 Task: Look for space in Nzérékoré, Guinea from 1st June, 2023 to 9th June, 2023 for 4 adults in price range Rs.6000 to Rs.12000. Place can be entire place with 2 bedrooms having 2 beds and 2 bathrooms. Property type can be house, flat, guest house. Booking option can be shelf check-in. Required host language is English.
Action: Mouse moved to (565, 76)
Screenshot: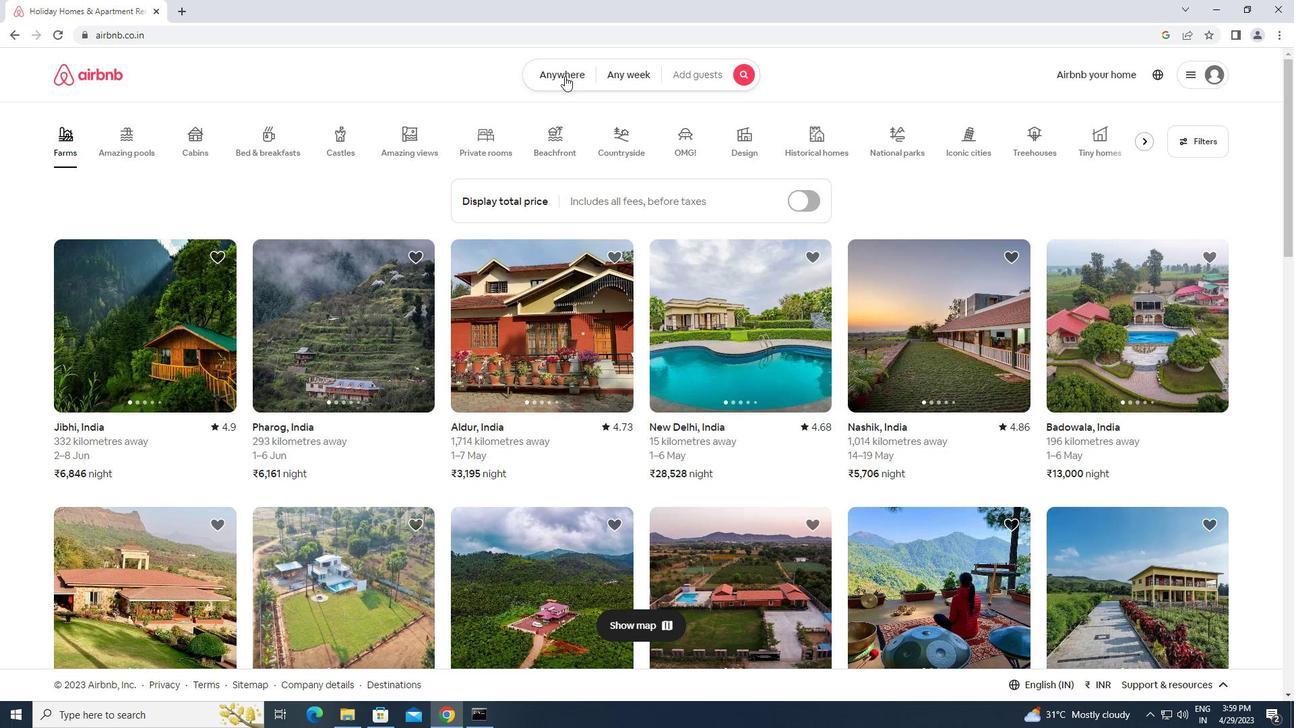 
Action: Mouse pressed left at (565, 76)
Screenshot: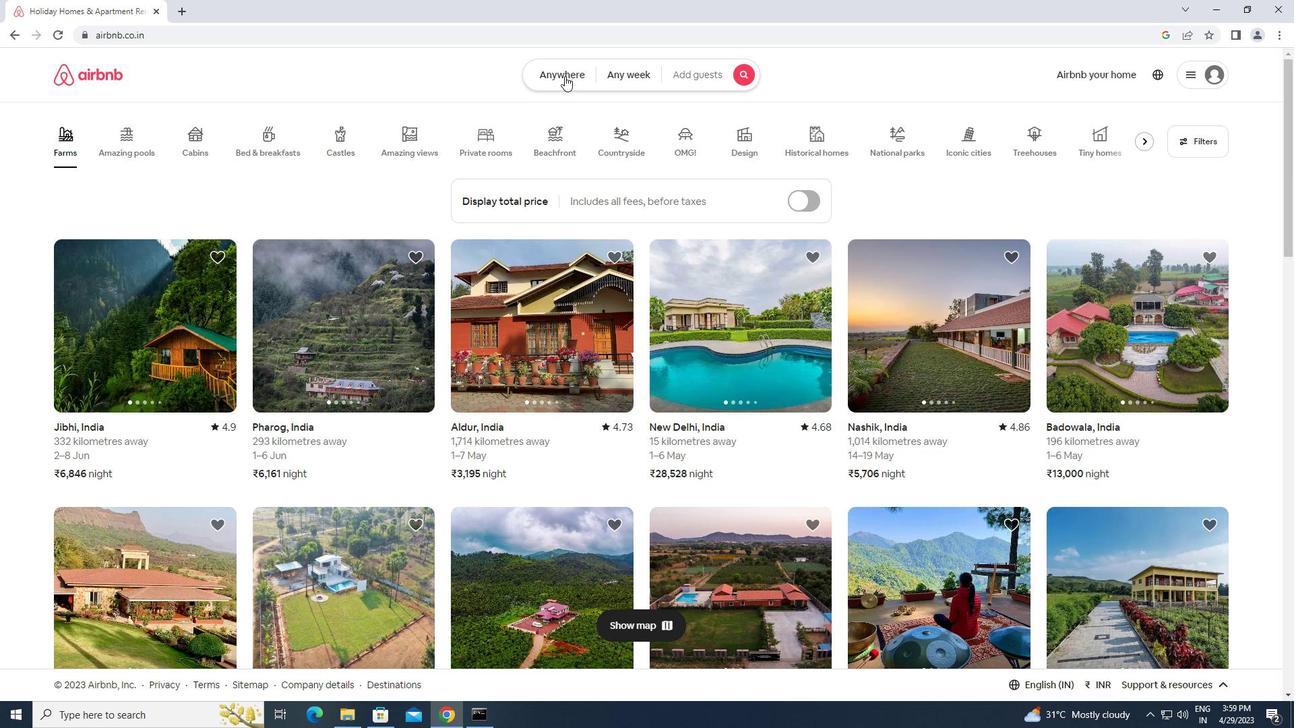 
Action: Mouse moved to (474, 126)
Screenshot: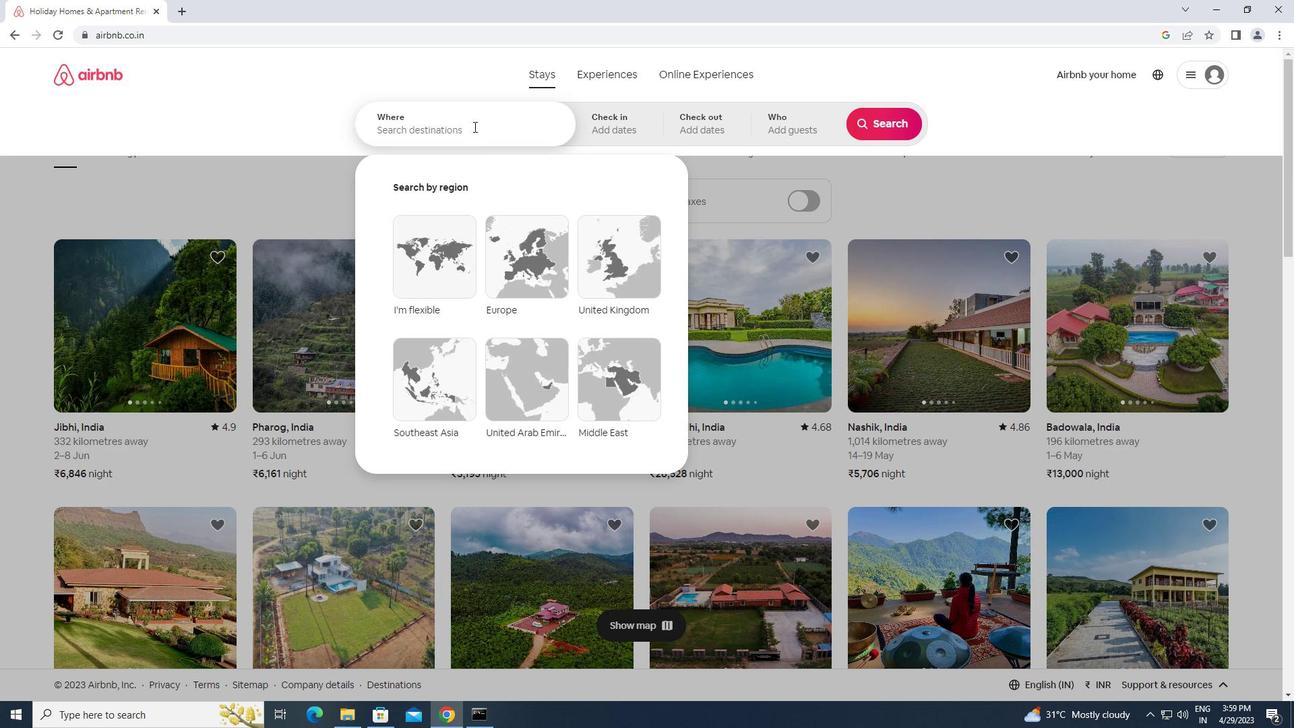 
Action: Mouse pressed left at (474, 126)
Screenshot: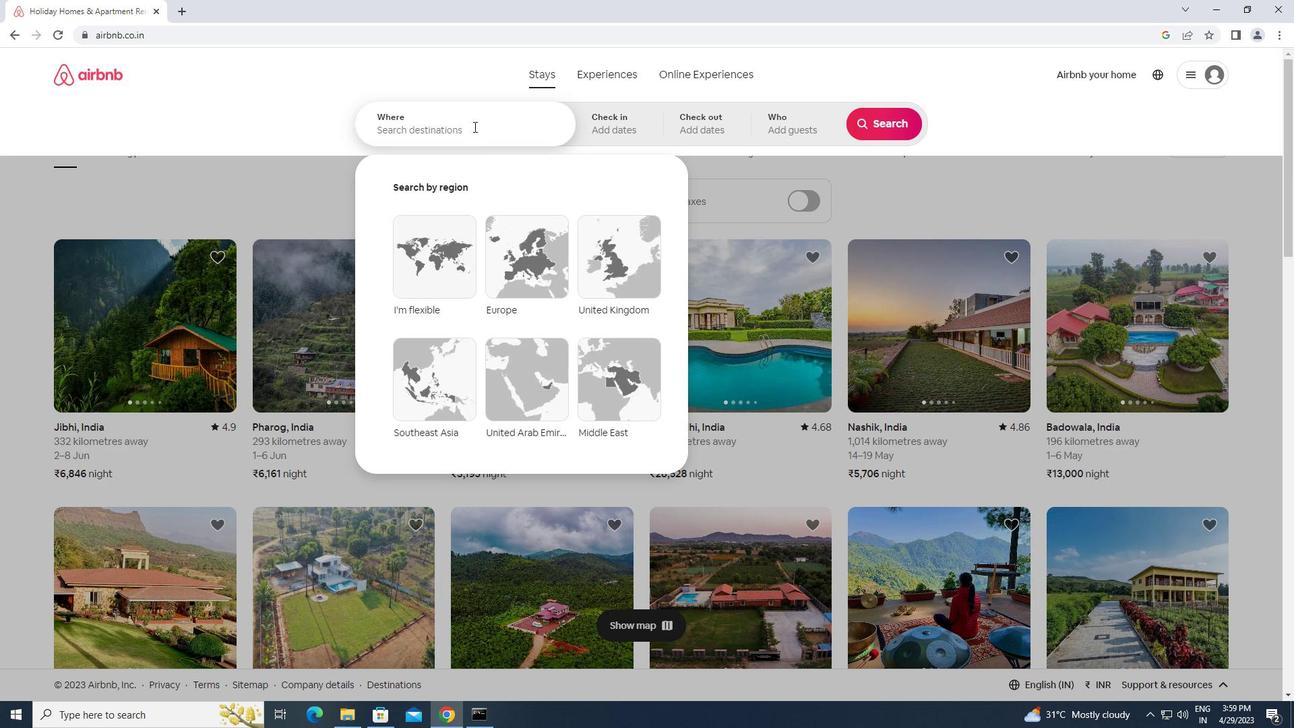 
Action: Key pressed n<Key.caps_lock>zerekore,<Key.space><Key.caps_lock>g<Key.caps_lock>uinea<Key.enter>
Screenshot: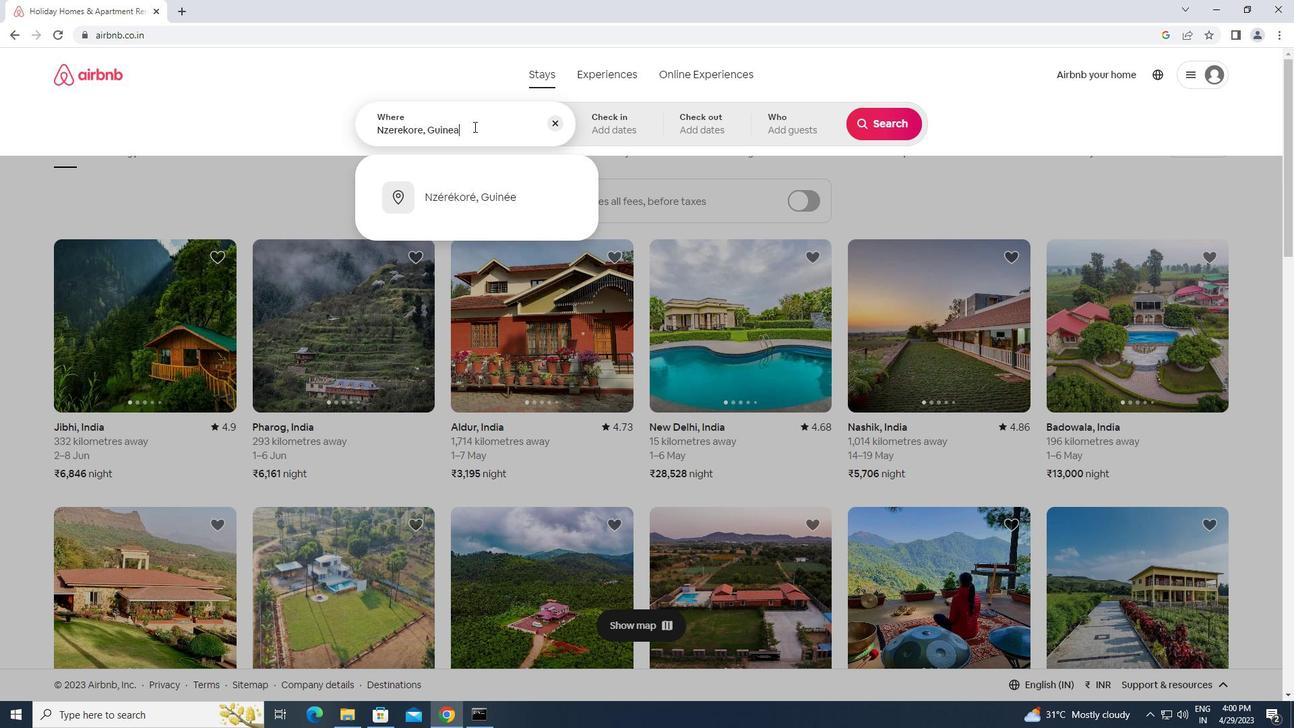
Action: Mouse moved to (892, 232)
Screenshot: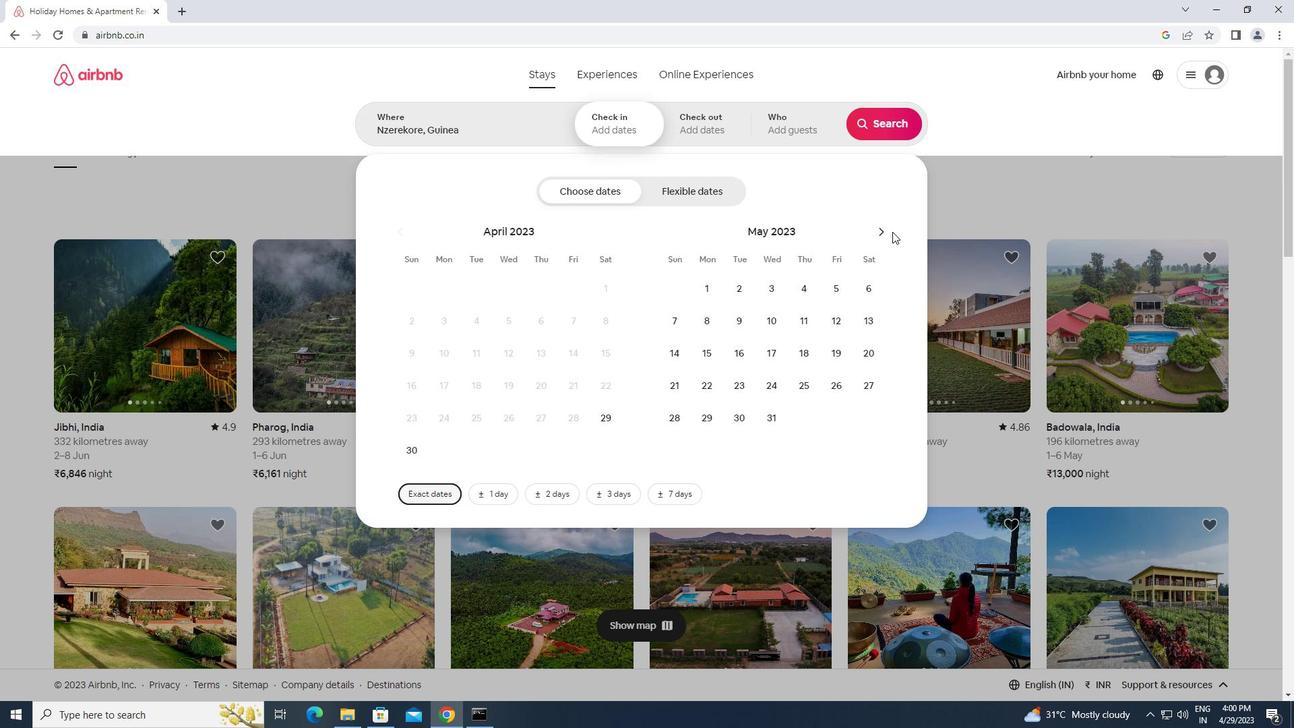 
Action: Mouse pressed left at (892, 232)
Screenshot: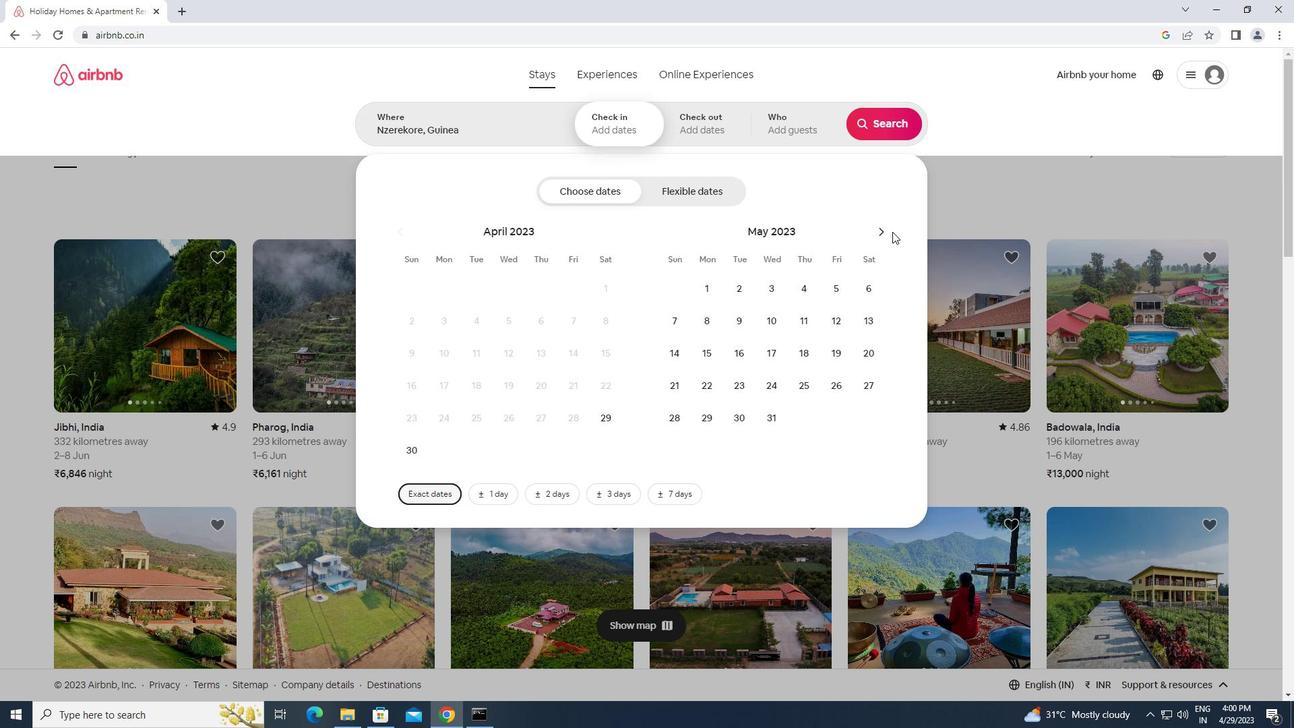 
Action: Mouse moved to (884, 232)
Screenshot: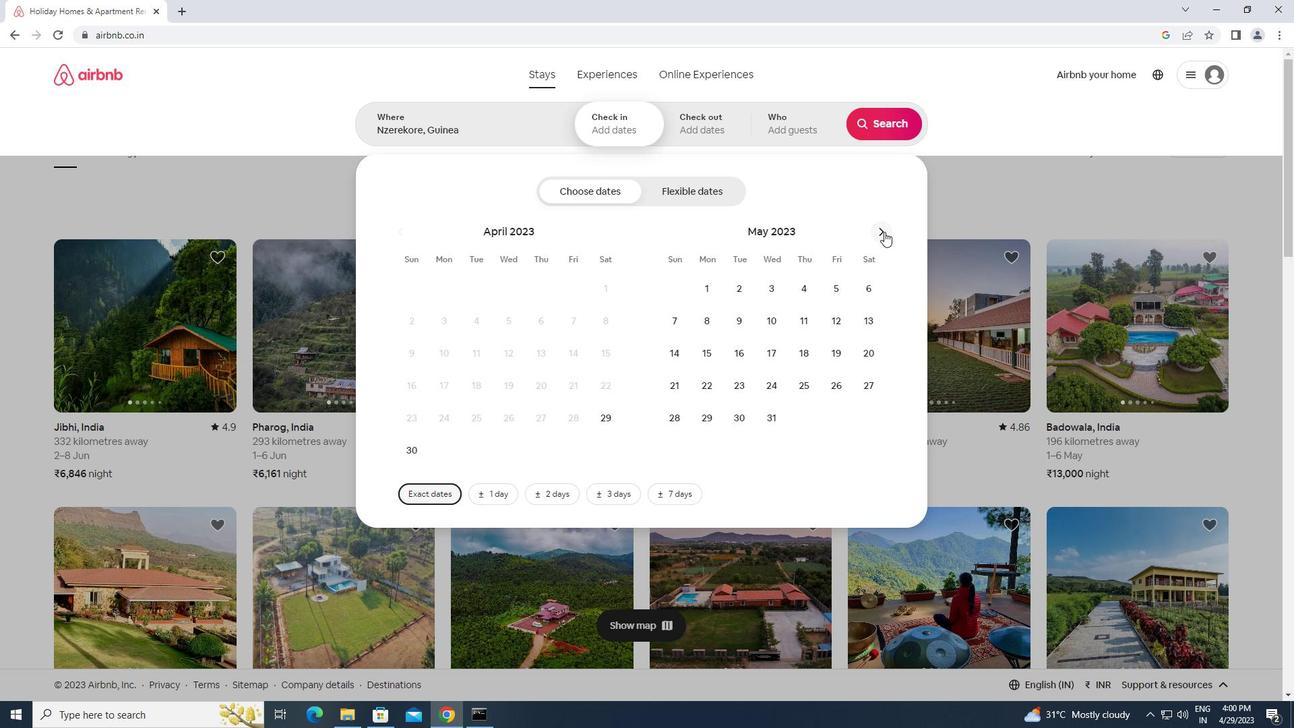 
Action: Mouse pressed left at (884, 232)
Screenshot: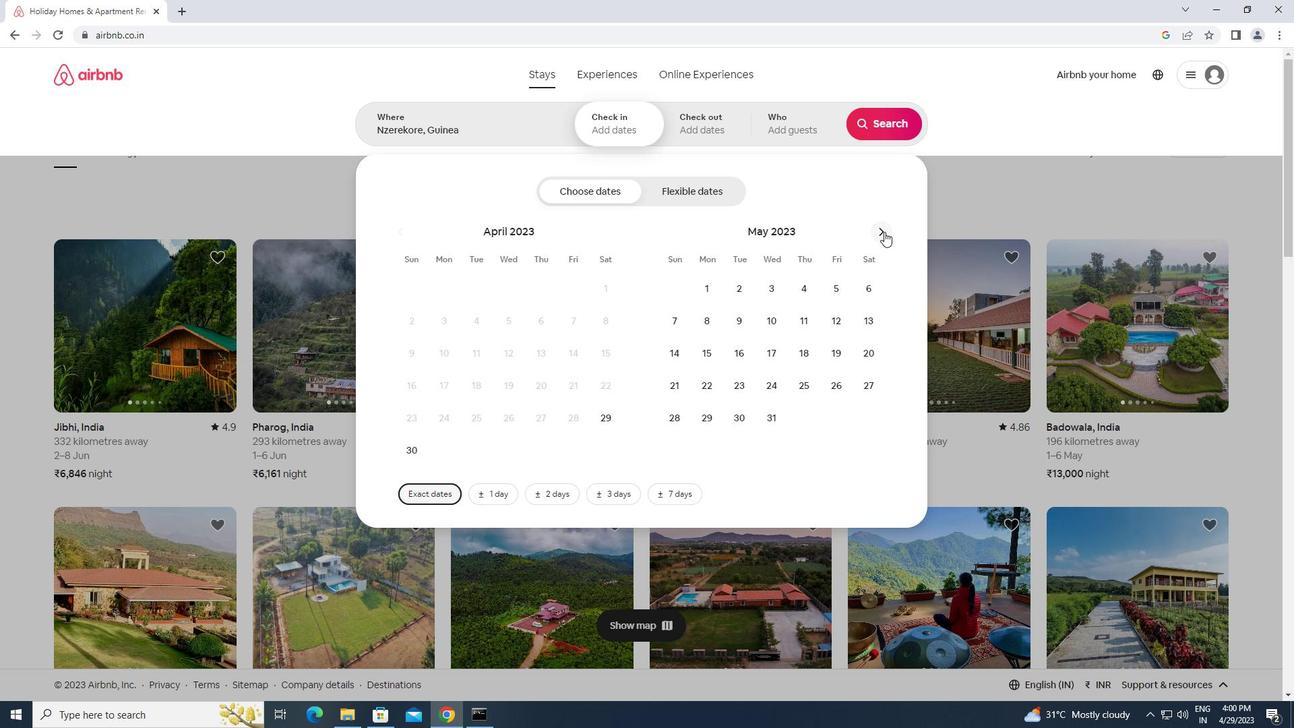 
Action: Mouse moved to (799, 285)
Screenshot: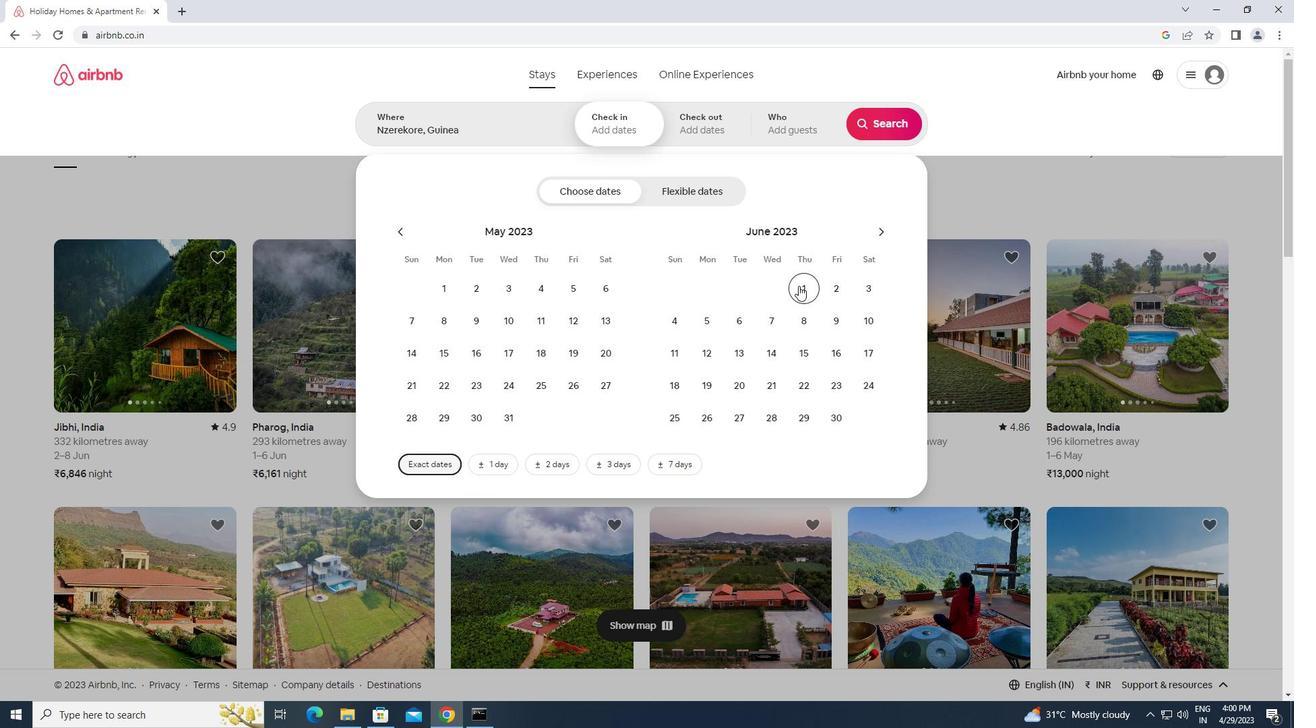 
Action: Mouse pressed left at (799, 285)
Screenshot: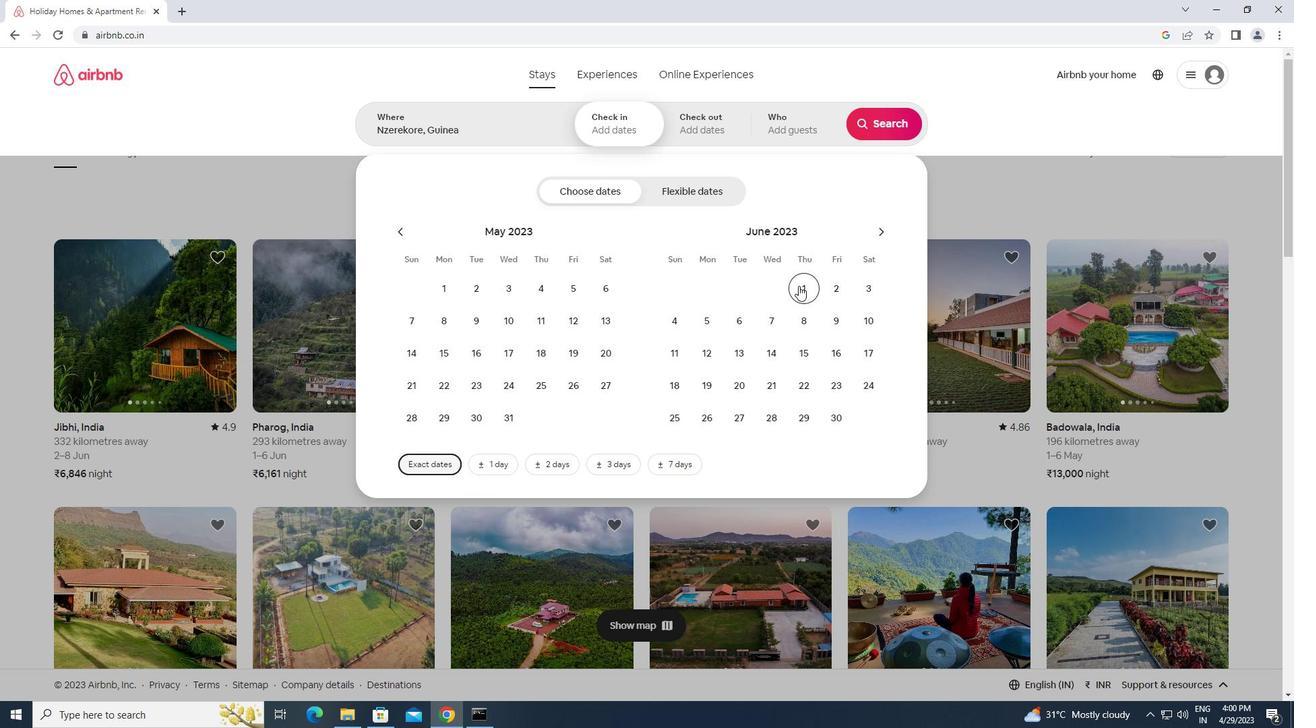
Action: Mouse moved to (841, 322)
Screenshot: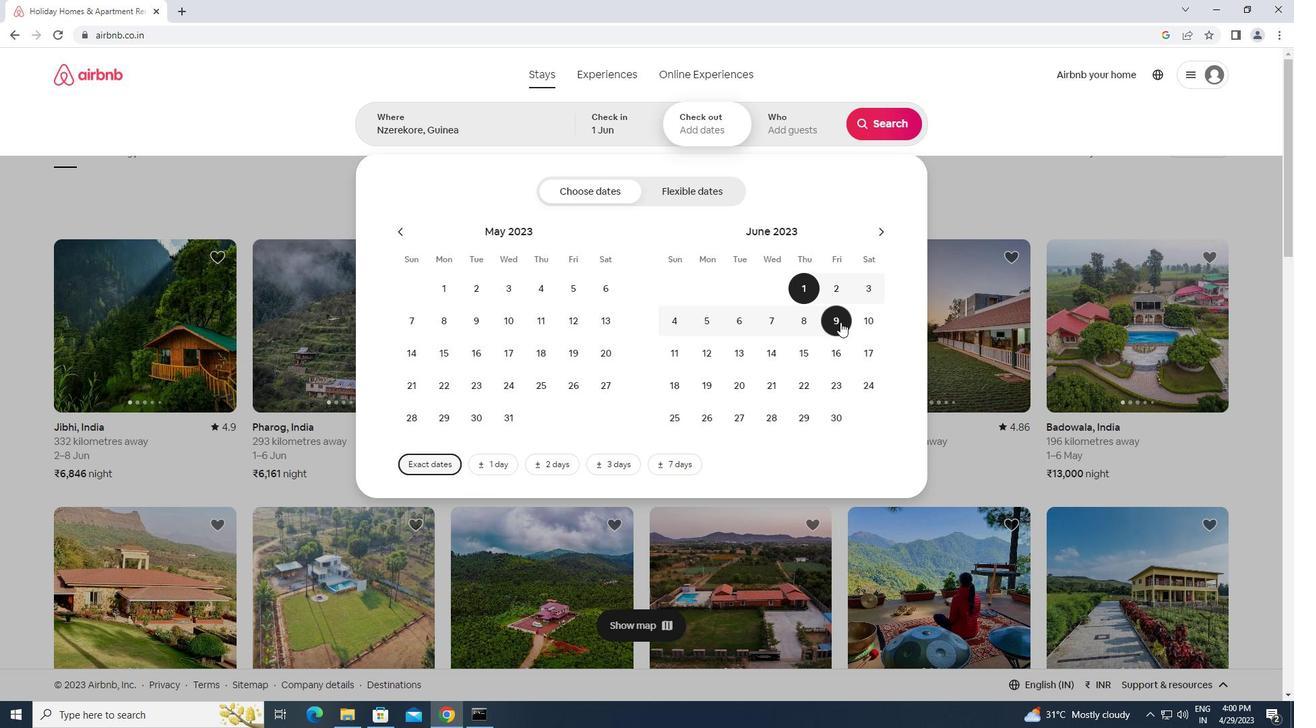 
Action: Mouse pressed left at (841, 322)
Screenshot: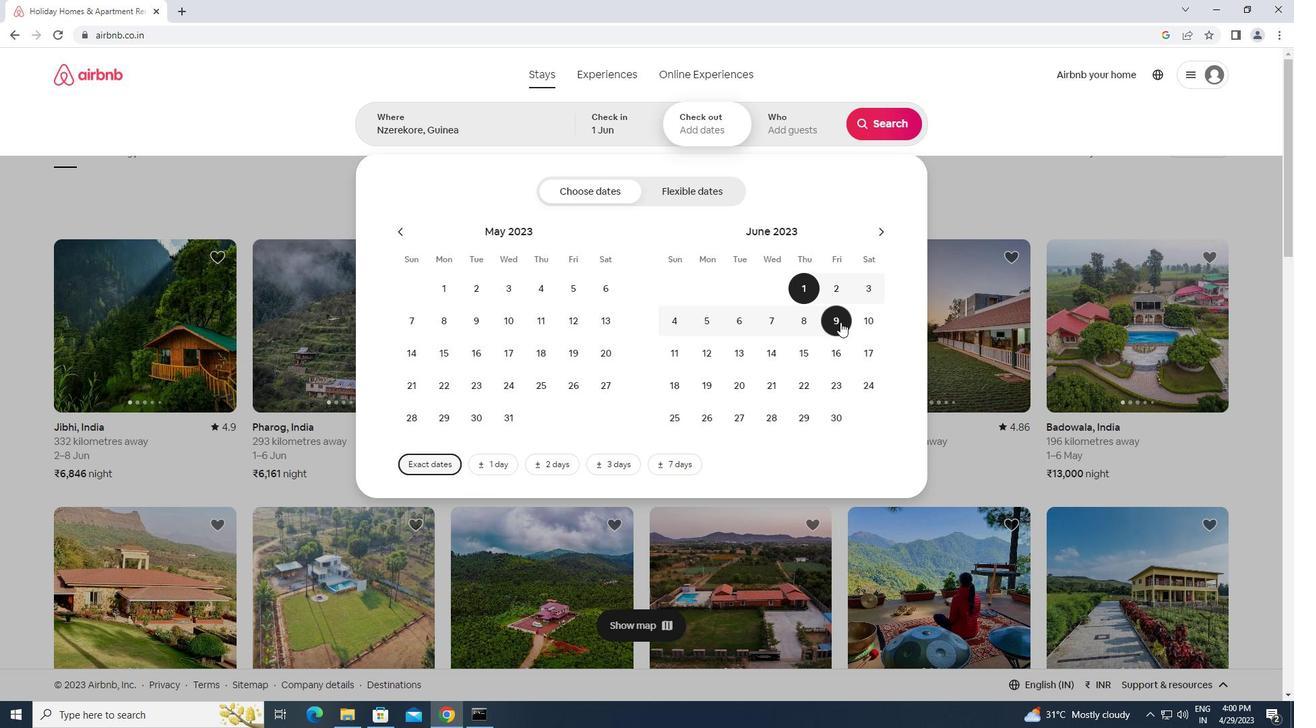 
Action: Mouse moved to (783, 123)
Screenshot: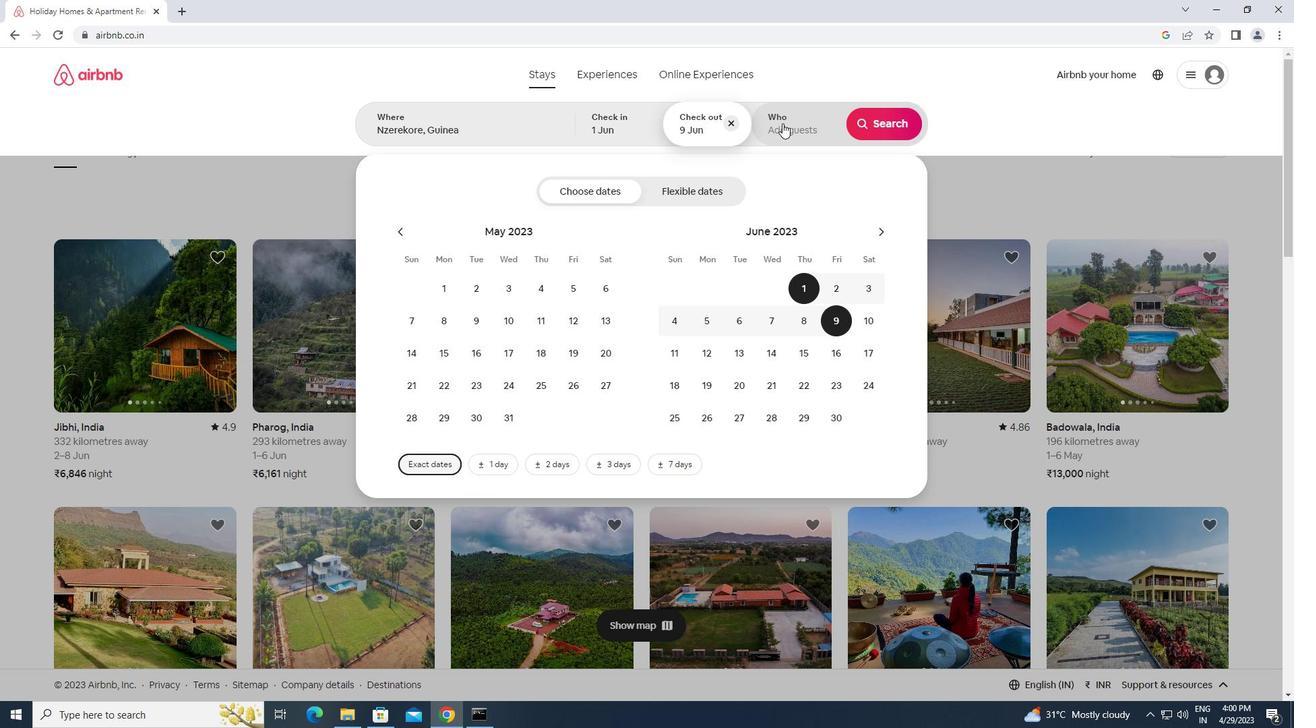 
Action: Mouse pressed left at (783, 123)
Screenshot: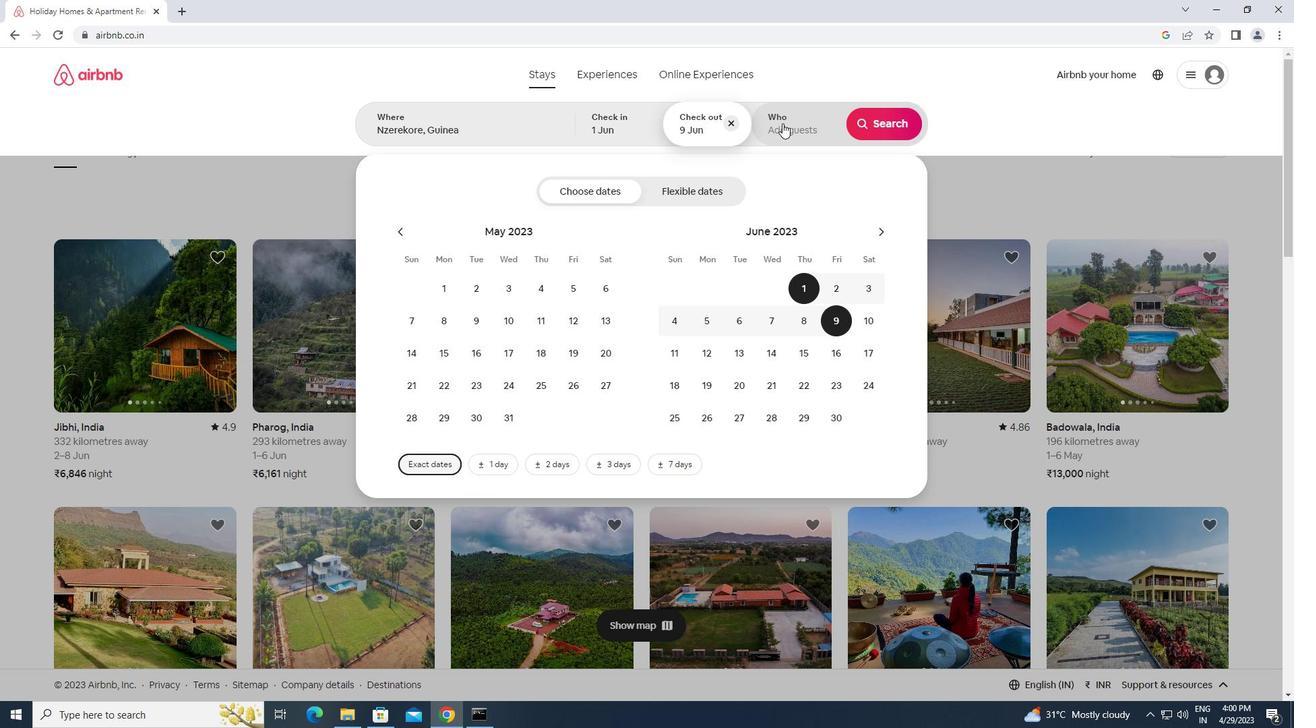 
Action: Mouse moved to (884, 200)
Screenshot: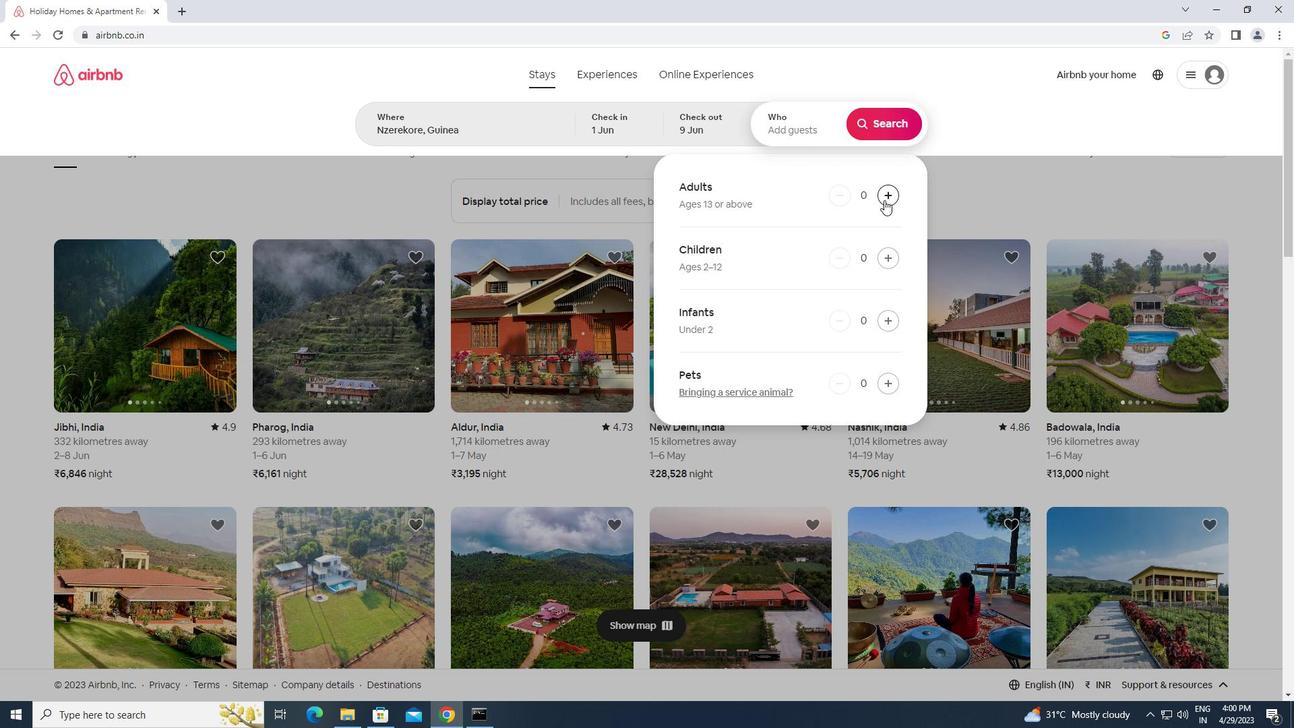 
Action: Mouse pressed left at (884, 200)
Screenshot: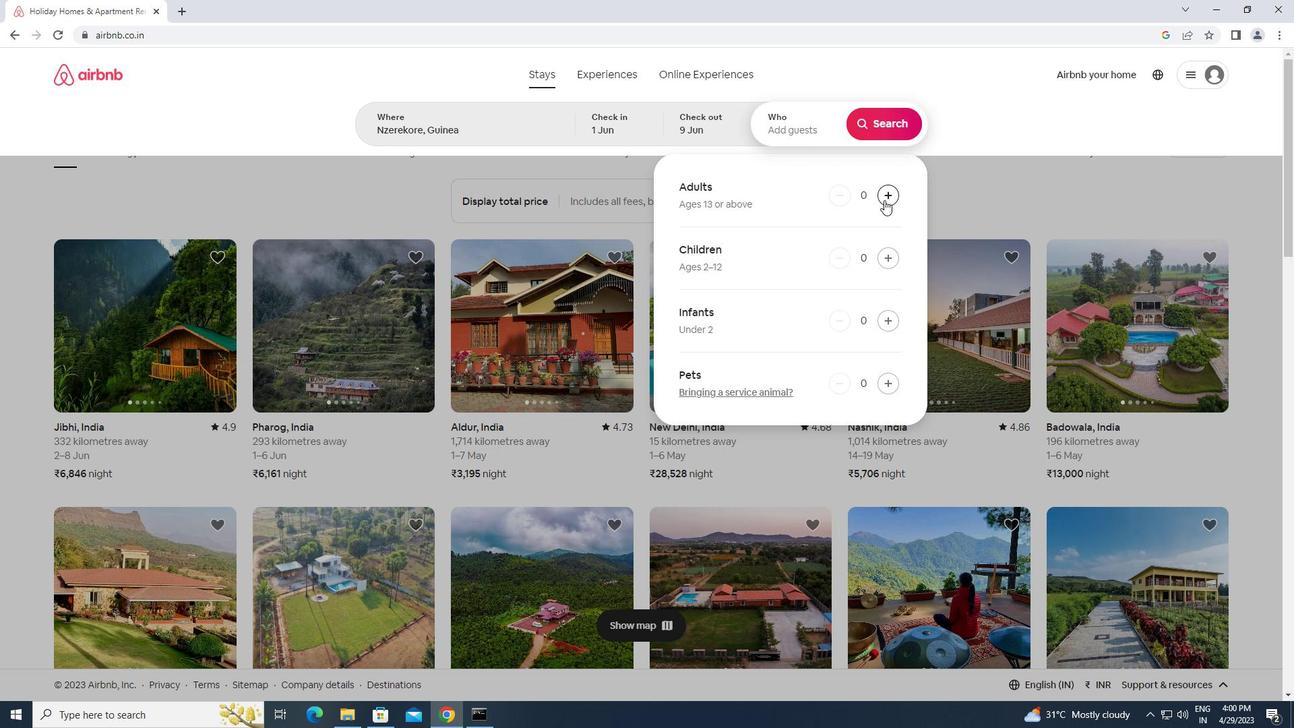 
Action: Mouse pressed left at (884, 200)
Screenshot: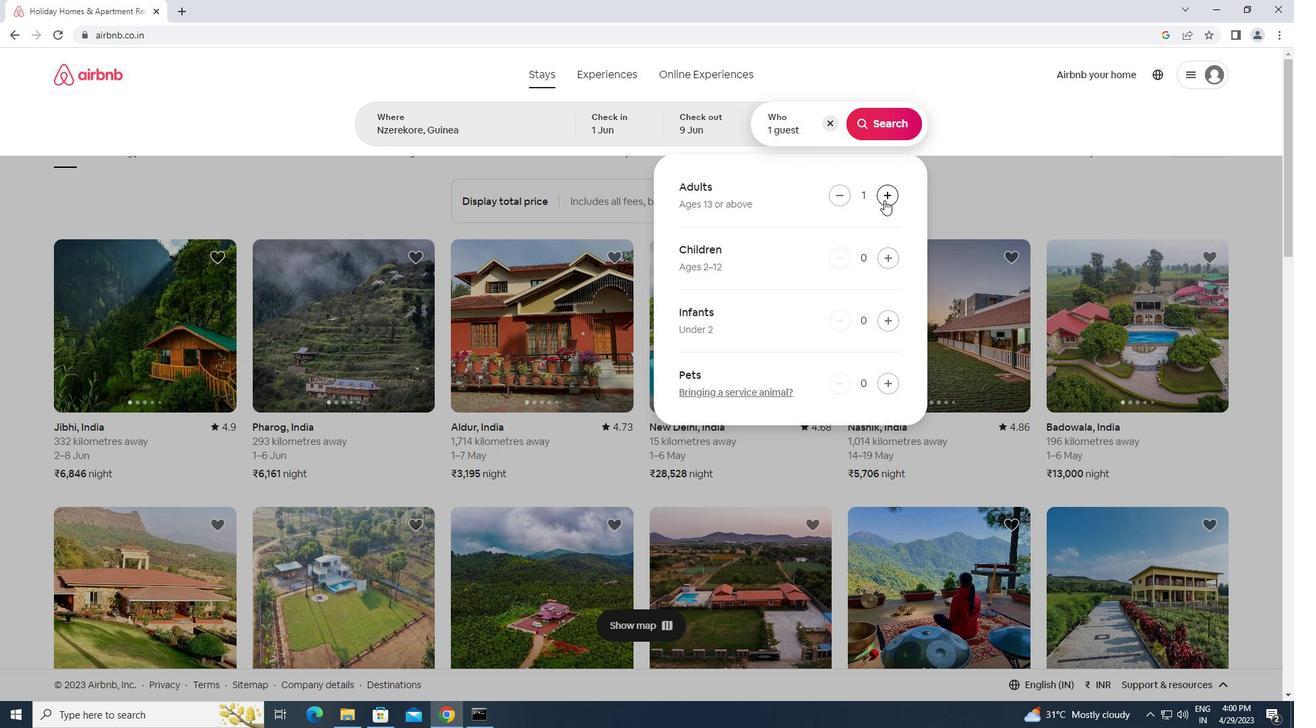 
Action: Mouse pressed left at (884, 200)
Screenshot: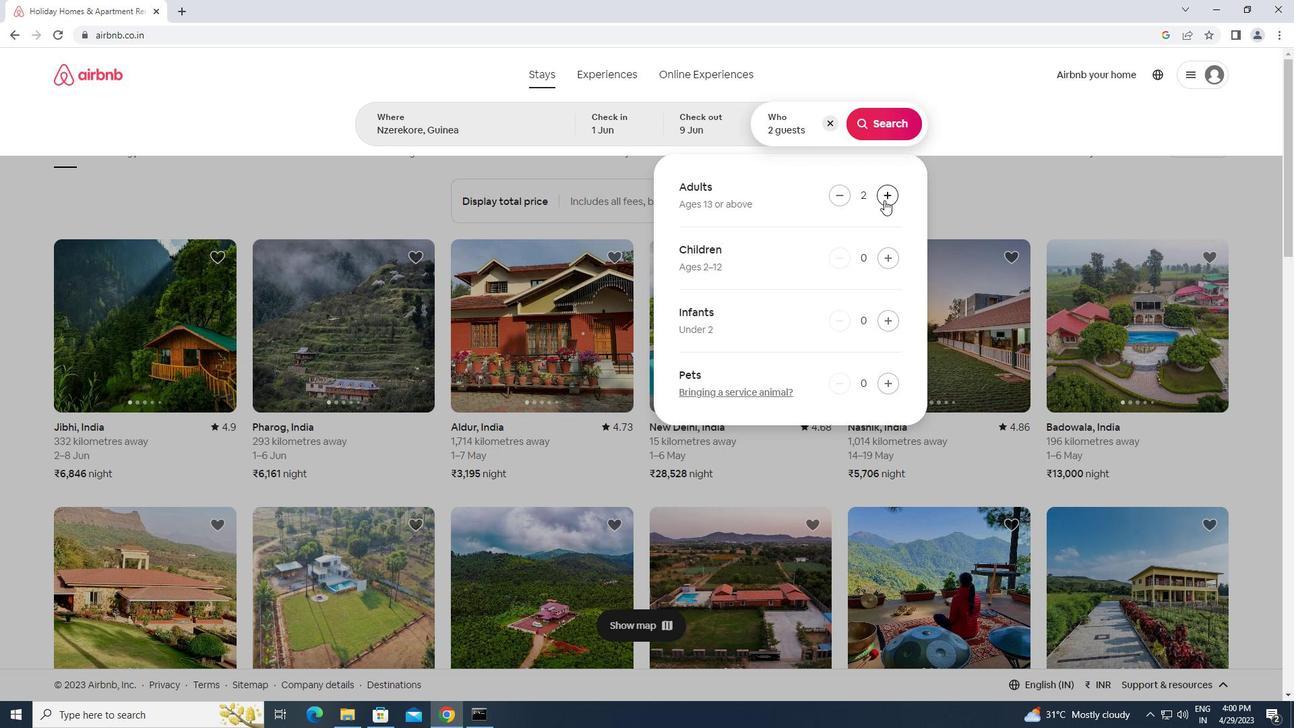 
Action: Mouse pressed left at (884, 200)
Screenshot: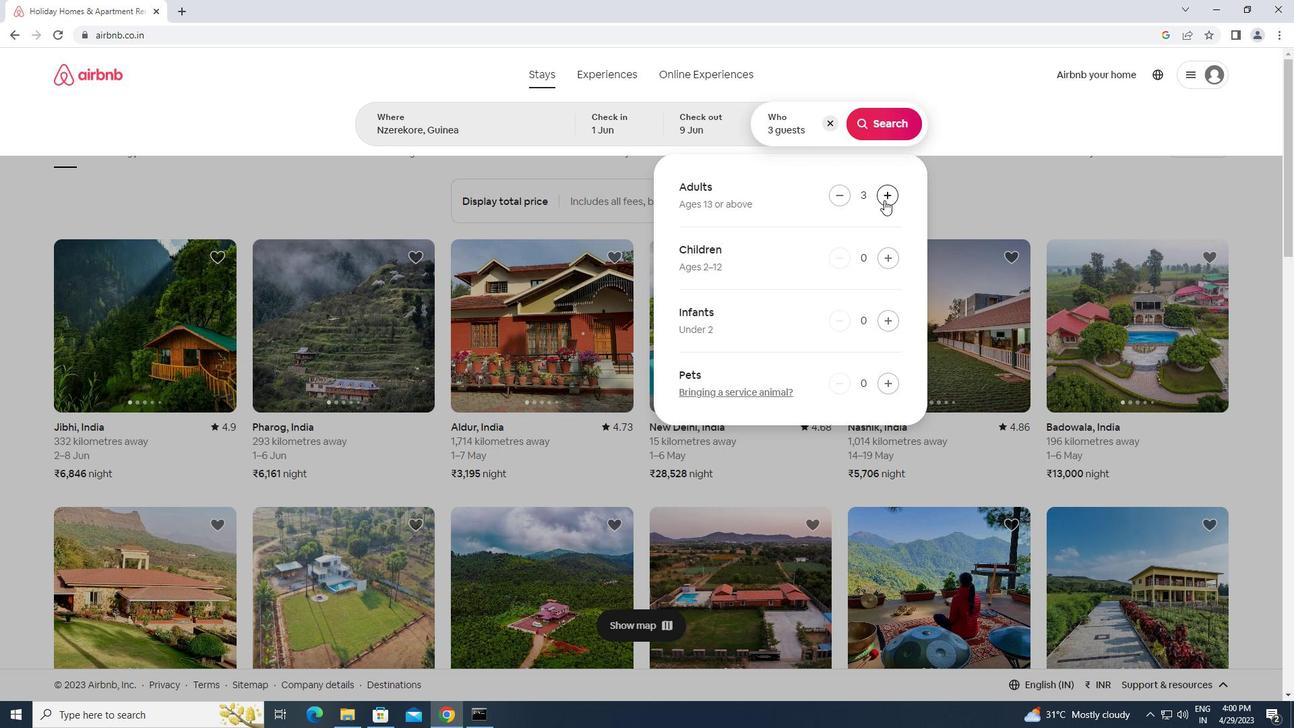 
Action: Mouse moved to (880, 120)
Screenshot: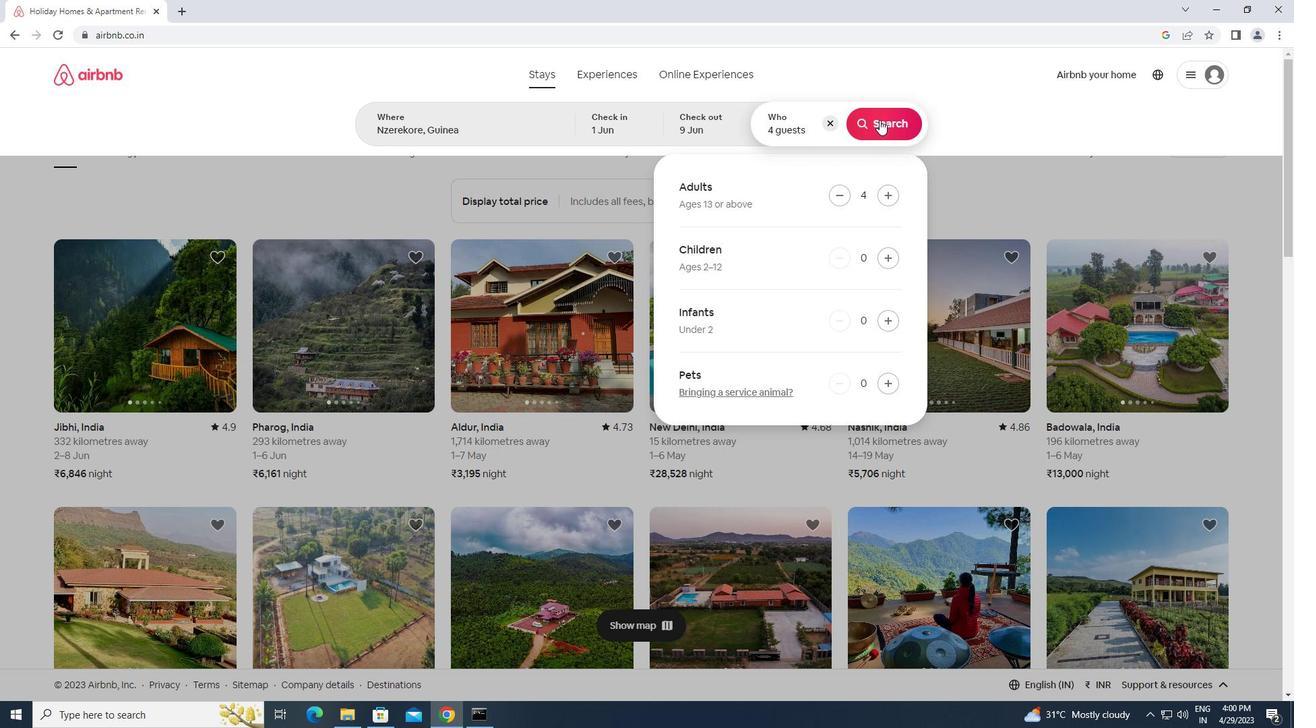 
Action: Mouse pressed left at (880, 120)
Screenshot: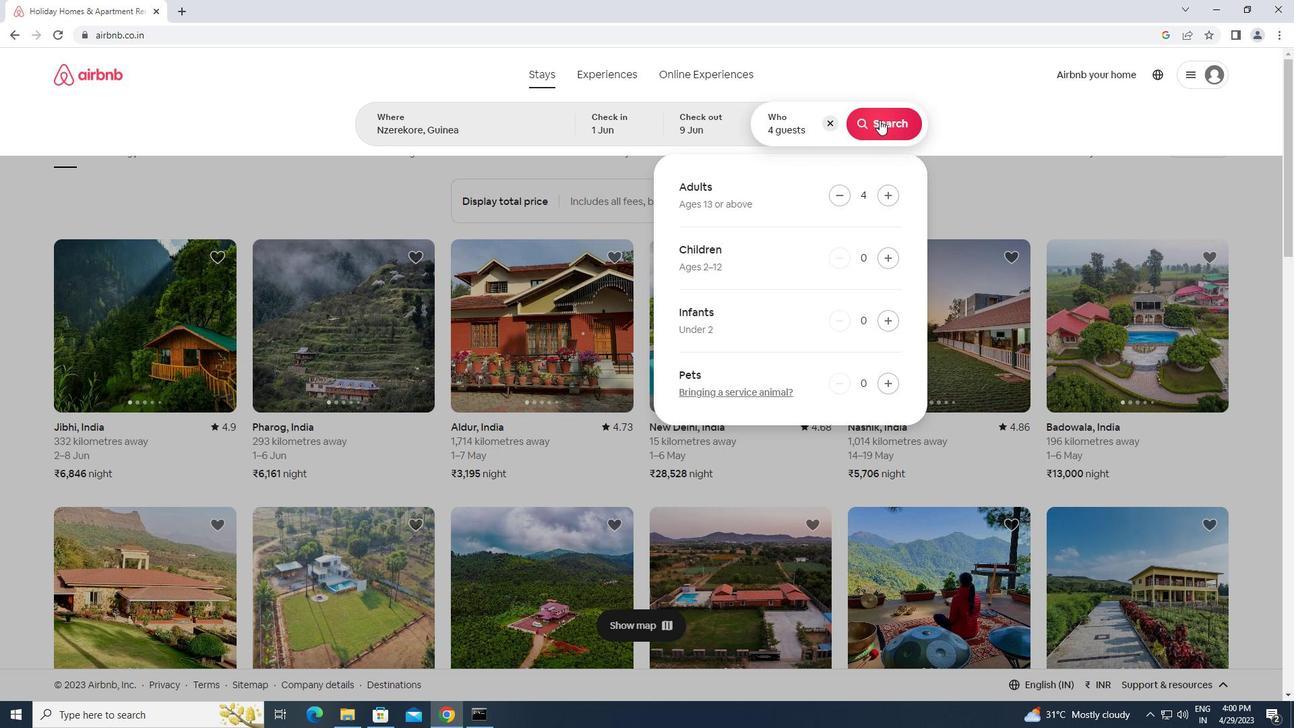 
Action: Mouse moved to (1222, 127)
Screenshot: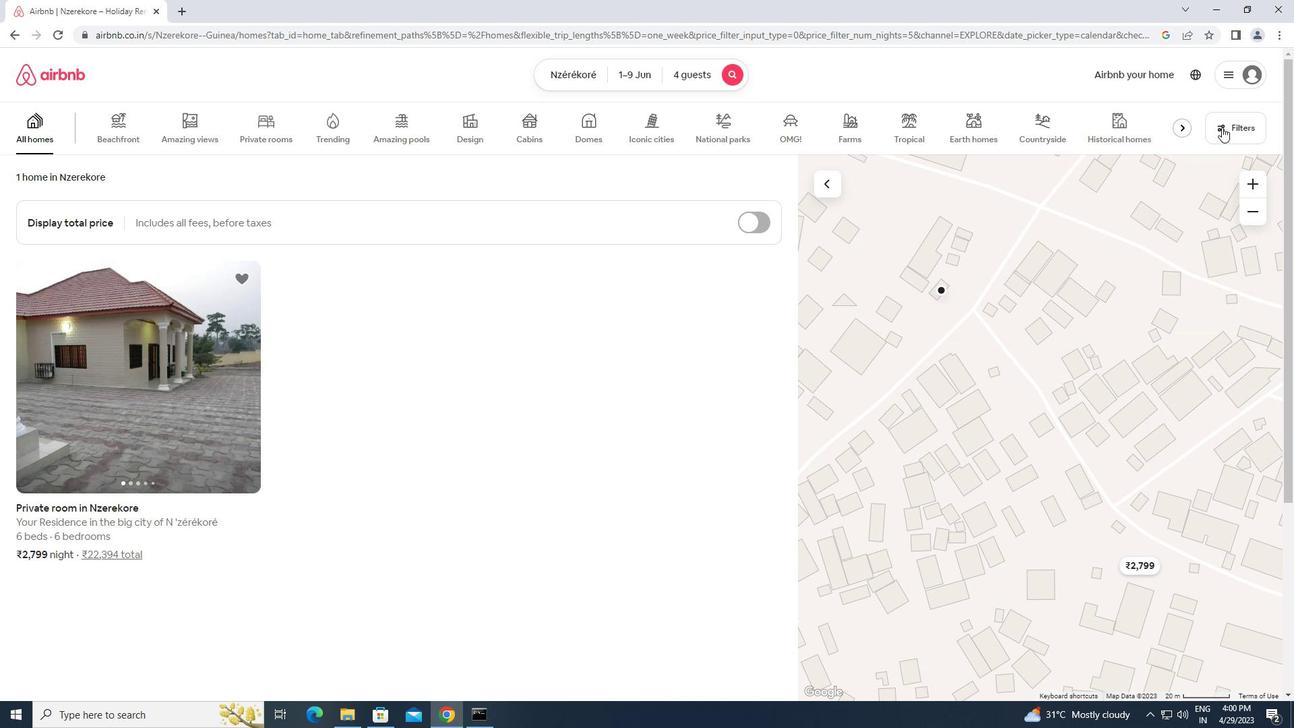 
Action: Mouse pressed left at (1222, 127)
Screenshot: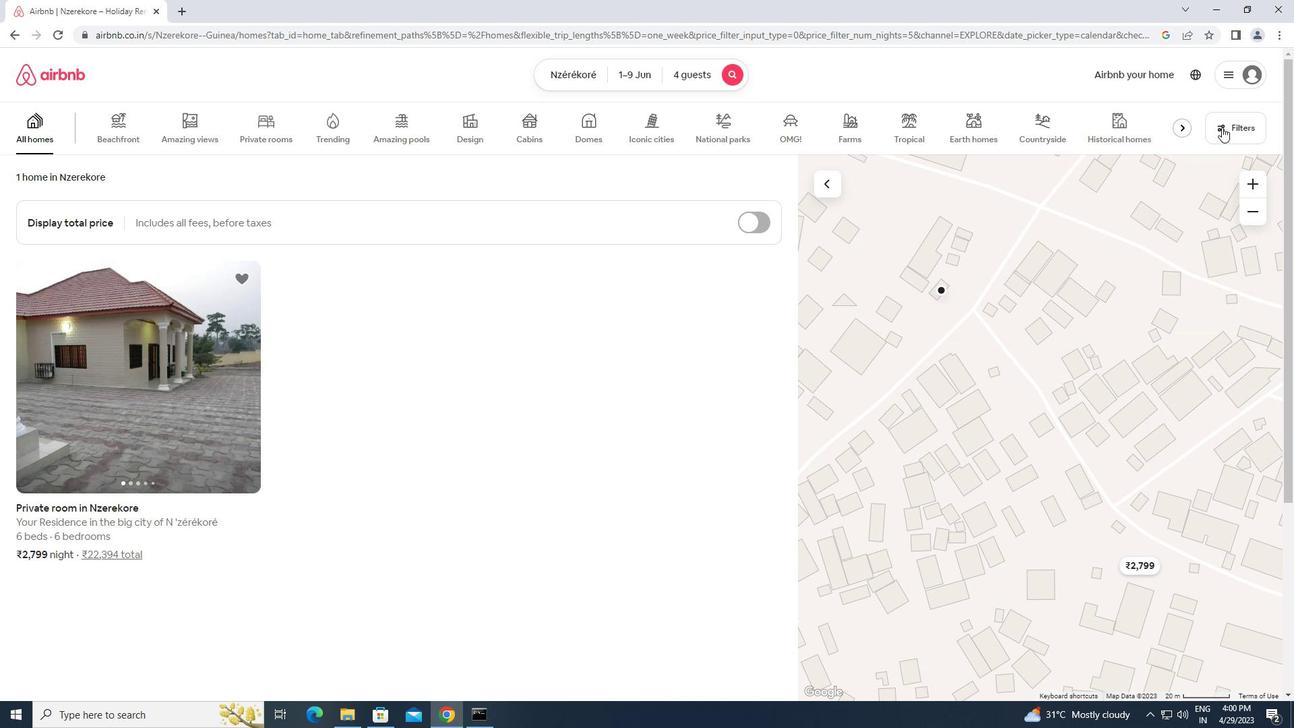 
Action: Mouse moved to (476, 300)
Screenshot: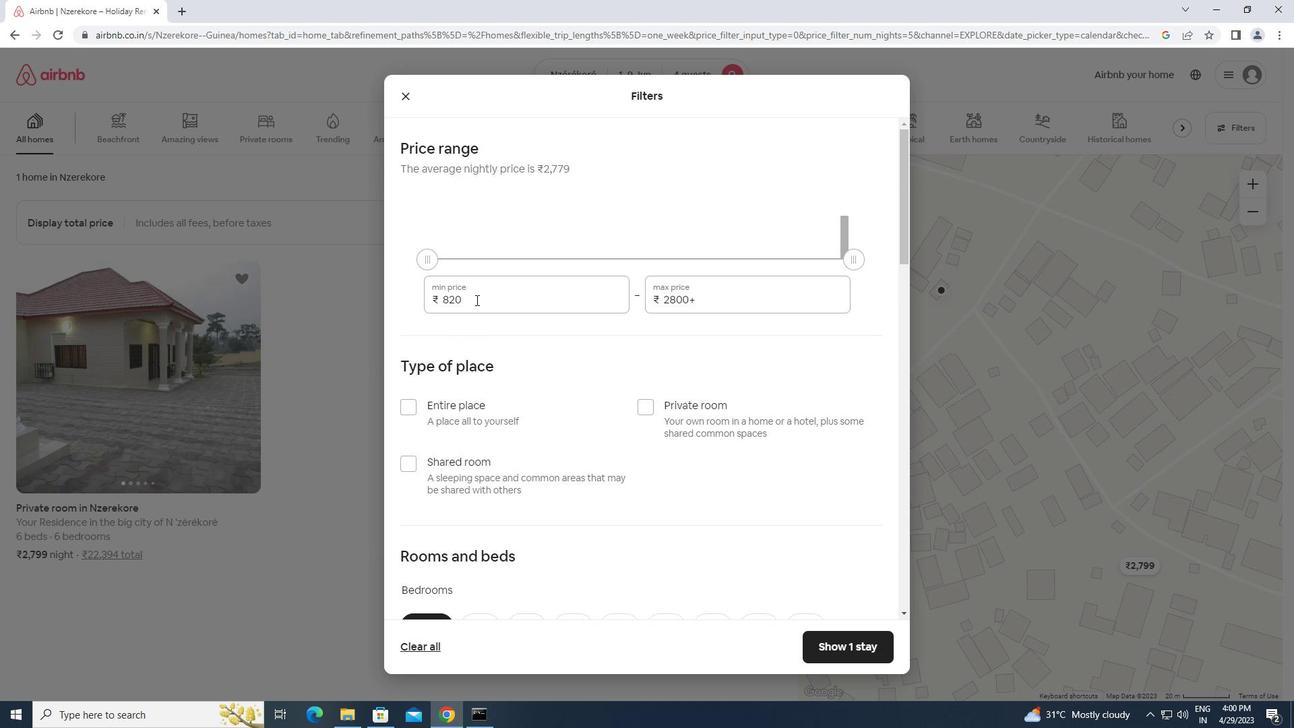 
Action: Mouse pressed left at (476, 300)
Screenshot: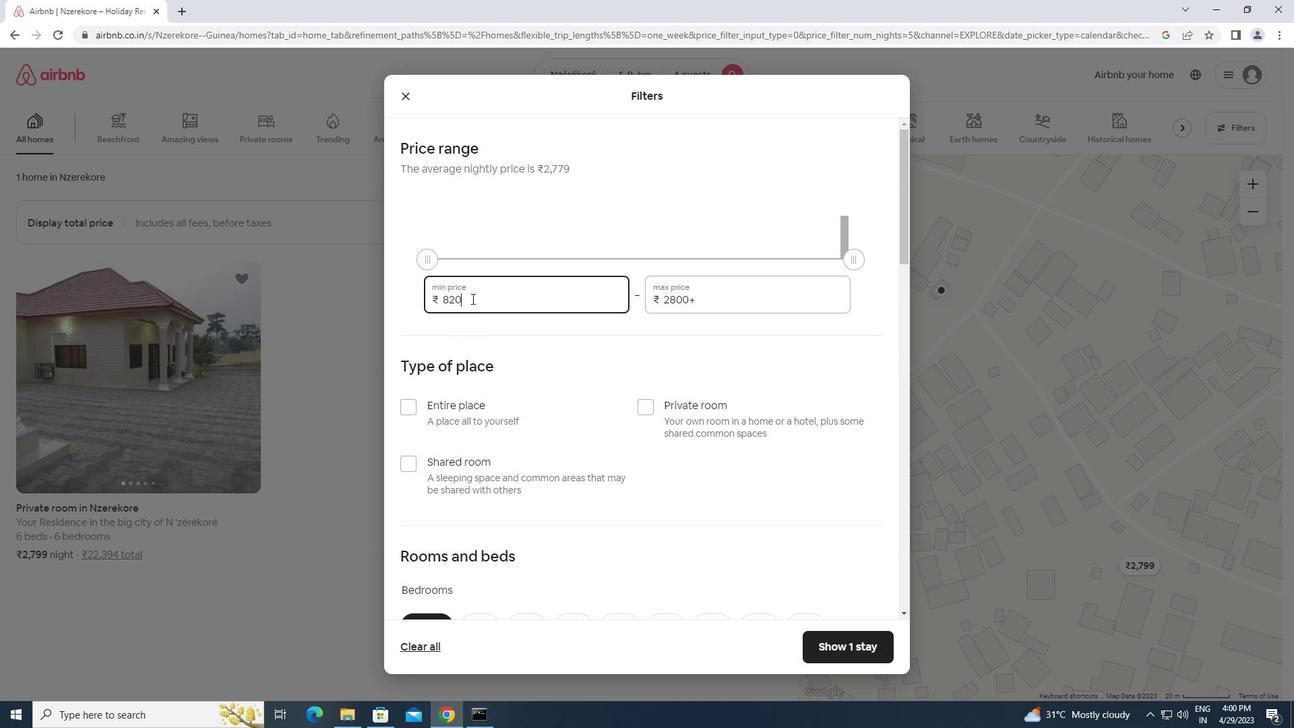 
Action: Mouse moved to (396, 296)
Screenshot: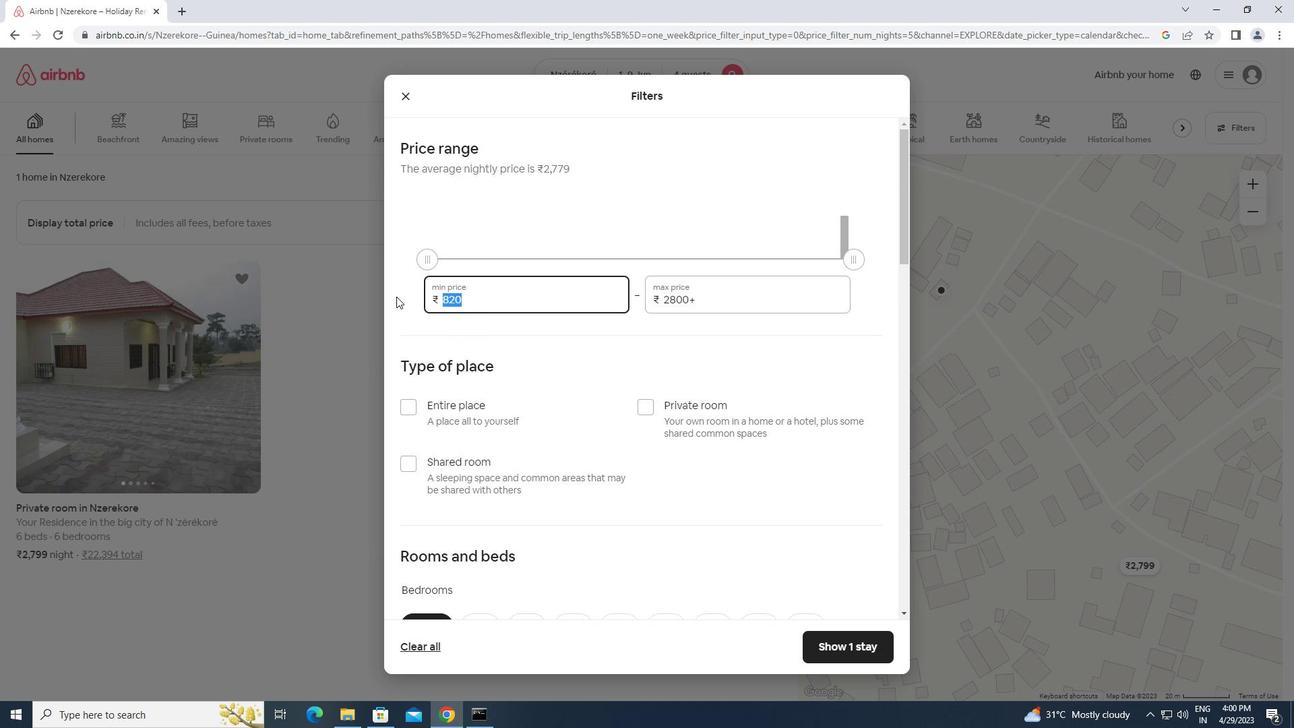 
Action: Key pressed 6000<Key.tab><Key.backspace><Key.backspace><Key.backspace><Key.backspace><Key.backspace><Key.backspace><Key.backspace><Key.backspace><Key.backspace><Key.backspace><Key.backspace><Key.backspace><Key.backspace><Key.backspace><Key.backspace><Key.backspace><Key.backspace>12000
Screenshot: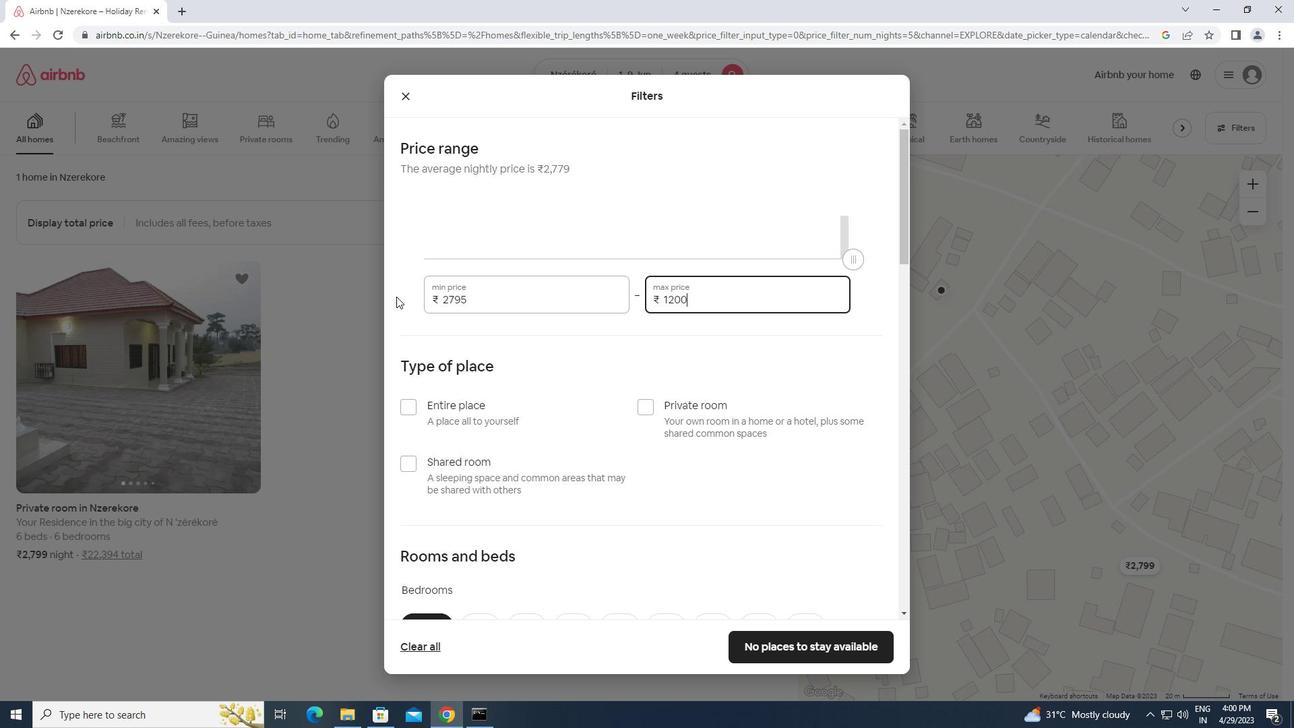 
Action: Mouse moved to (408, 400)
Screenshot: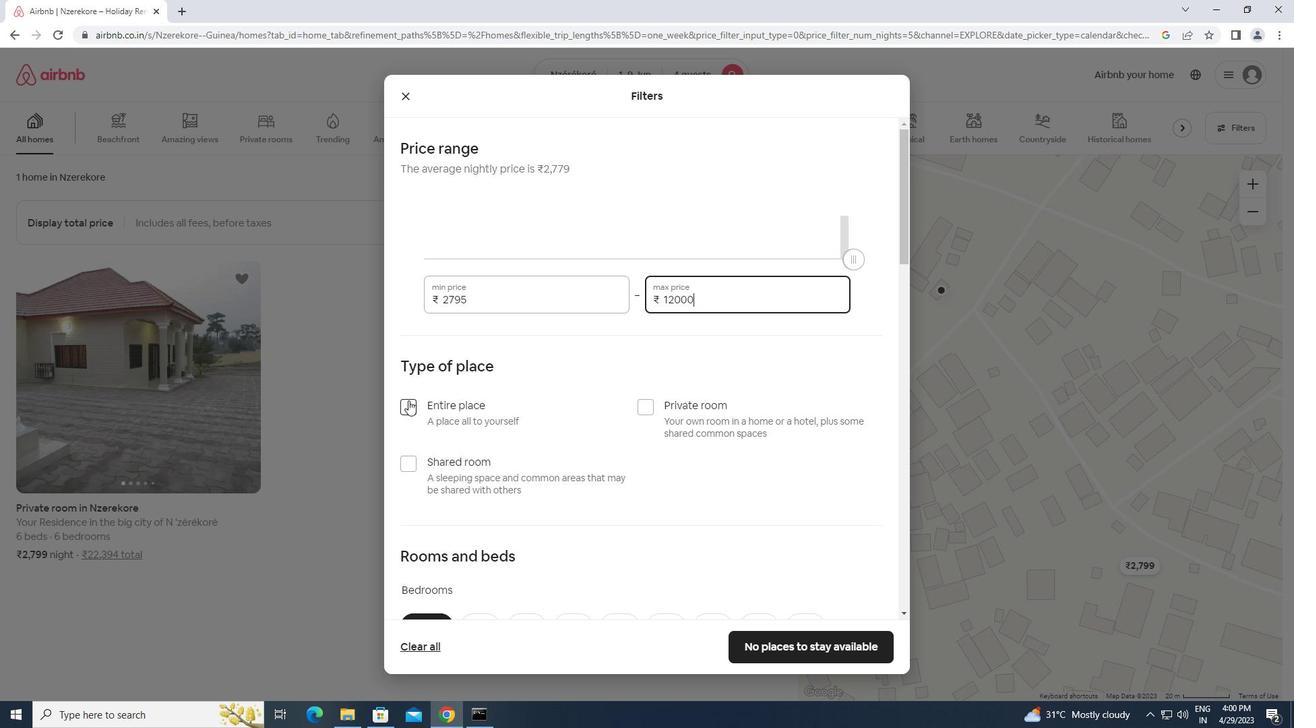 
Action: Mouse pressed left at (408, 400)
Screenshot: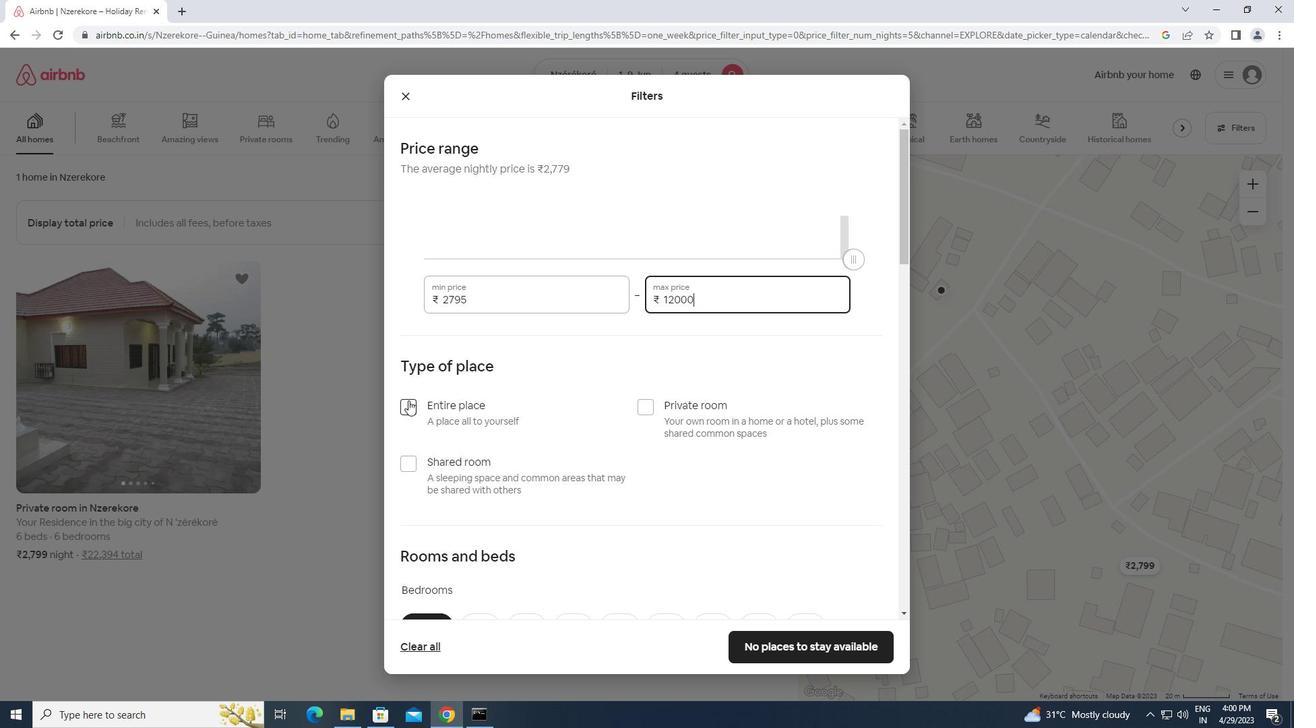 
Action: Mouse moved to (478, 449)
Screenshot: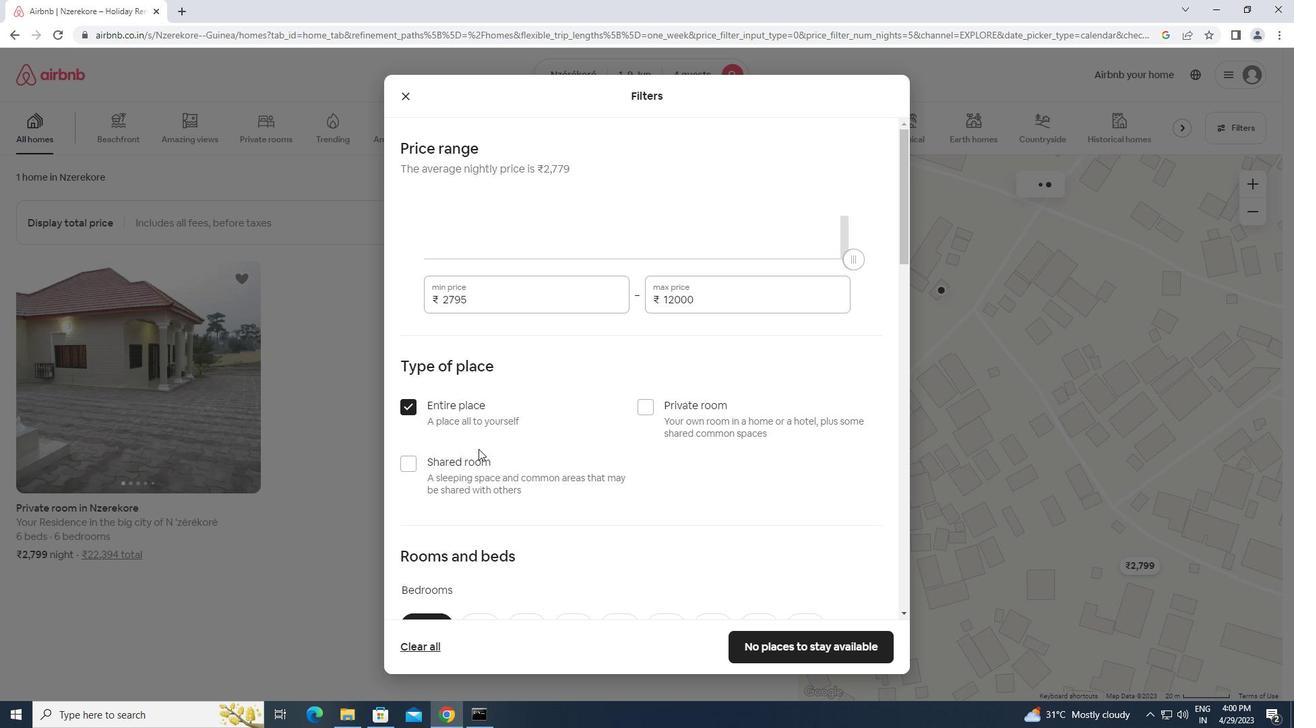 
Action: Mouse scrolled (478, 448) with delta (0, 0)
Screenshot: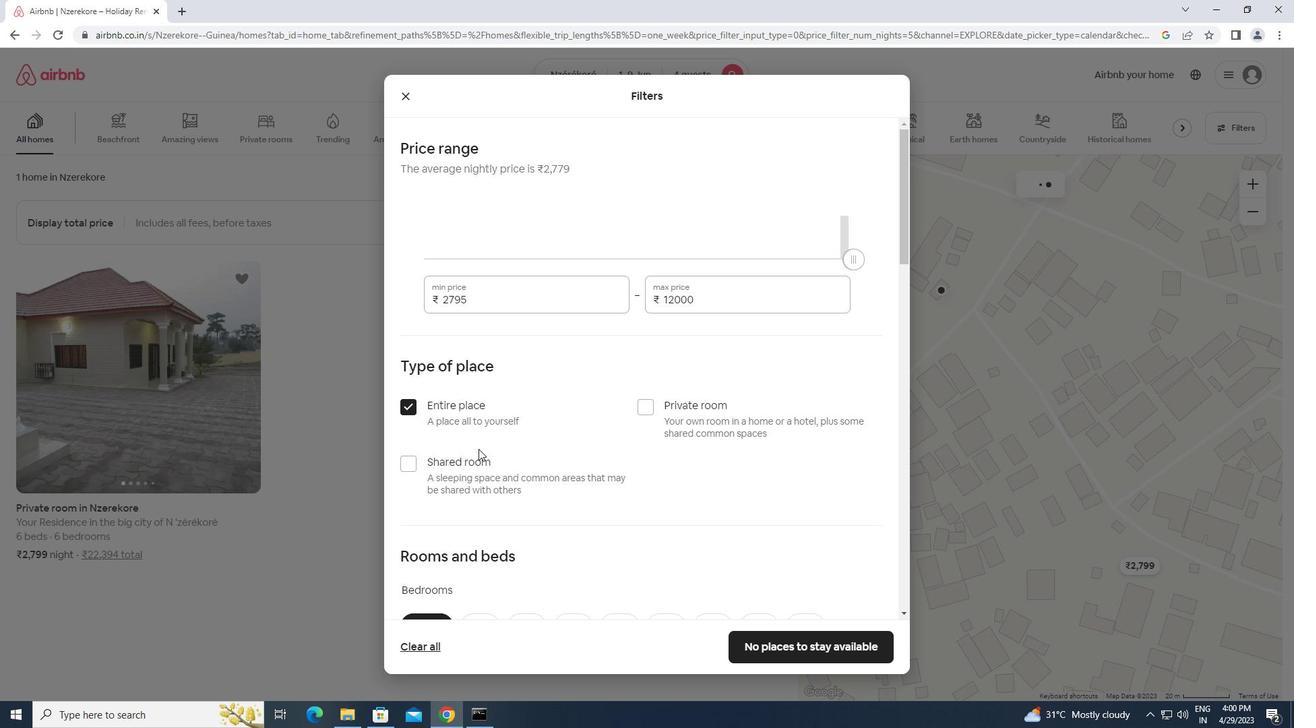 
Action: Mouse scrolled (478, 448) with delta (0, 0)
Screenshot: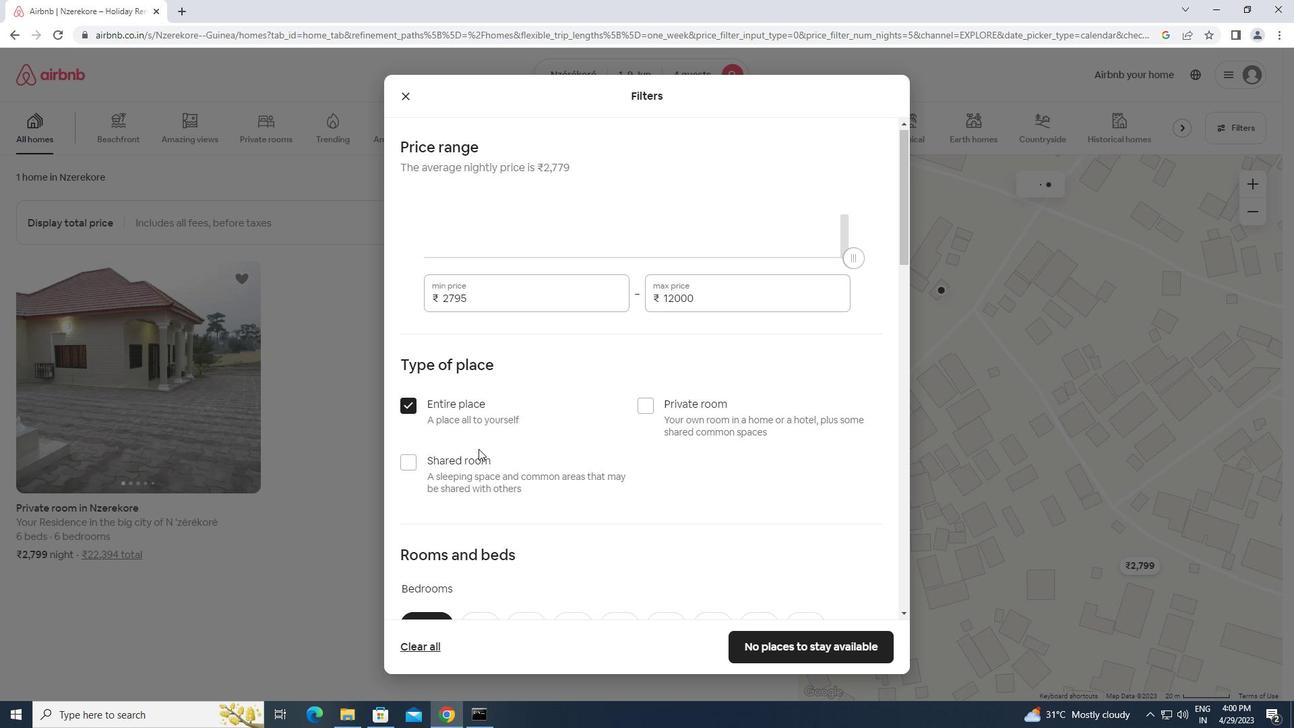 
Action: Mouse scrolled (478, 448) with delta (0, 0)
Screenshot: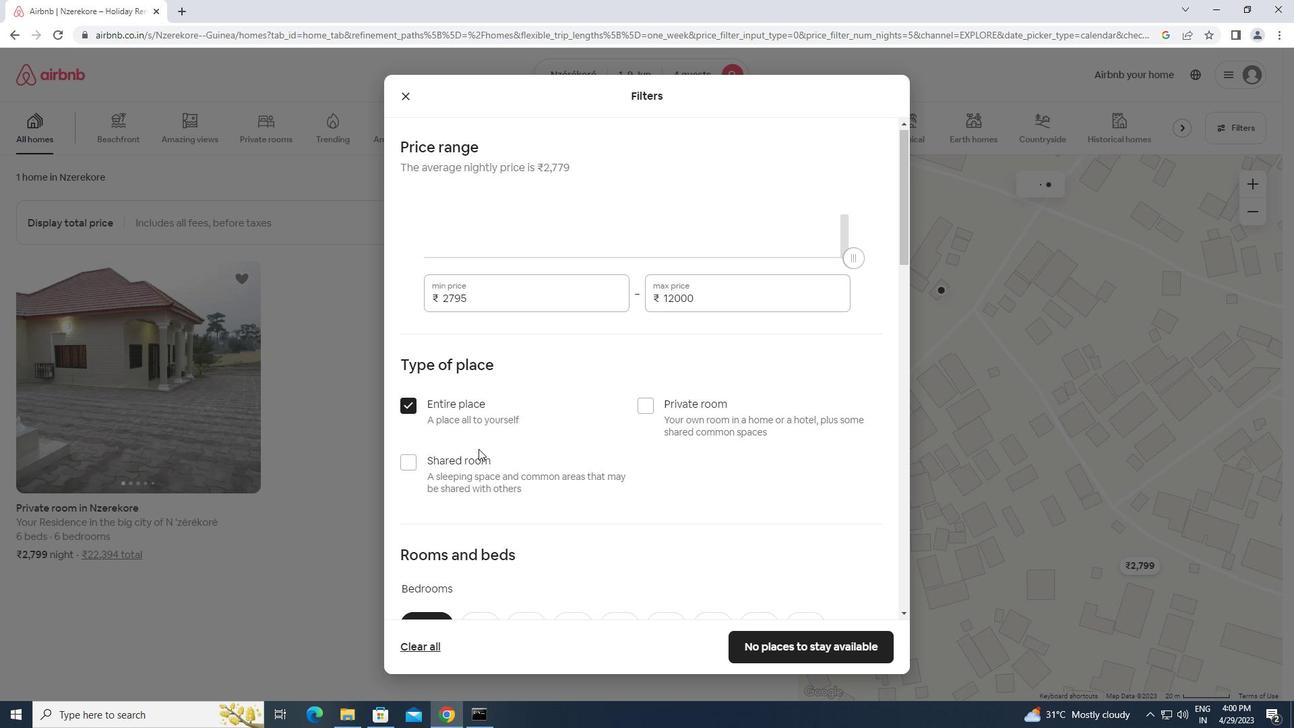 
Action: Mouse scrolled (478, 448) with delta (0, 0)
Screenshot: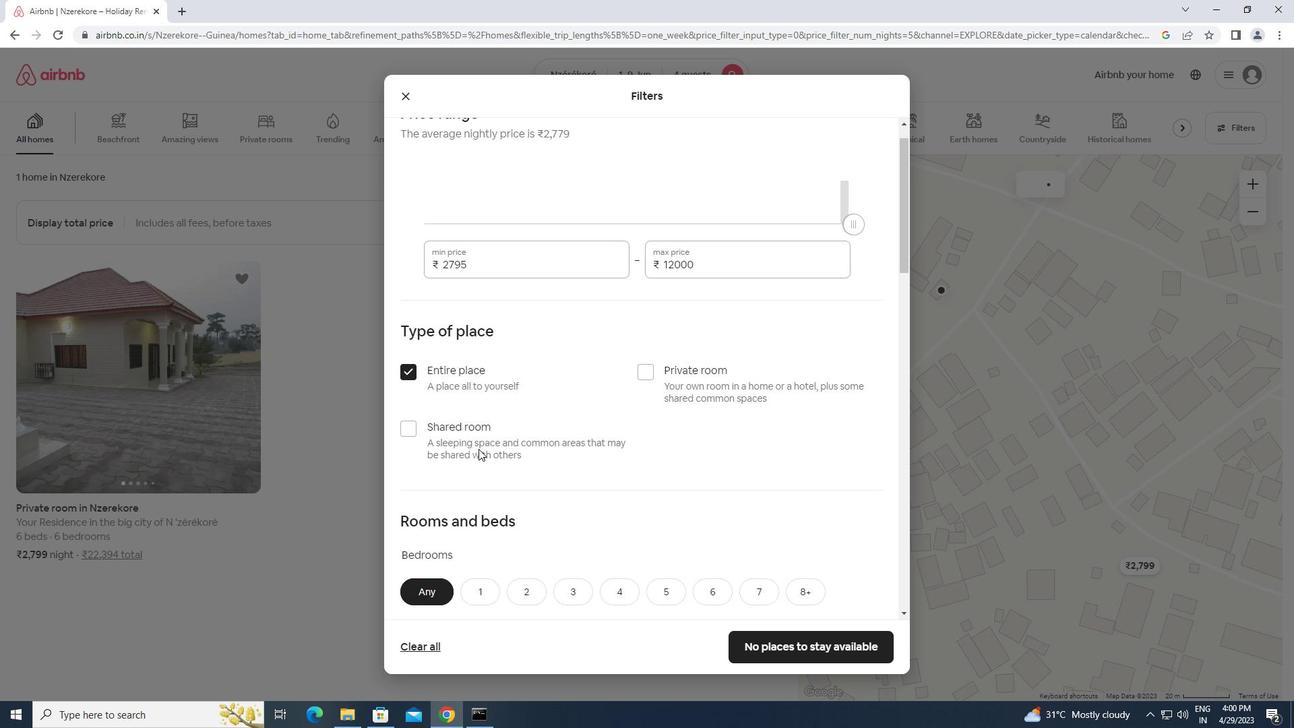 
Action: Mouse moved to (528, 350)
Screenshot: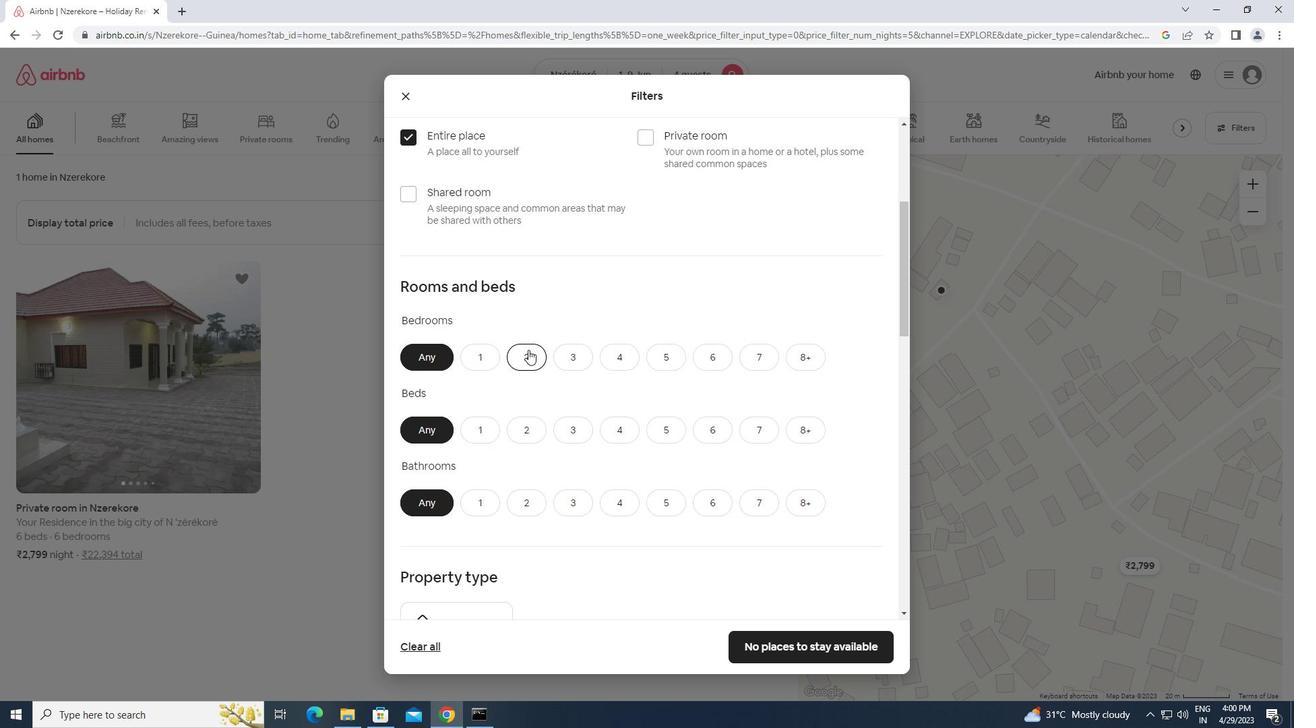 
Action: Mouse pressed left at (528, 350)
Screenshot: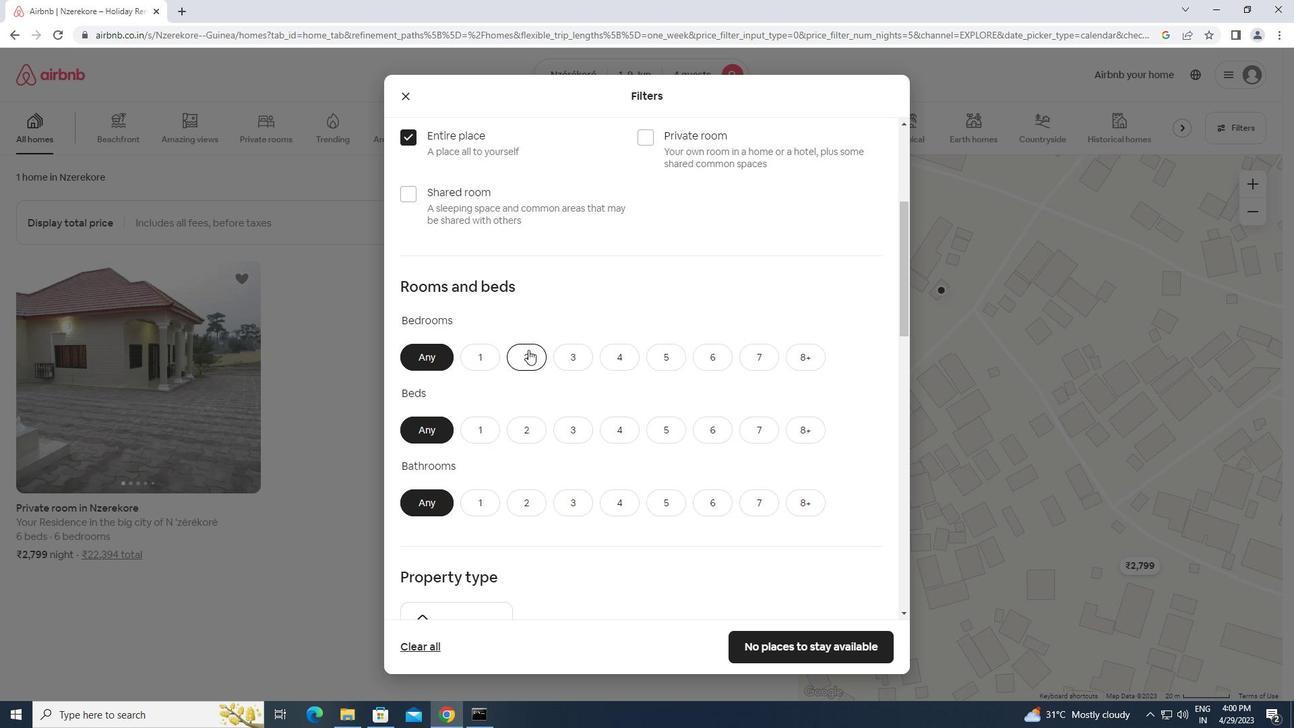 
Action: Mouse moved to (517, 429)
Screenshot: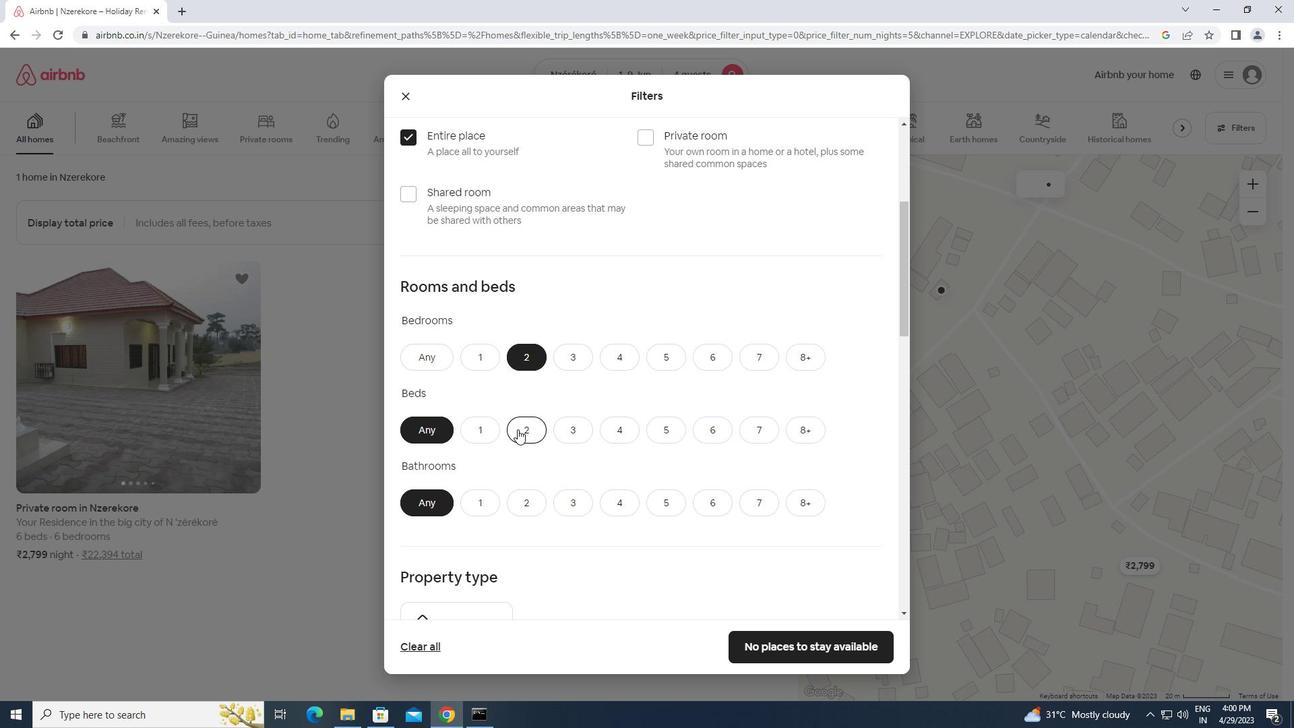 
Action: Mouse pressed left at (517, 429)
Screenshot: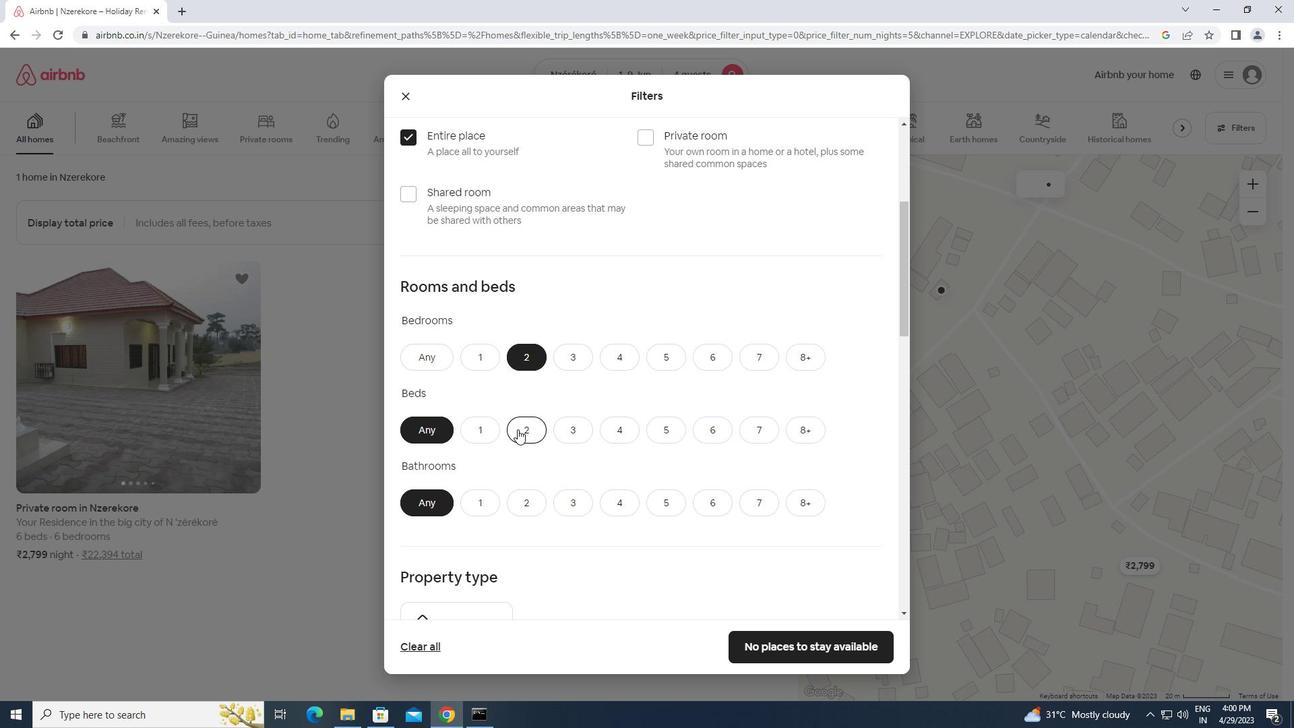 
Action: Mouse moved to (540, 493)
Screenshot: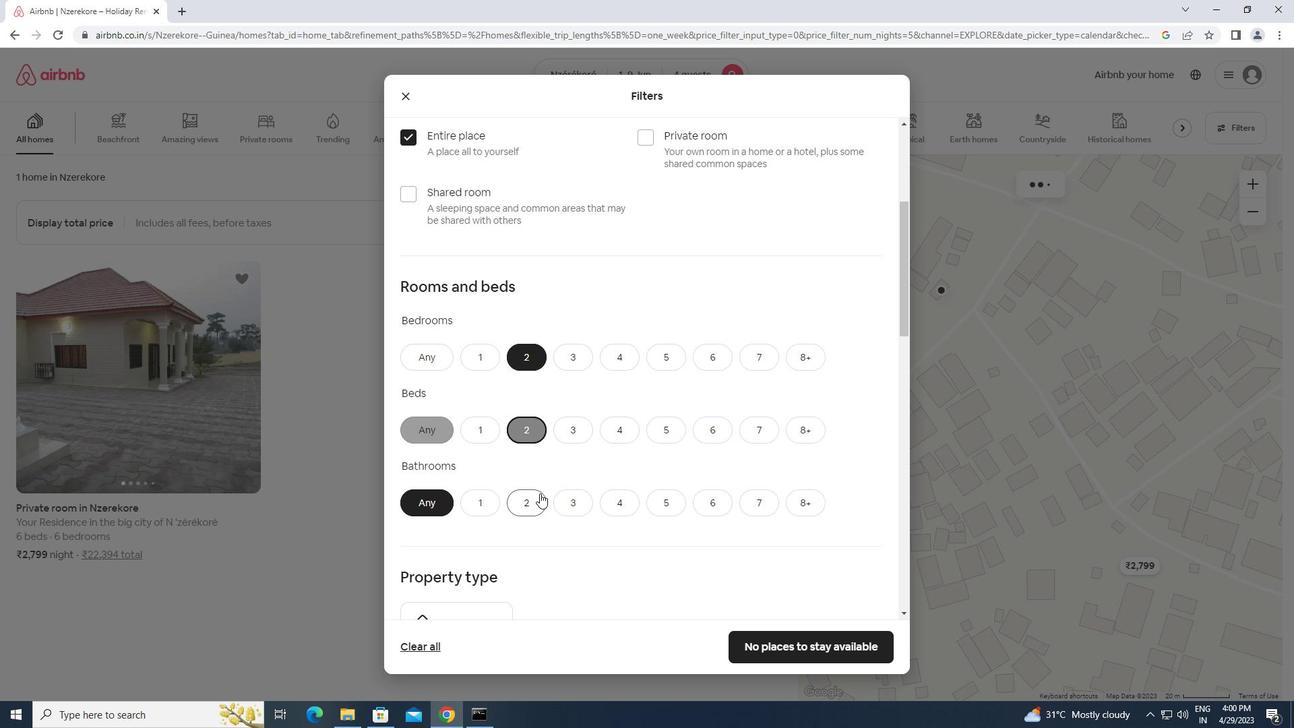 
Action: Mouse pressed left at (540, 493)
Screenshot: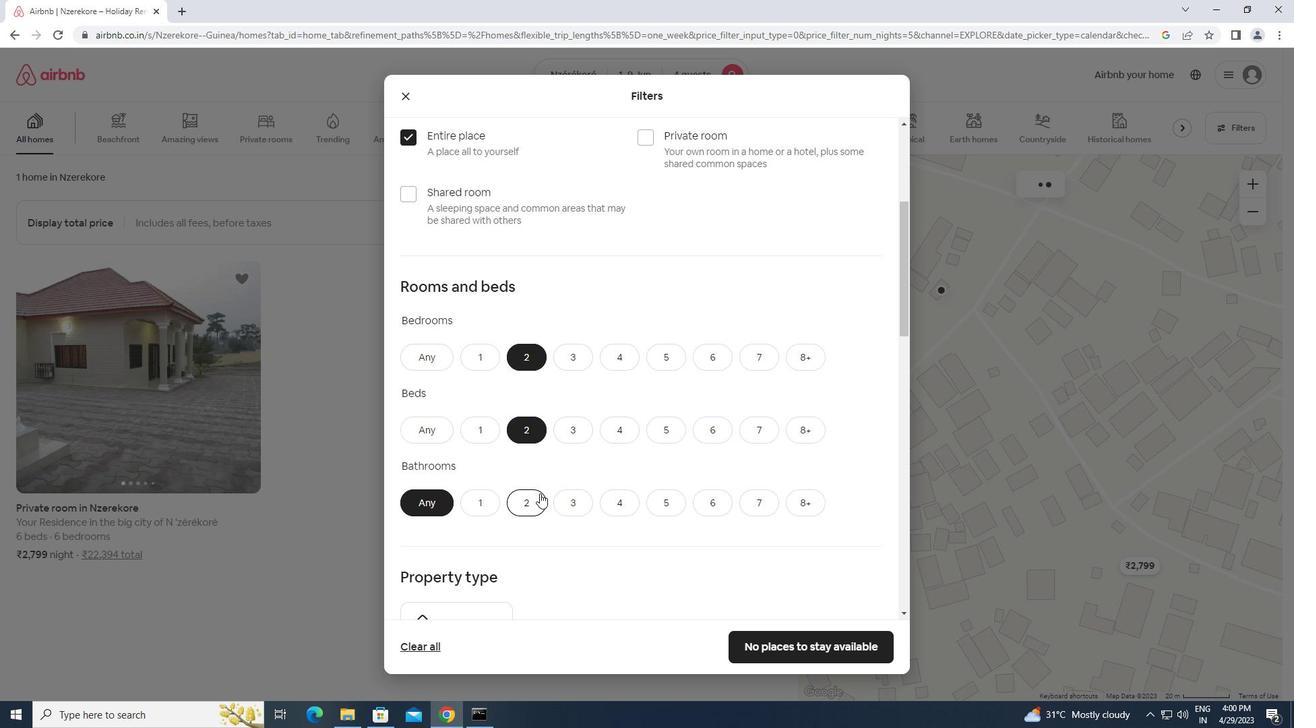 
Action: Mouse moved to (569, 515)
Screenshot: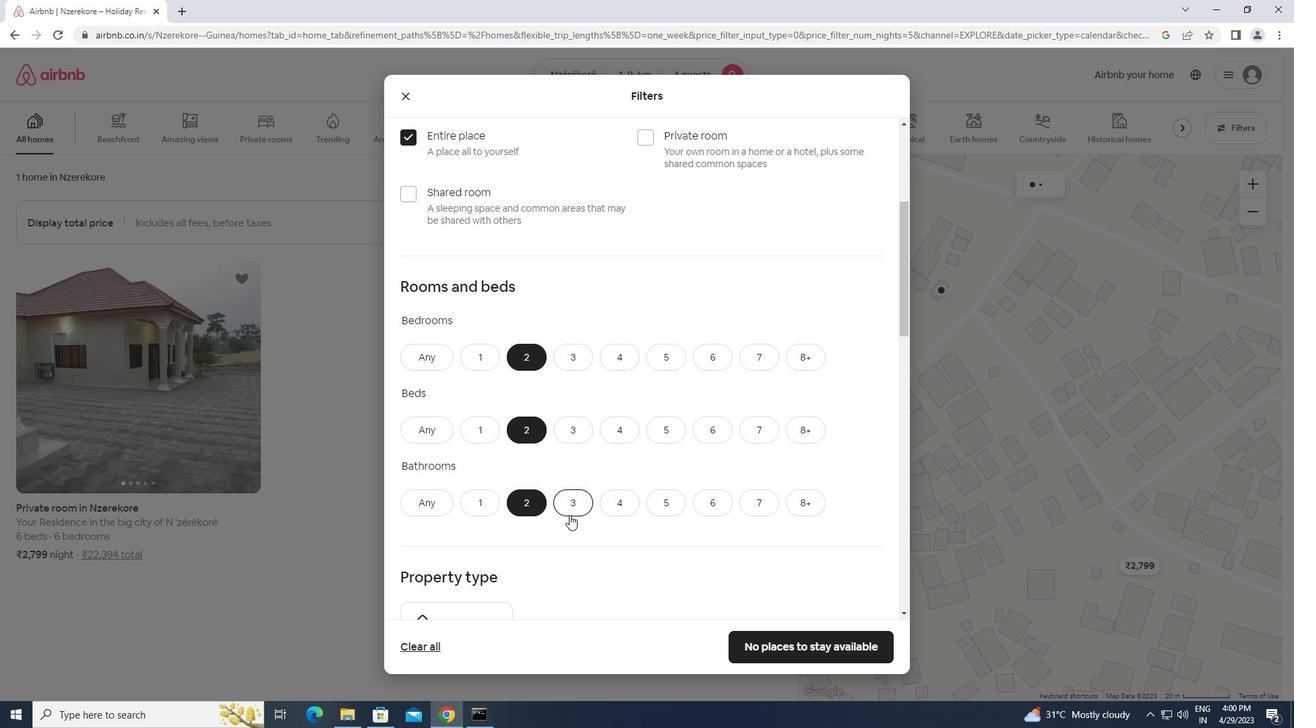 
Action: Mouse scrolled (569, 514) with delta (0, 0)
Screenshot: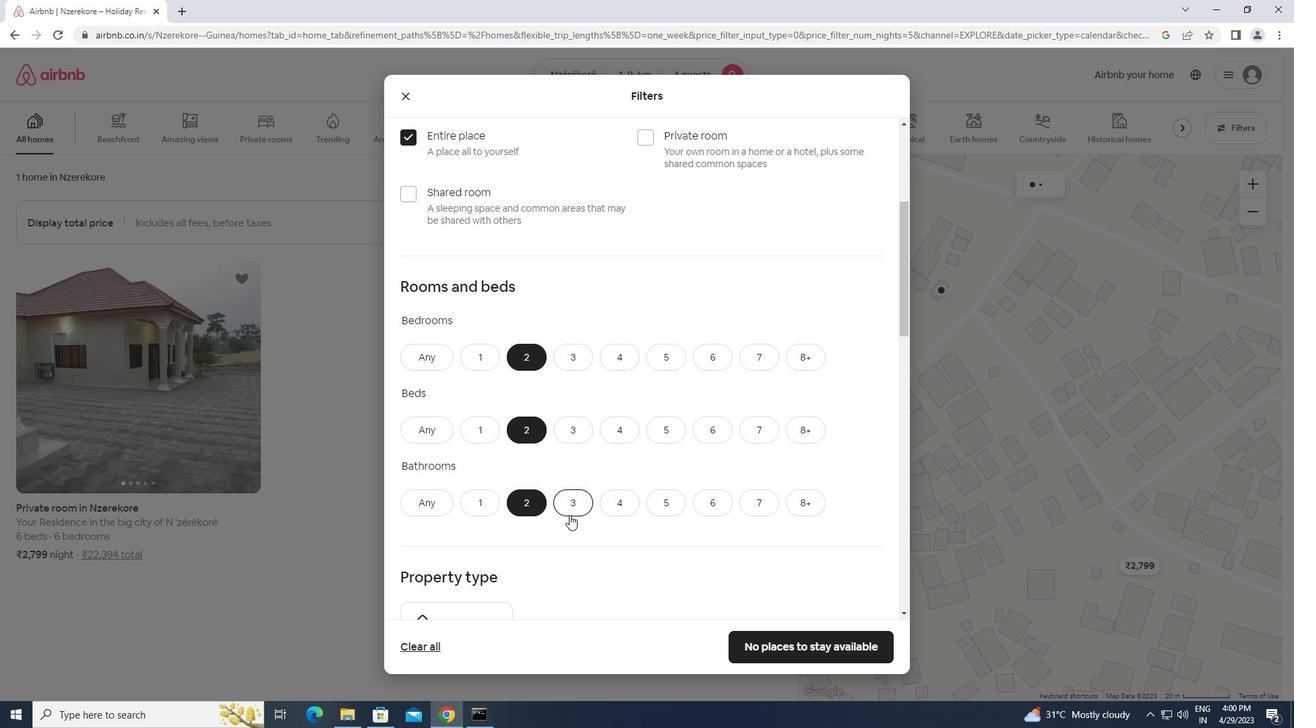 
Action: Mouse scrolled (569, 514) with delta (0, 0)
Screenshot: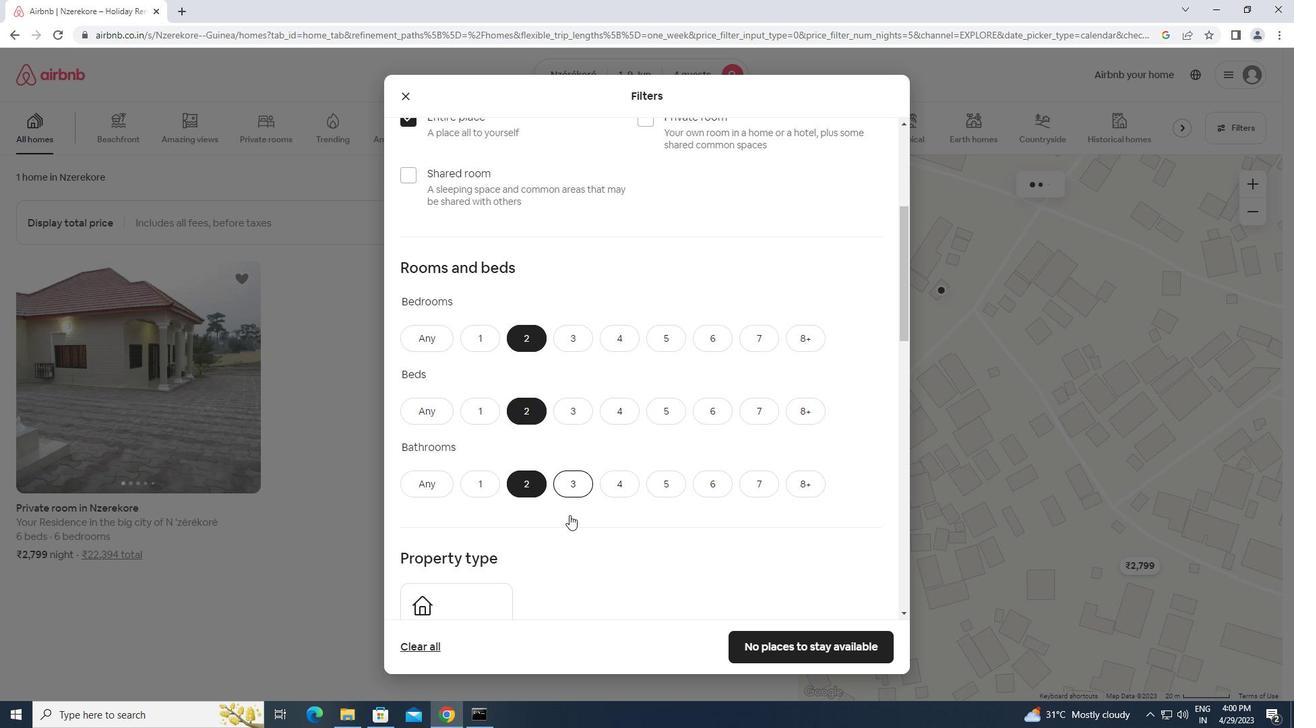 
Action: Mouse moved to (479, 510)
Screenshot: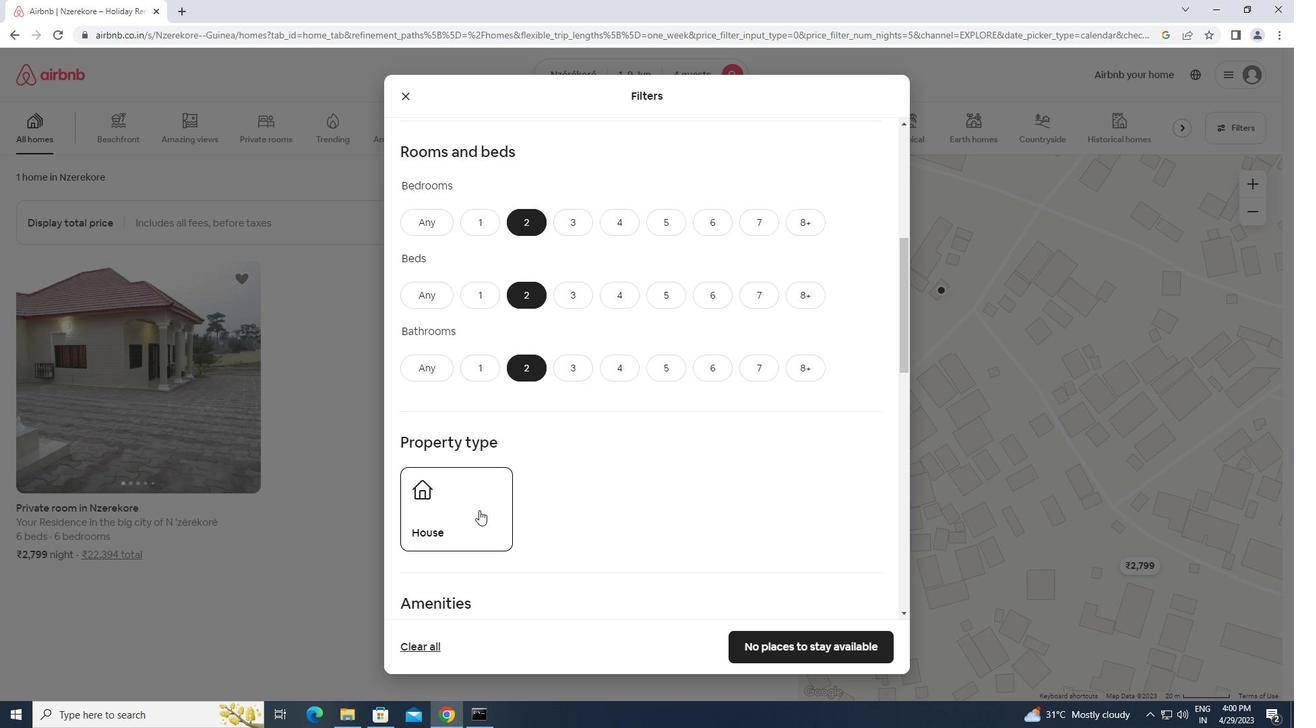 
Action: Mouse pressed left at (479, 510)
Screenshot: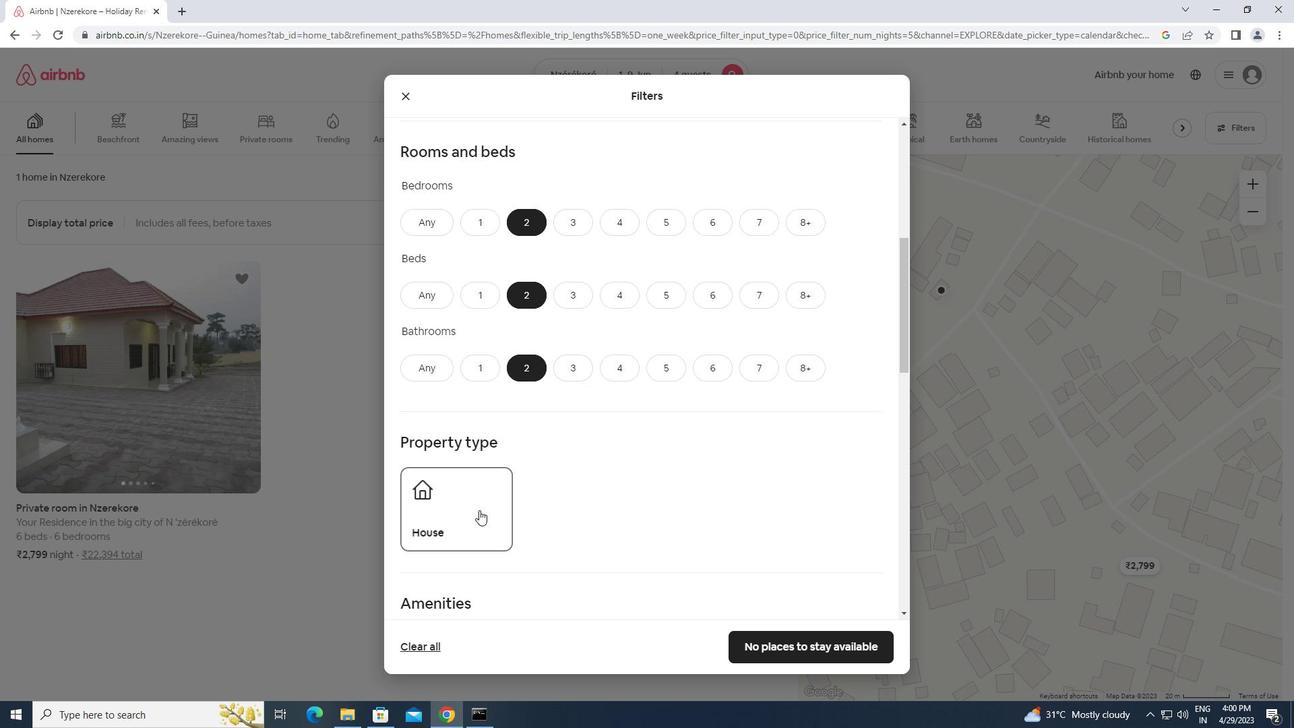 
Action: Mouse moved to (587, 519)
Screenshot: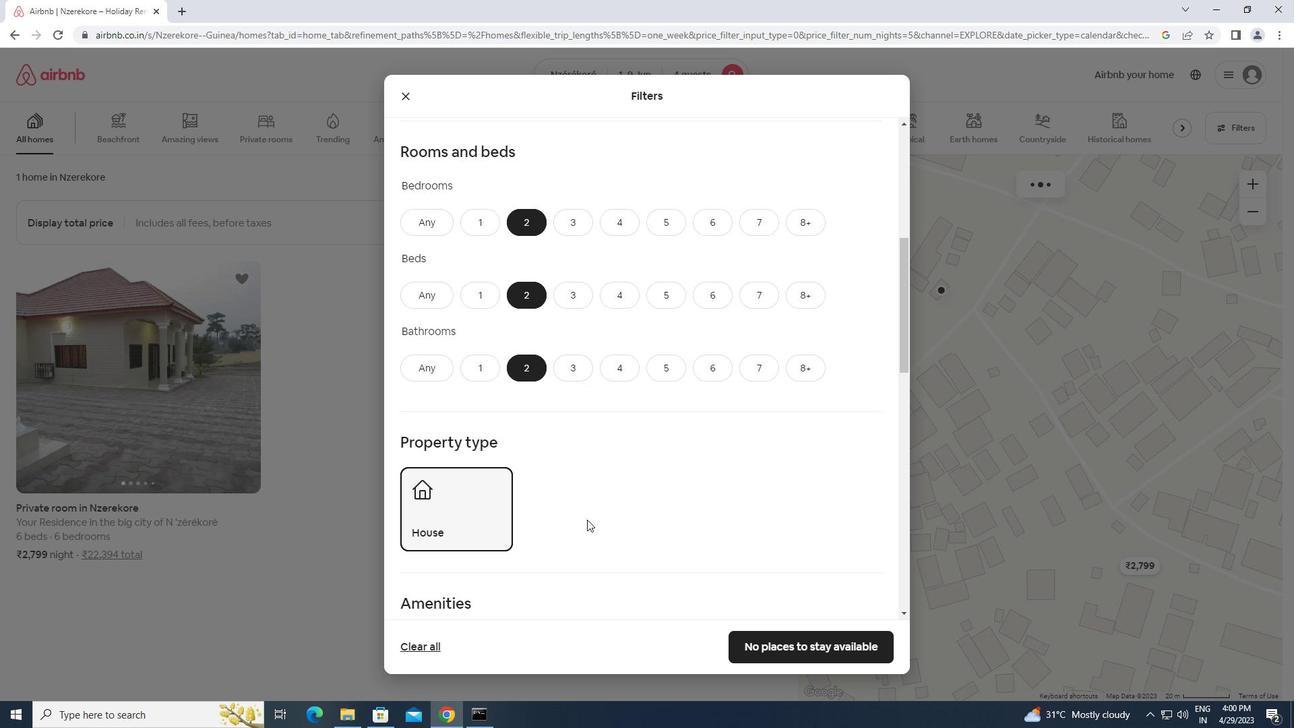 
Action: Mouse scrolled (587, 519) with delta (0, 0)
Screenshot: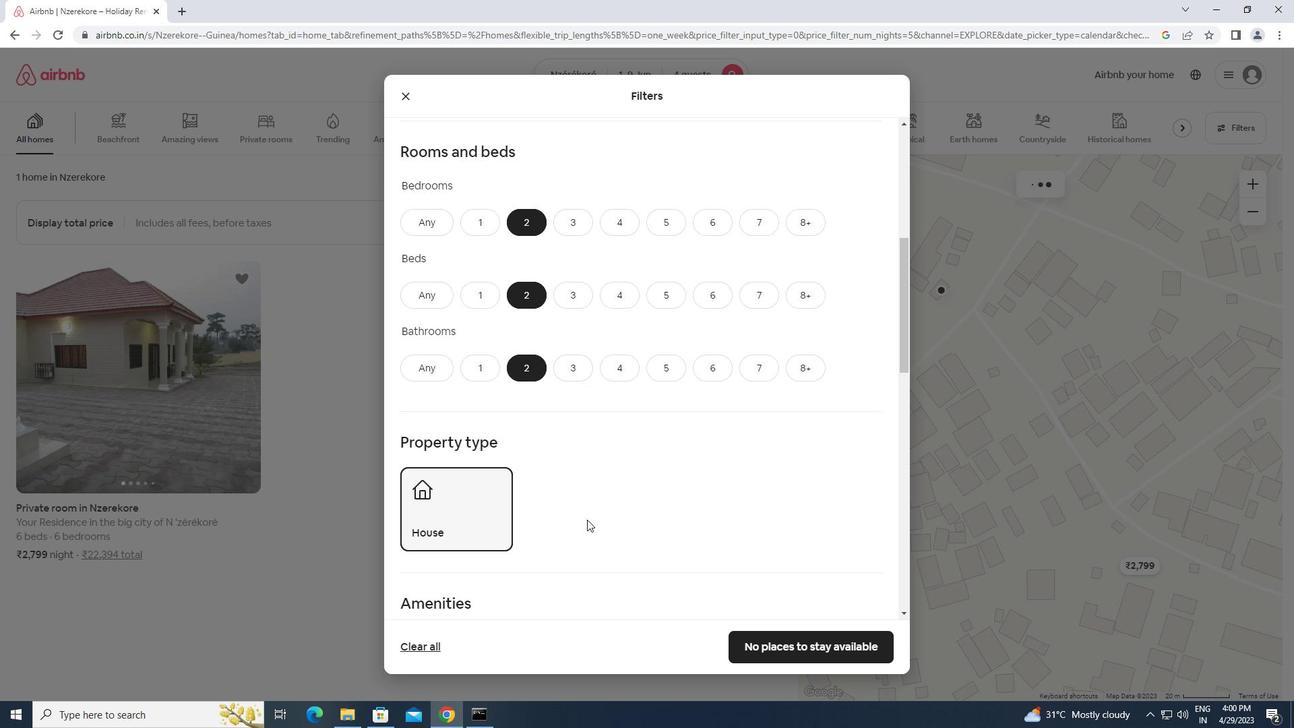 
Action: Mouse scrolled (587, 519) with delta (0, 0)
Screenshot: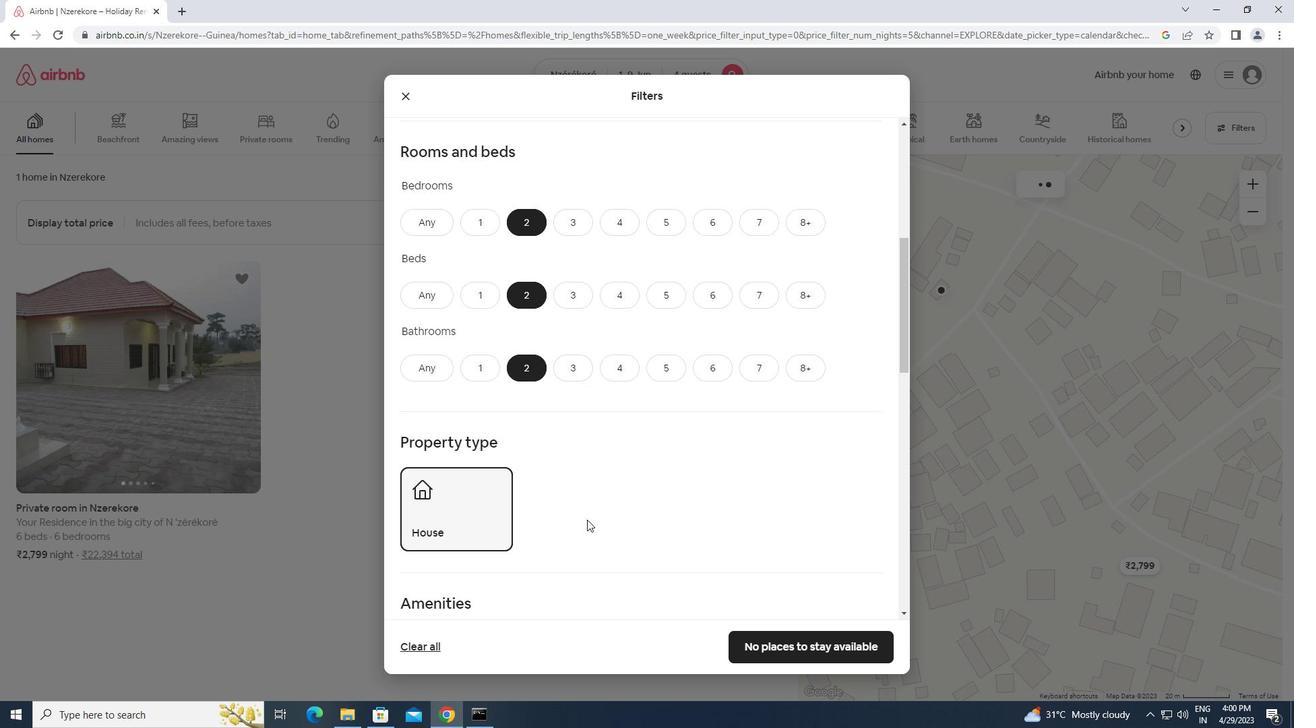 
Action: Mouse scrolled (587, 519) with delta (0, 0)
Screenshot: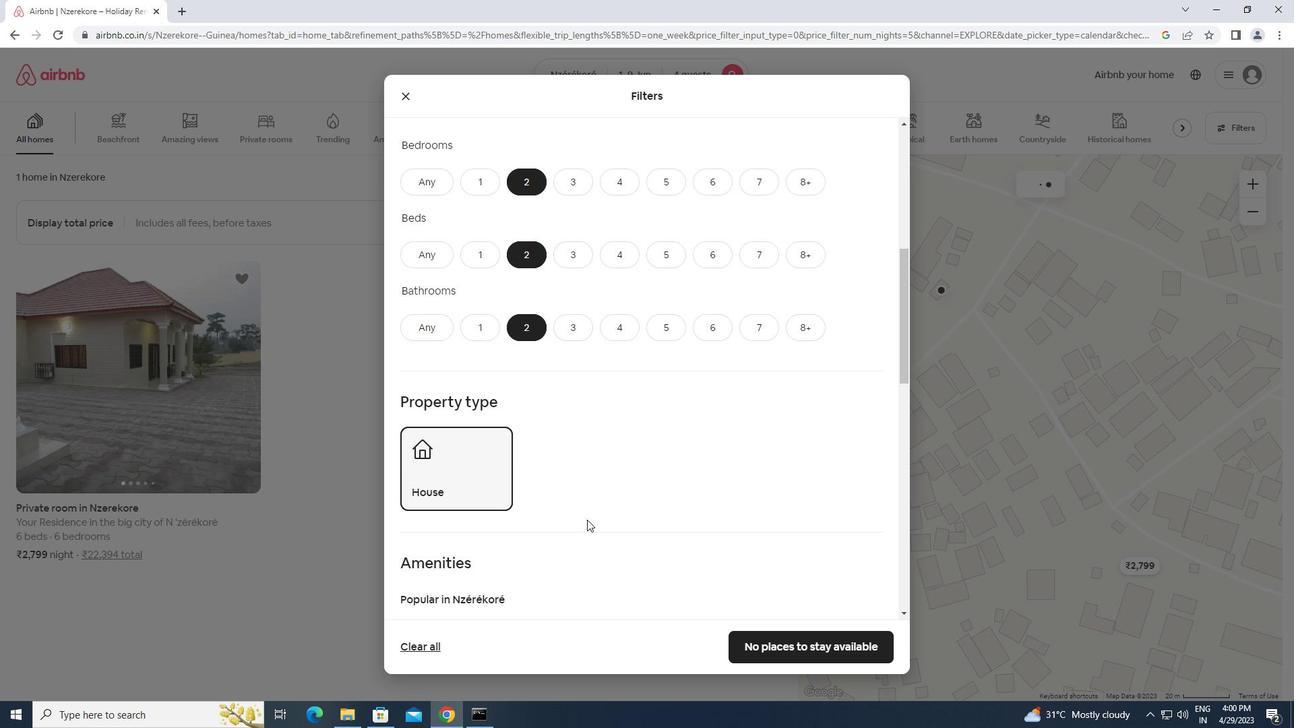 
Action: Mouse moved to (842, 551)
Screenshot: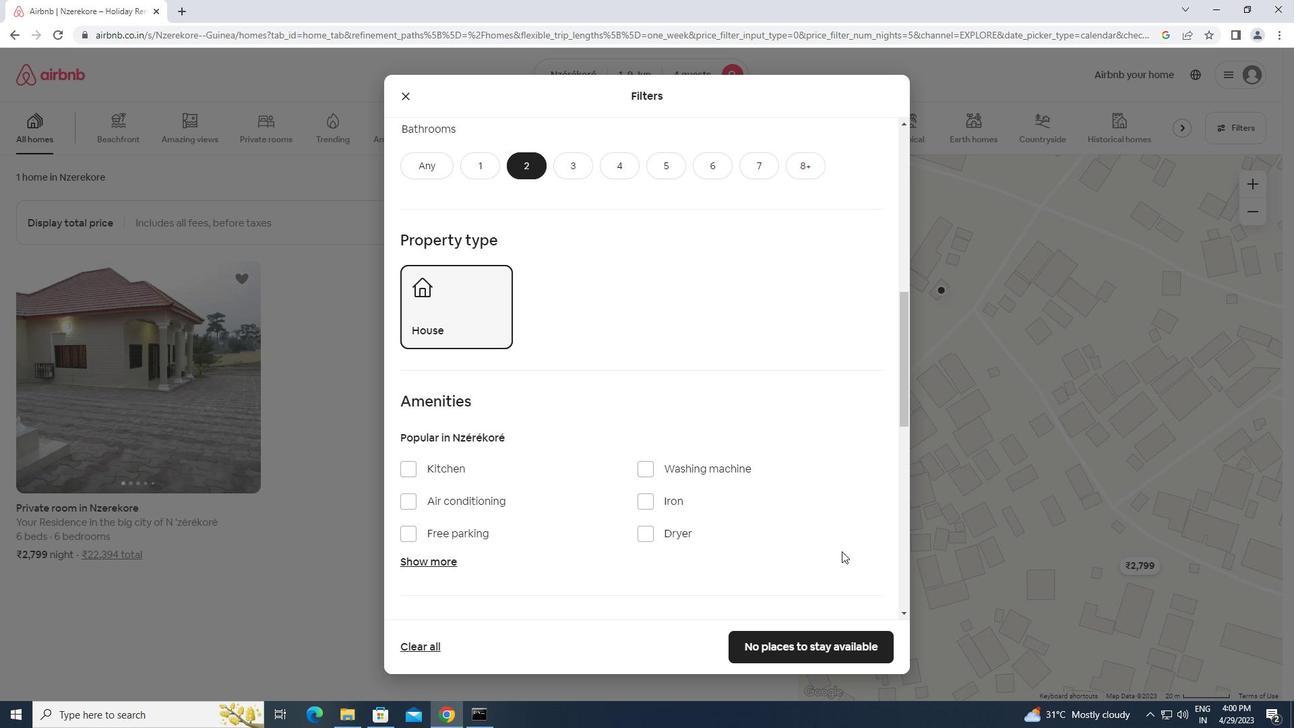 
Action: Mouse scrolled (842, 551) with delta (0, 0)
Screenshot: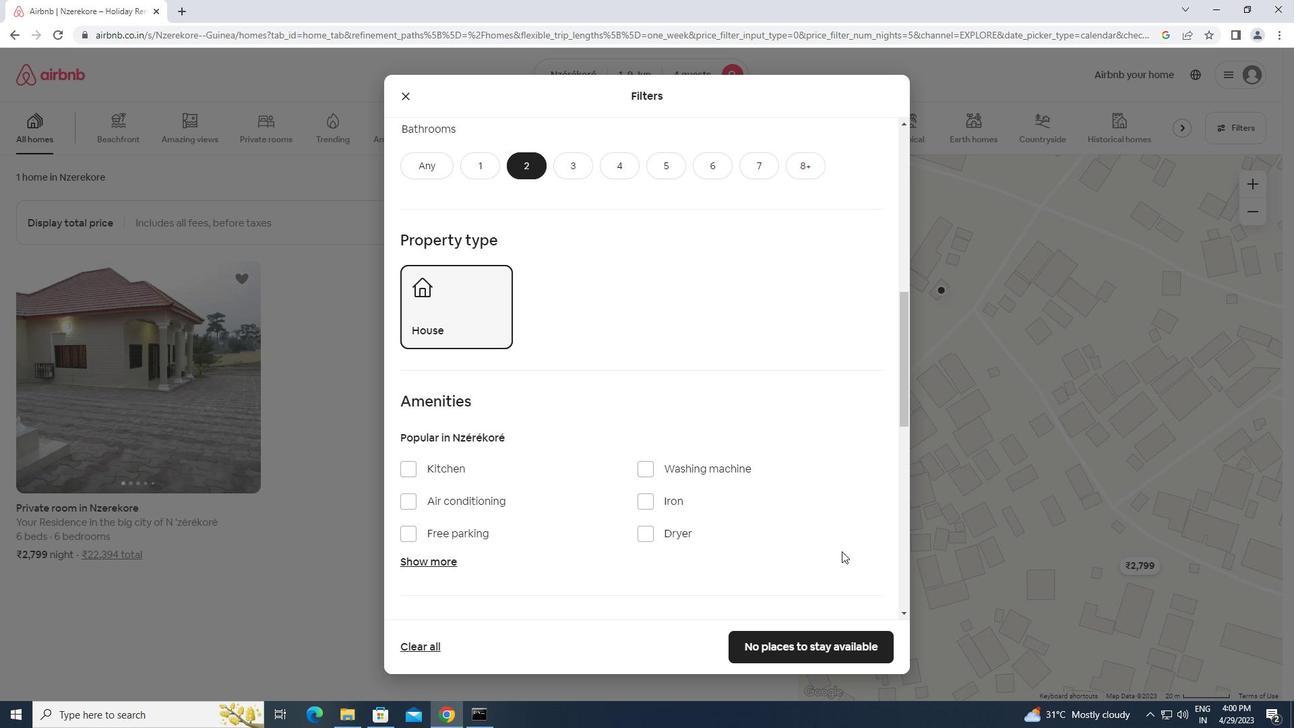 
Action: Mouse moved to (842, 551)
Screenshot: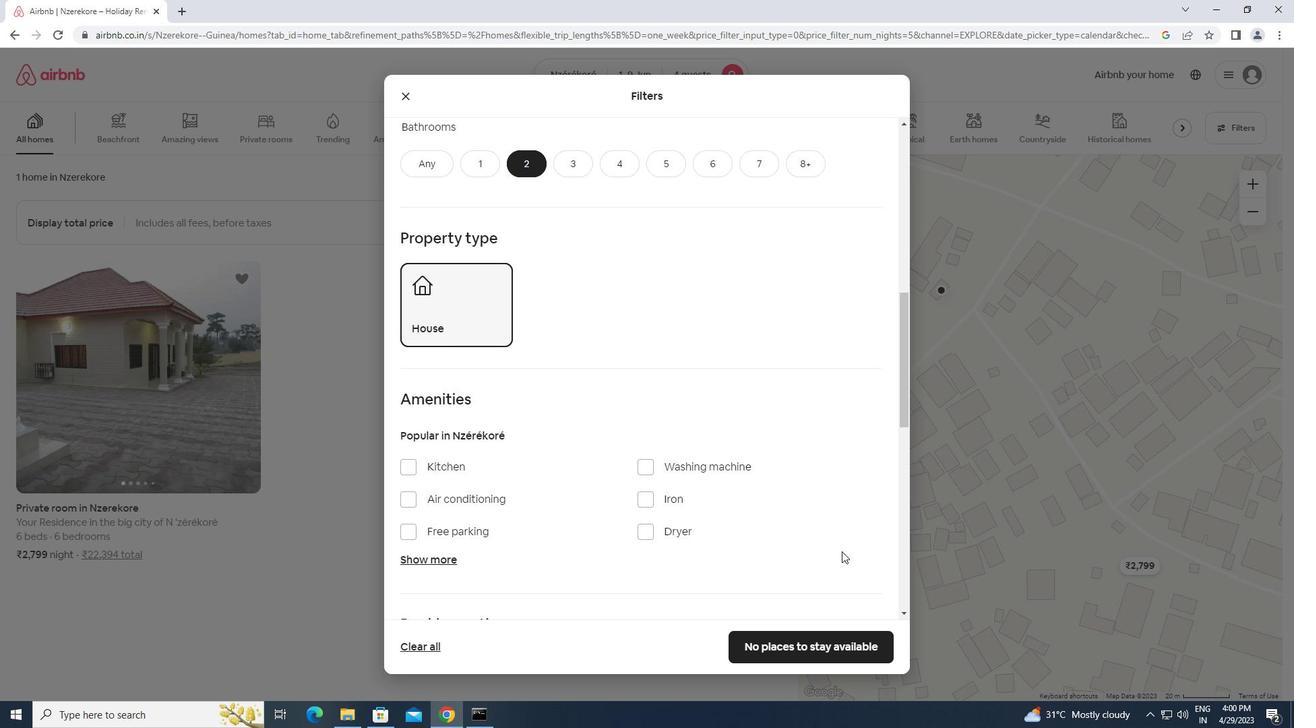 
Action: Mouse scrolled (842, 551) with delta (0, 0)
Screenshot: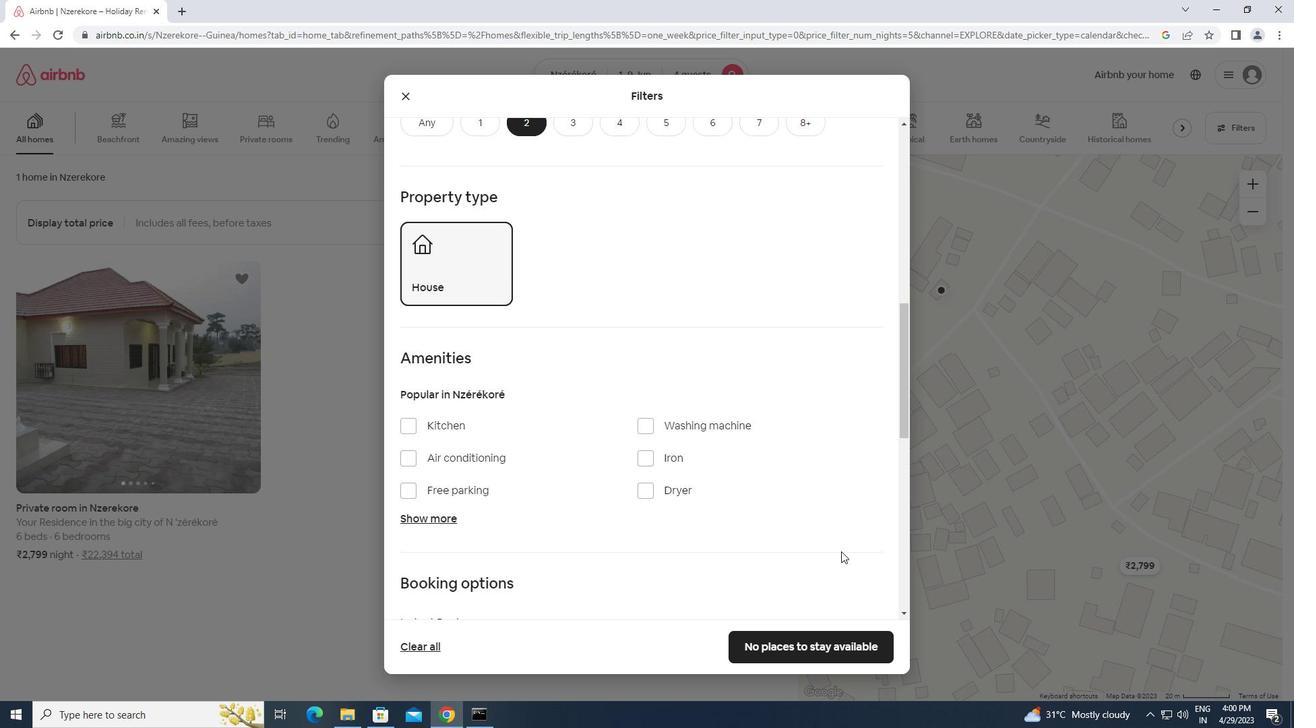 
Action: Mouse scrolled (842, 551) with delta (0, 0)
Screenshot: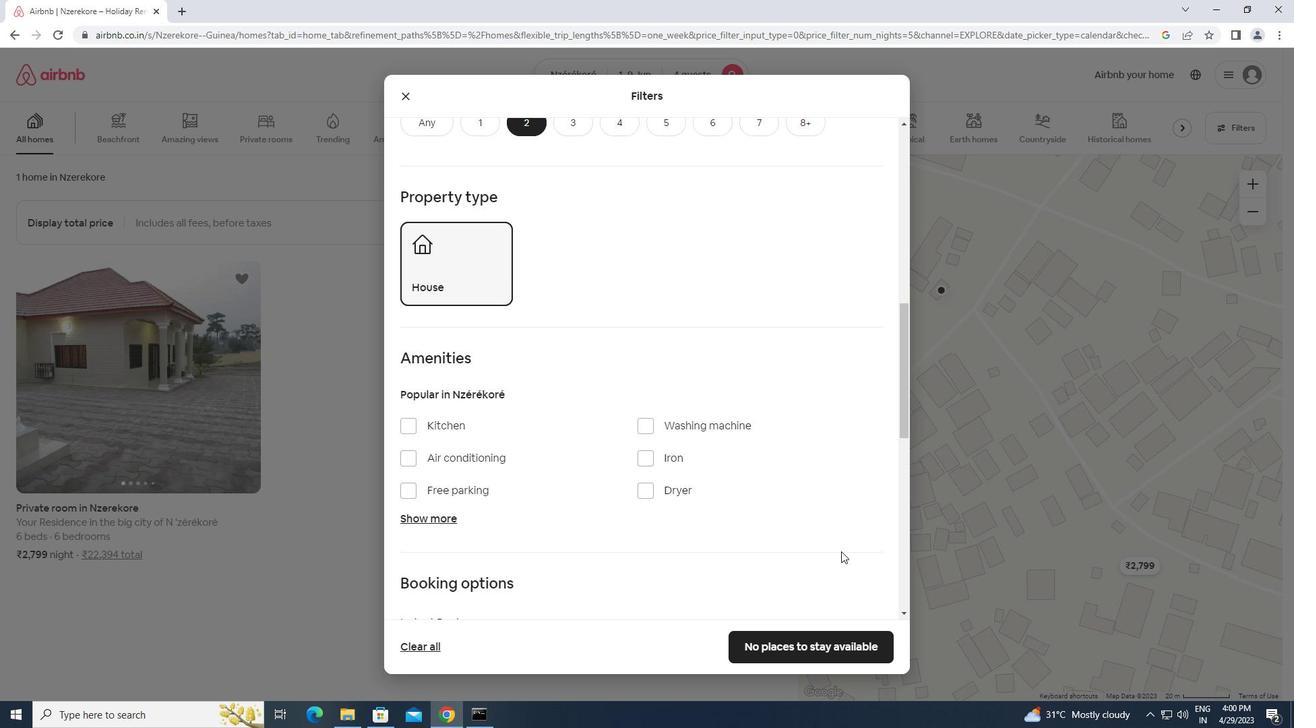 
Action: Mouse scrolled (842, 551) with delta (0, 0)
Screenshot: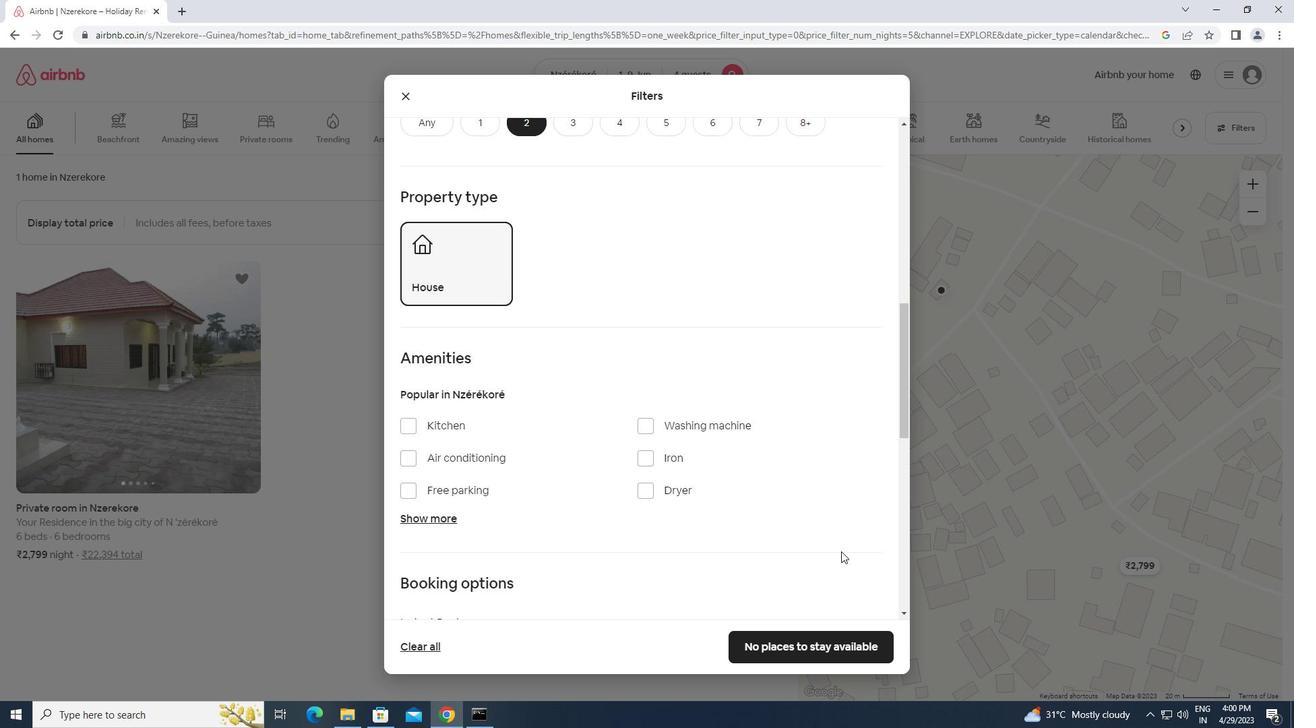 
Action: Mouse moved to (838, 450)
Screenshot: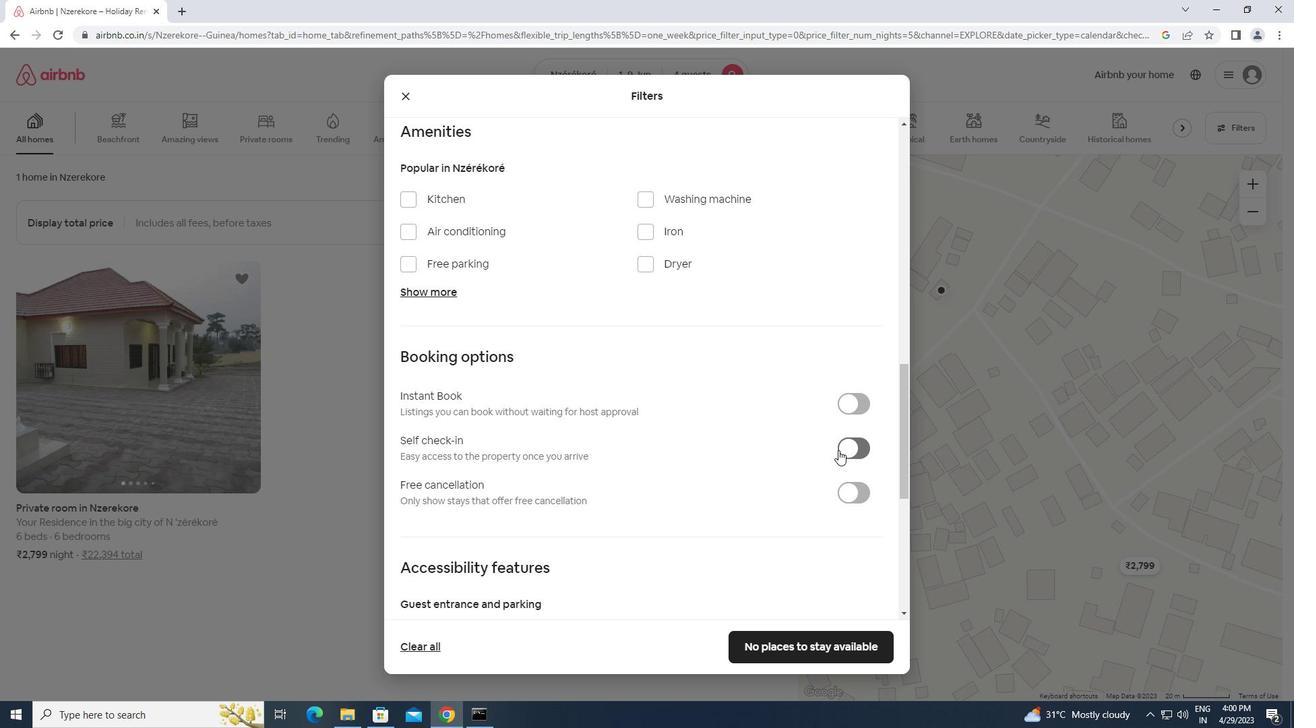 
Action: Mouse pressed left at (838, 450)
Screenshot: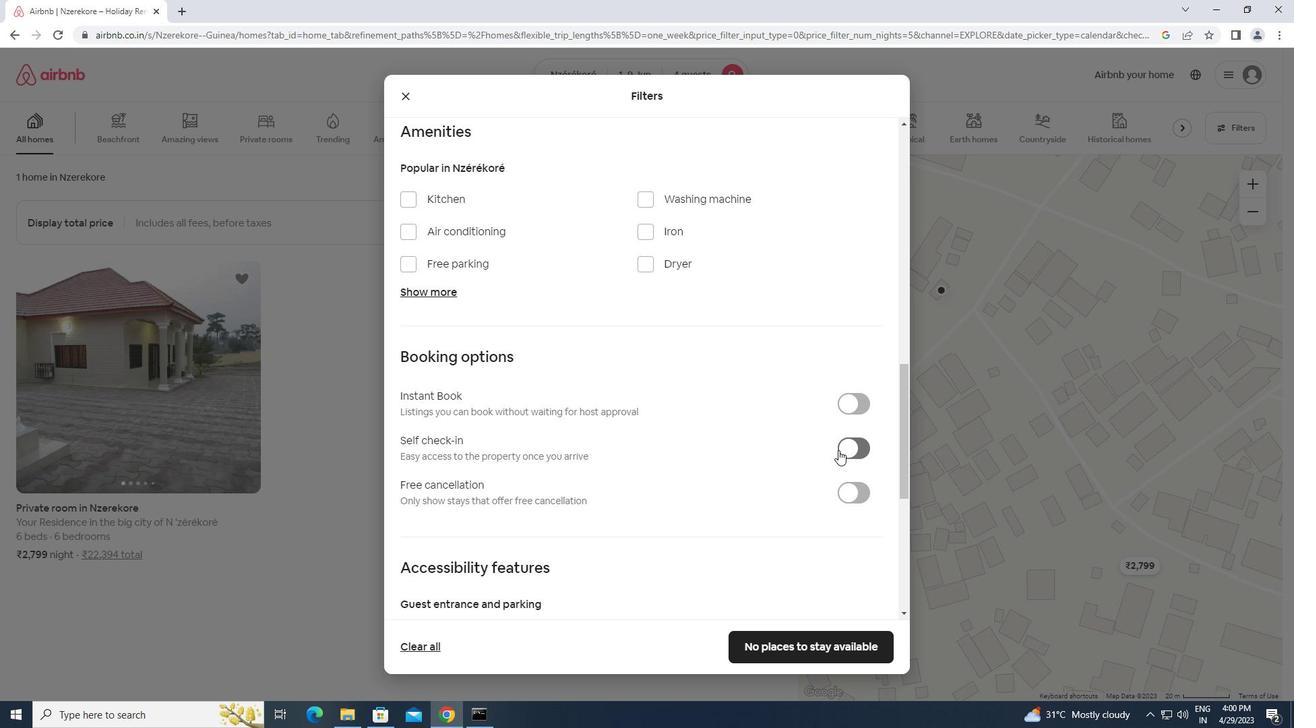 
Action: Mouse moved to (629, 461)
Screenshot: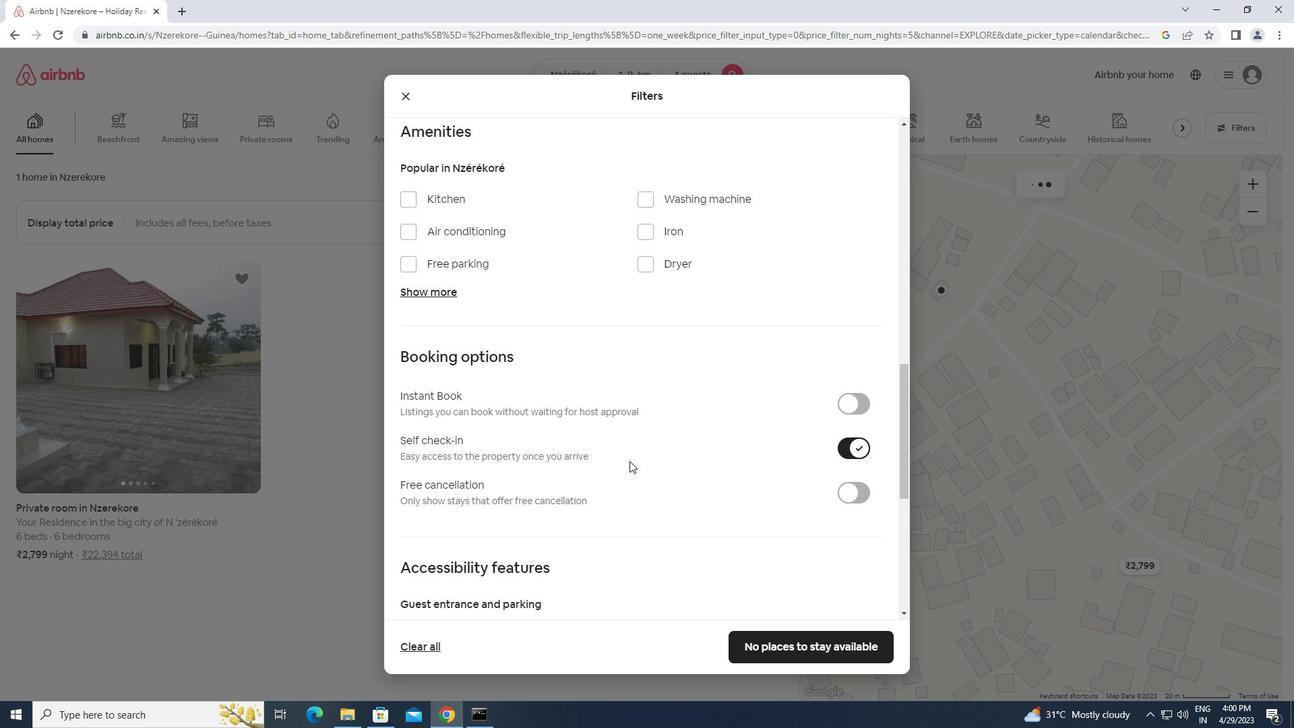 
Action: Mouse scrolled (629, 460) with delta (0, 0)
Screenshot: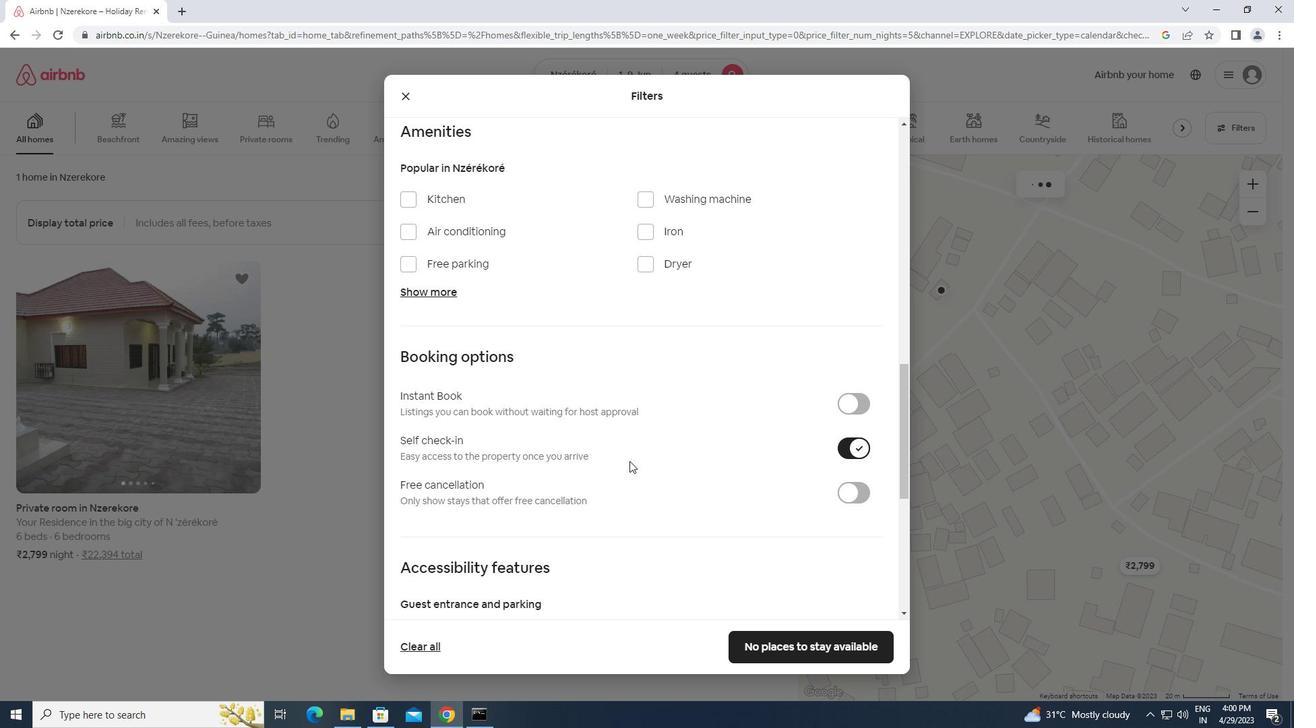
Action: Mouse scrolled (629, 460) with delta (0, 0)
Screenshot: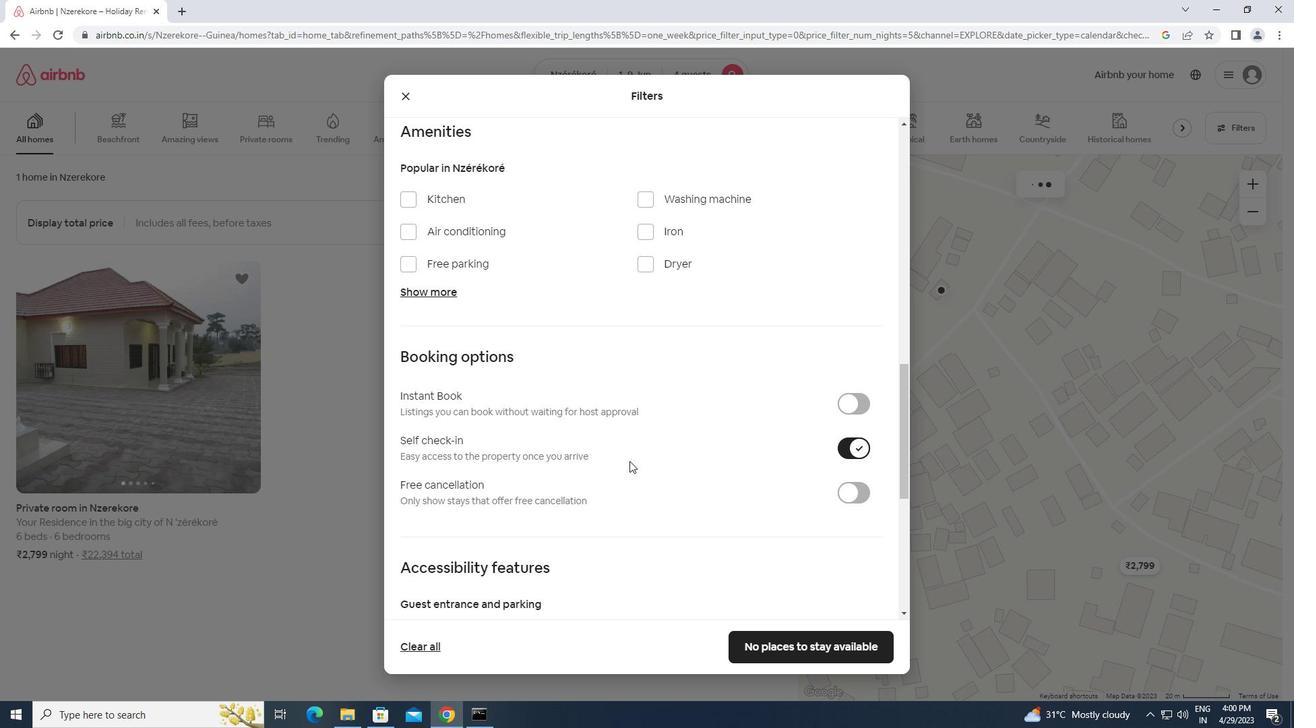 
Action: Mouse scrolled (629, 460) with delta (0, 0)
Screenshot: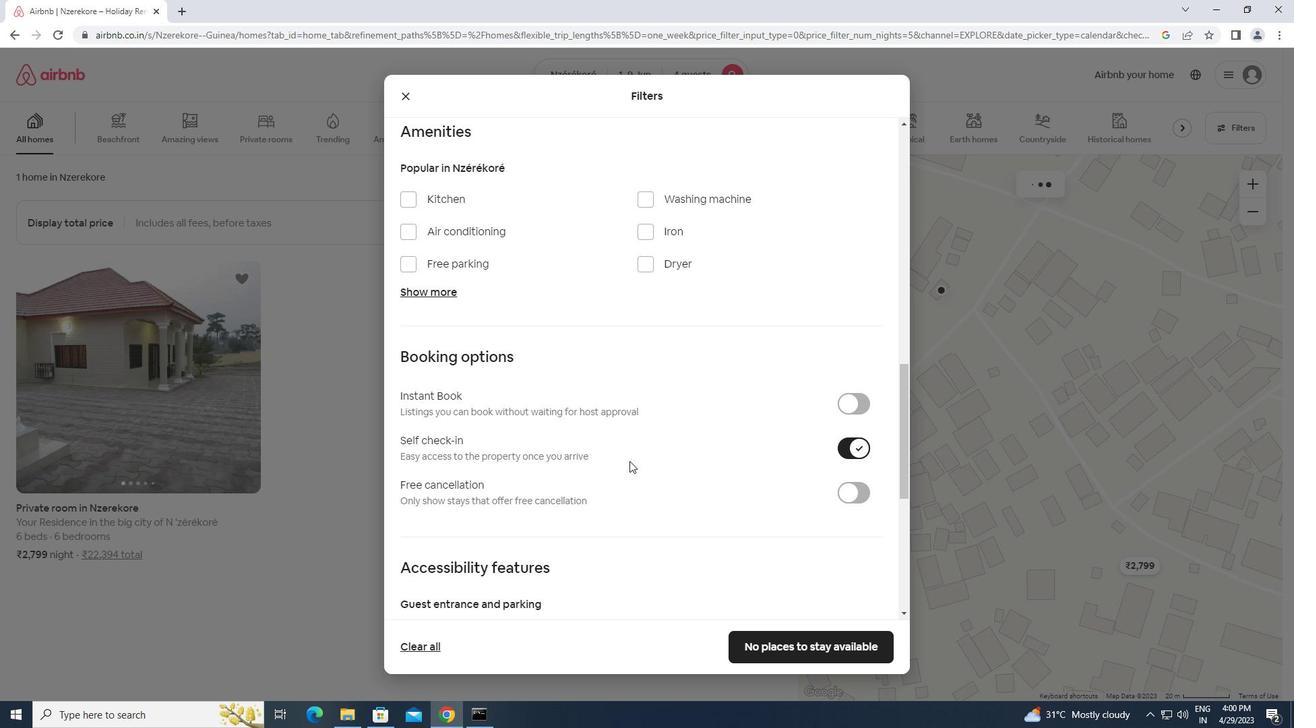 
Action: Mouse scrolled (629, 460) with delta (0, 0)
Screenshot: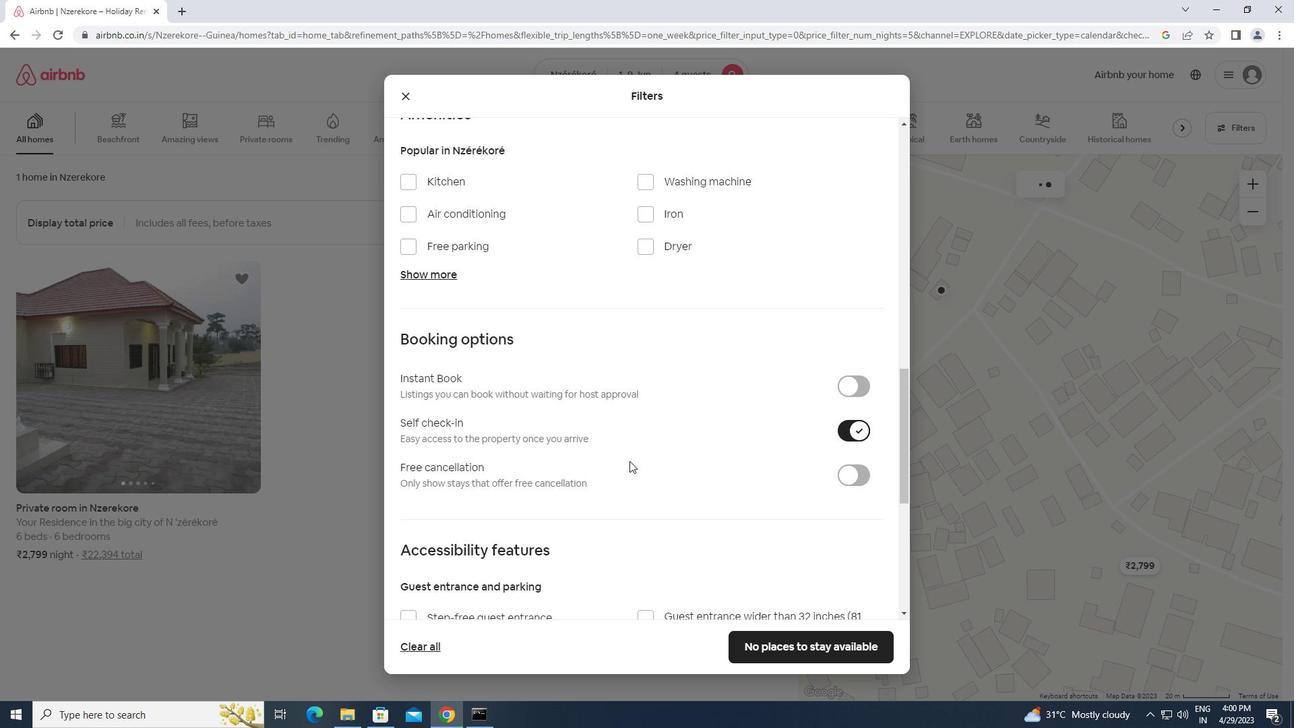 
Action: Mouse scrolled (629, 460) with delta (0, 0)
Screenshot: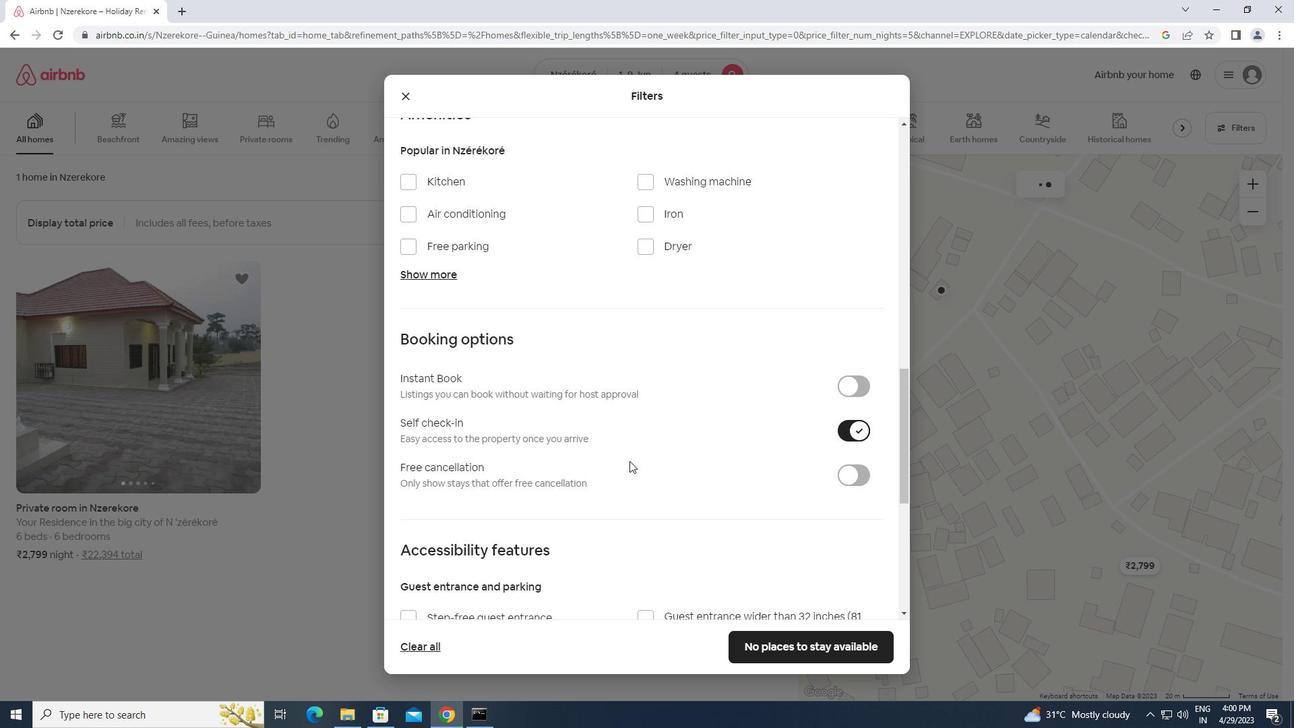 
Action: Mouse scrolled (629, 460) with delta (0, 0)
Screenshot: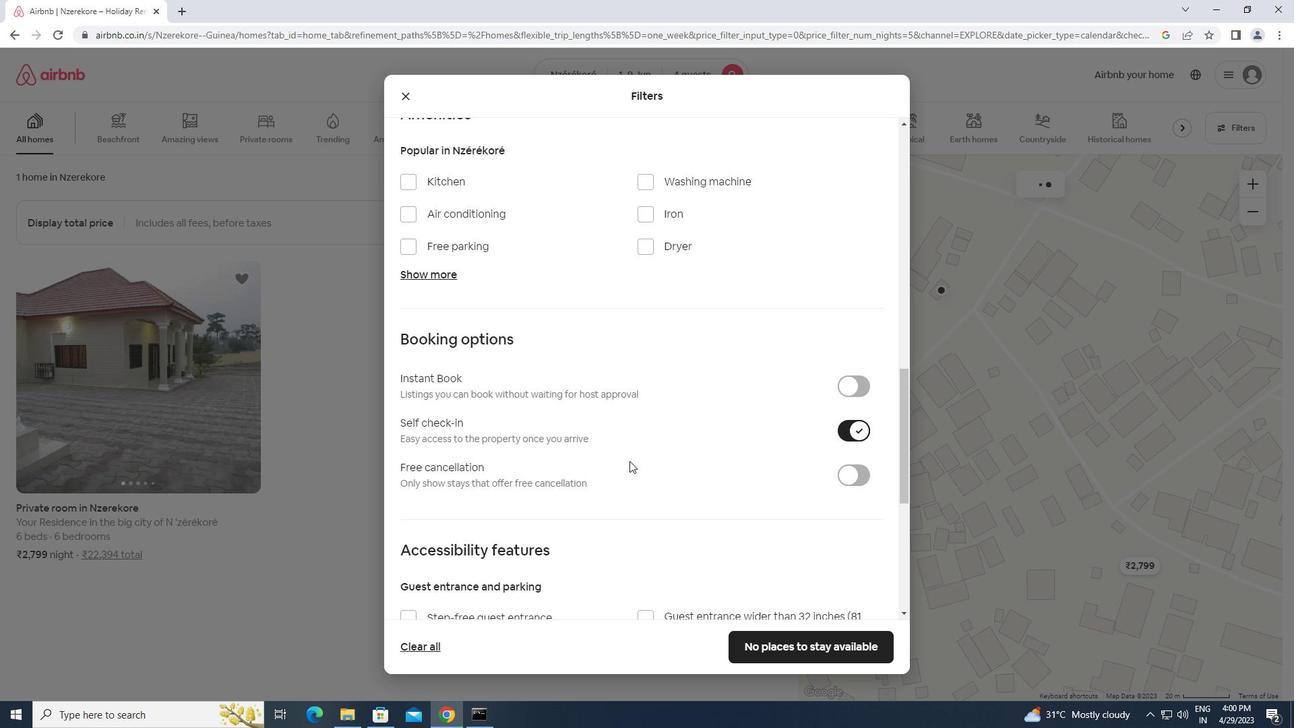 
Action: Mouse moved to (623, 474)
Screenshot: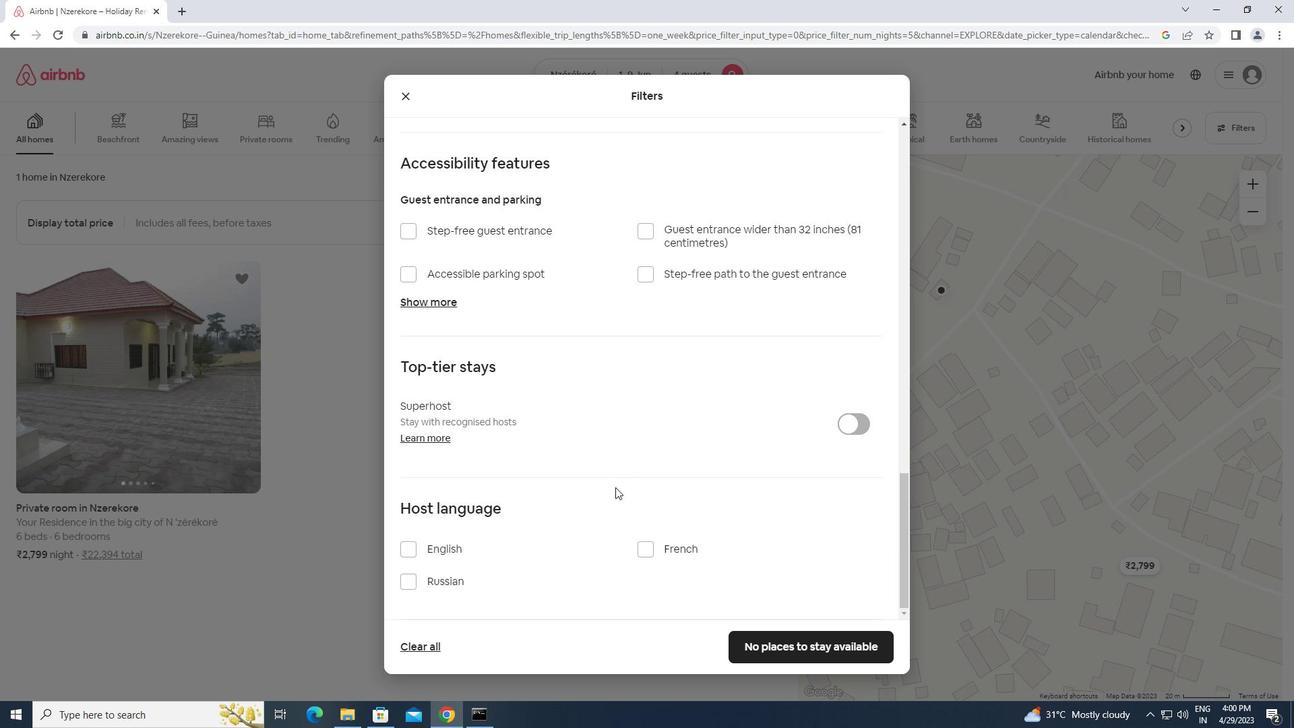
Action: Mouse scrolled (623, 474) with delta (0, 0)
Screenshot: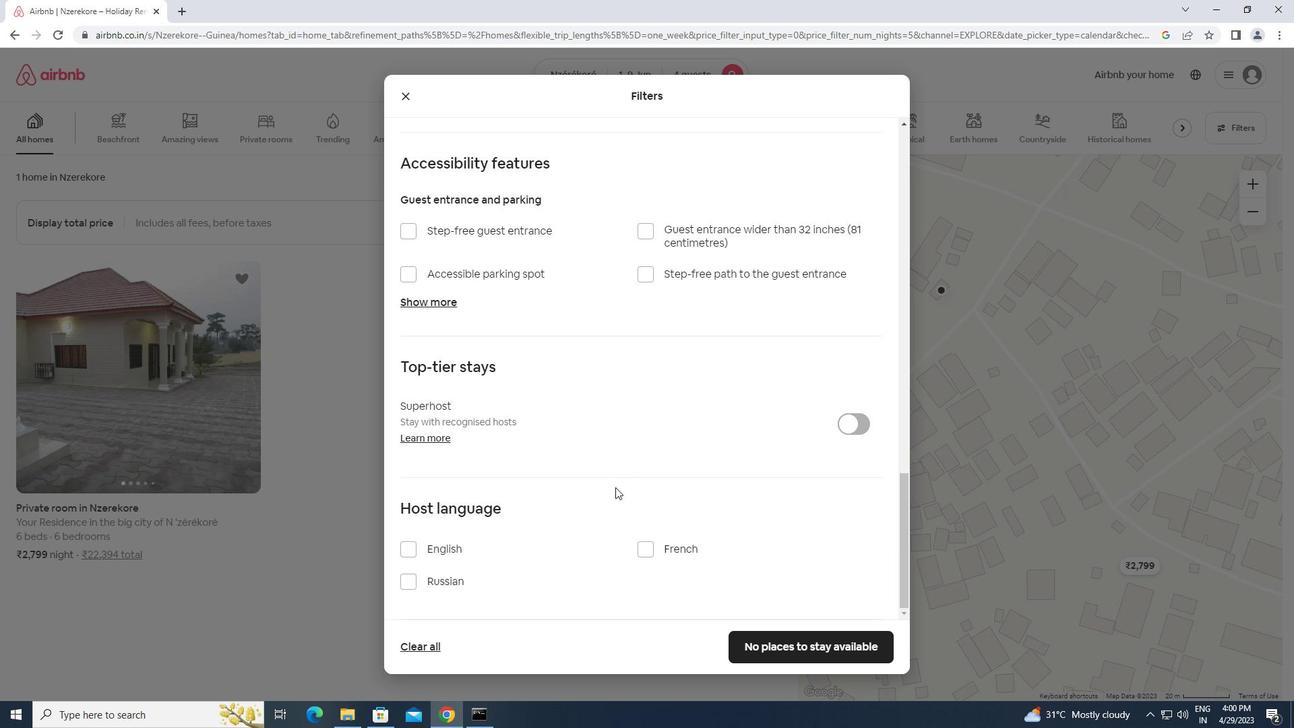 
Action: Mouse moved to (619, 482)
Screenshot: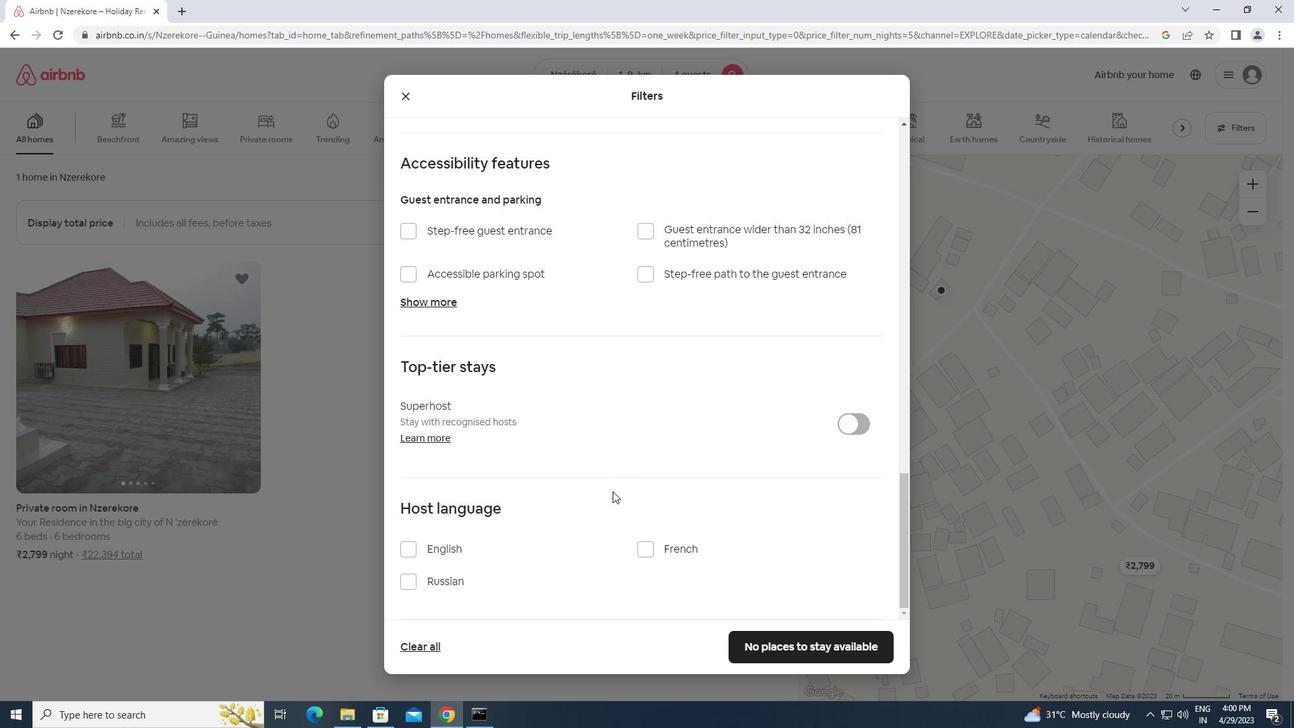 
Action: Mouse scrolled (619, 481) with delta (0, 0)
Screenshot: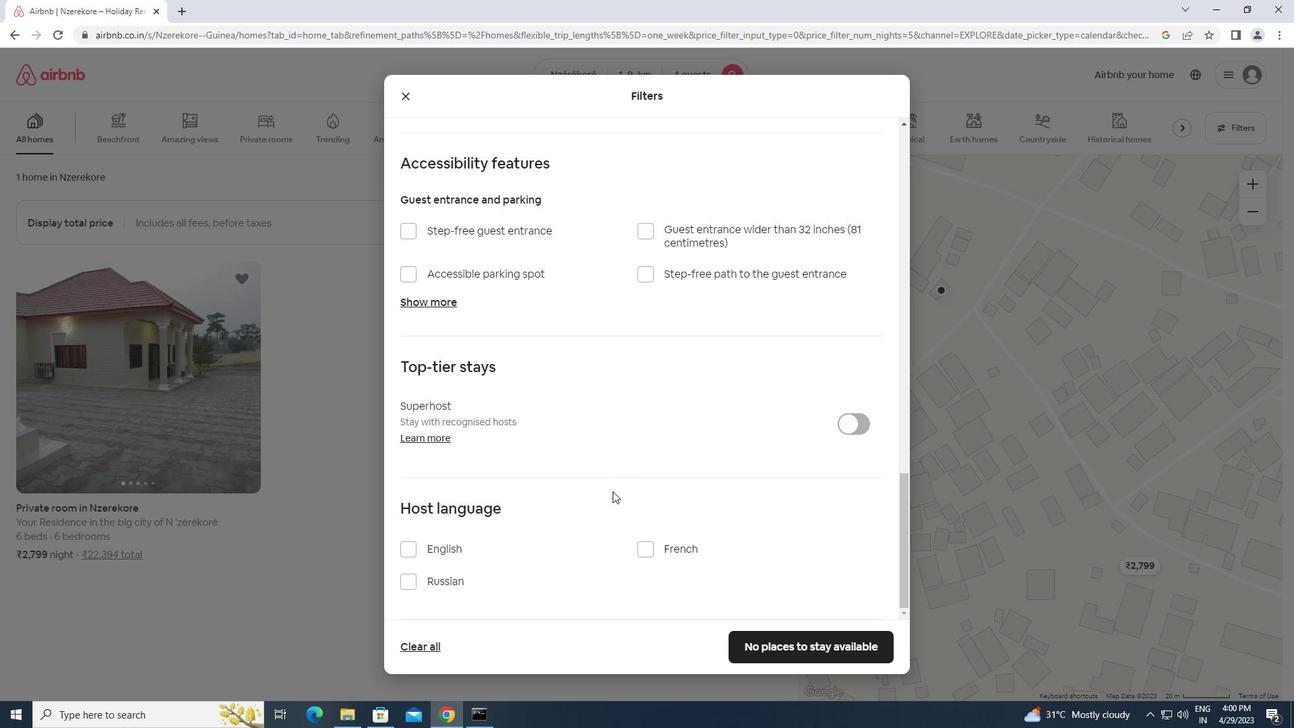 
Action: Mouse moved to (617, 484)
Screenshot: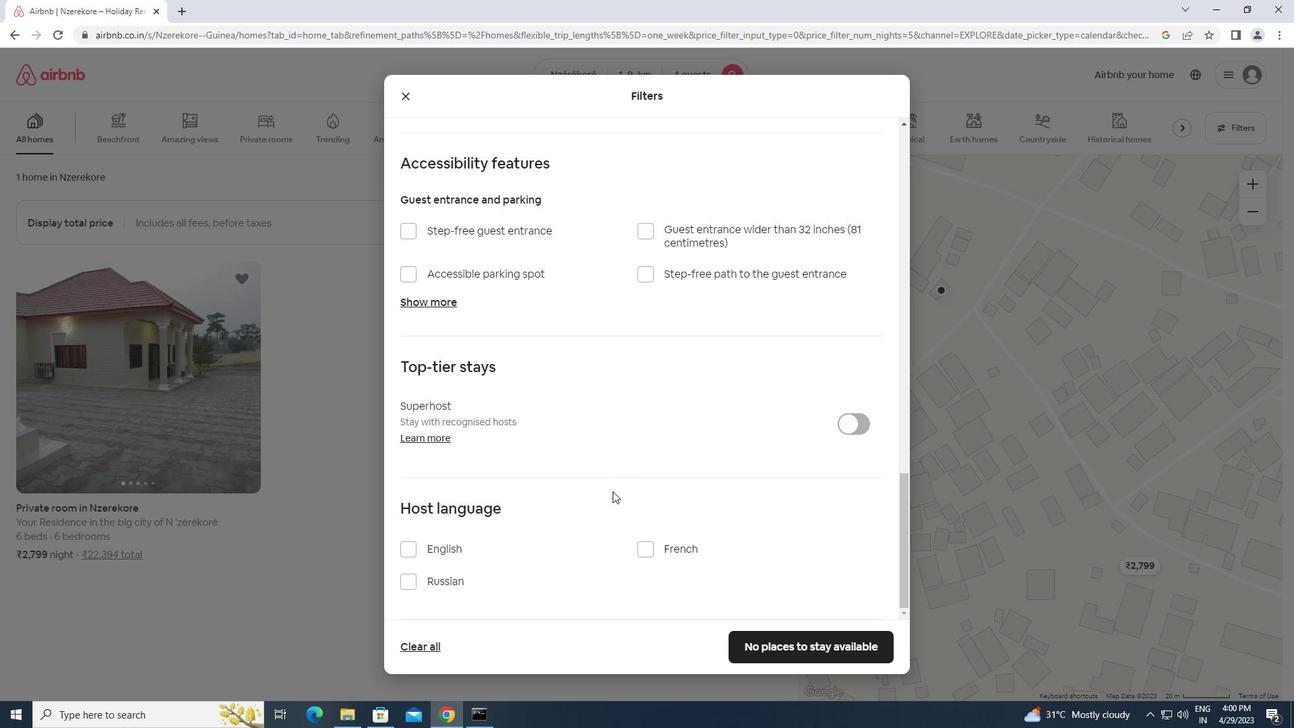 
Action: Mouse scrolled (617, 484) with delta (0, 0)
Screenshot: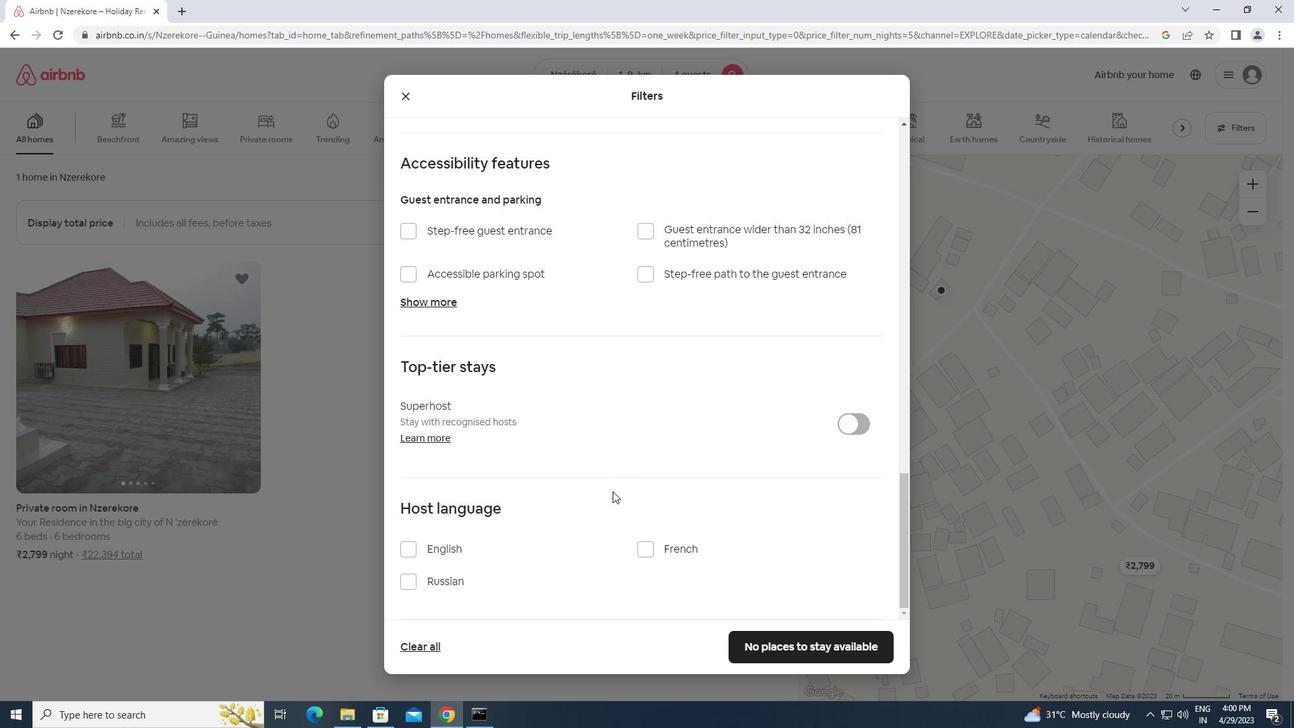 
Action: Mouse moved to (617, 485)
Screenshot: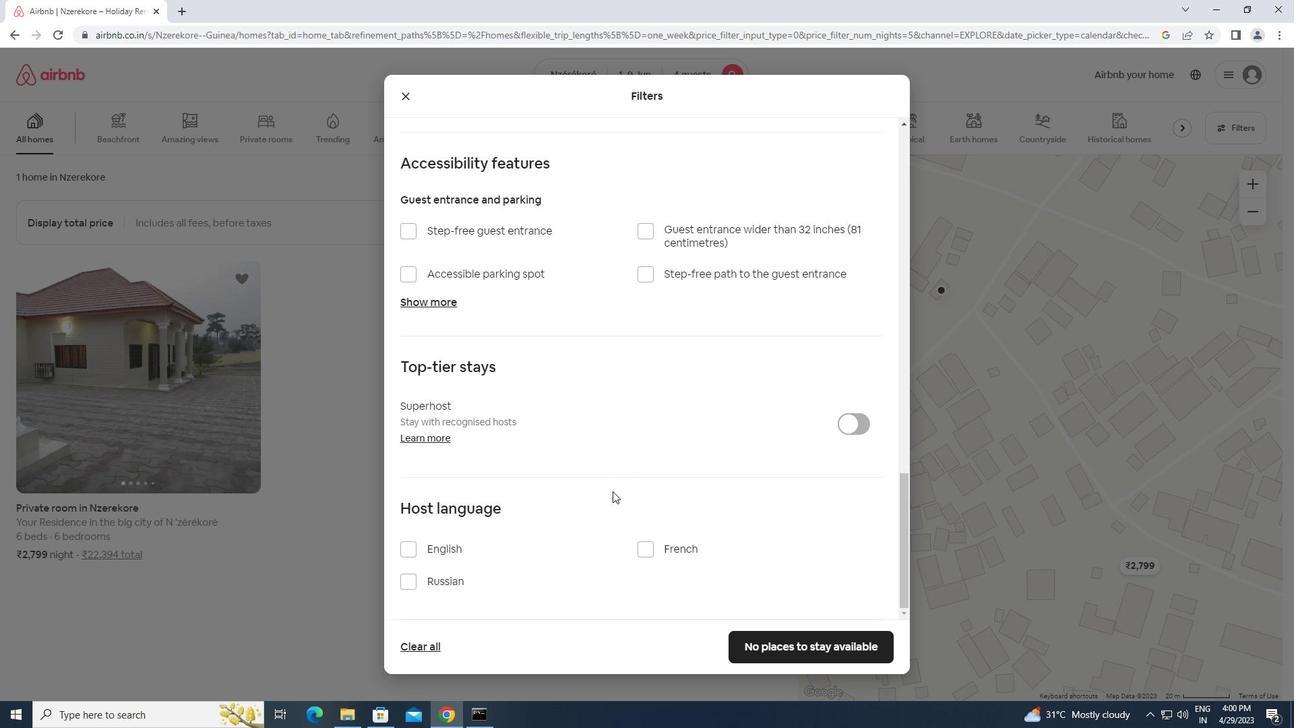 
Action: Mouse scrolled (617, 484) with delta (0, 0)
Screenshot: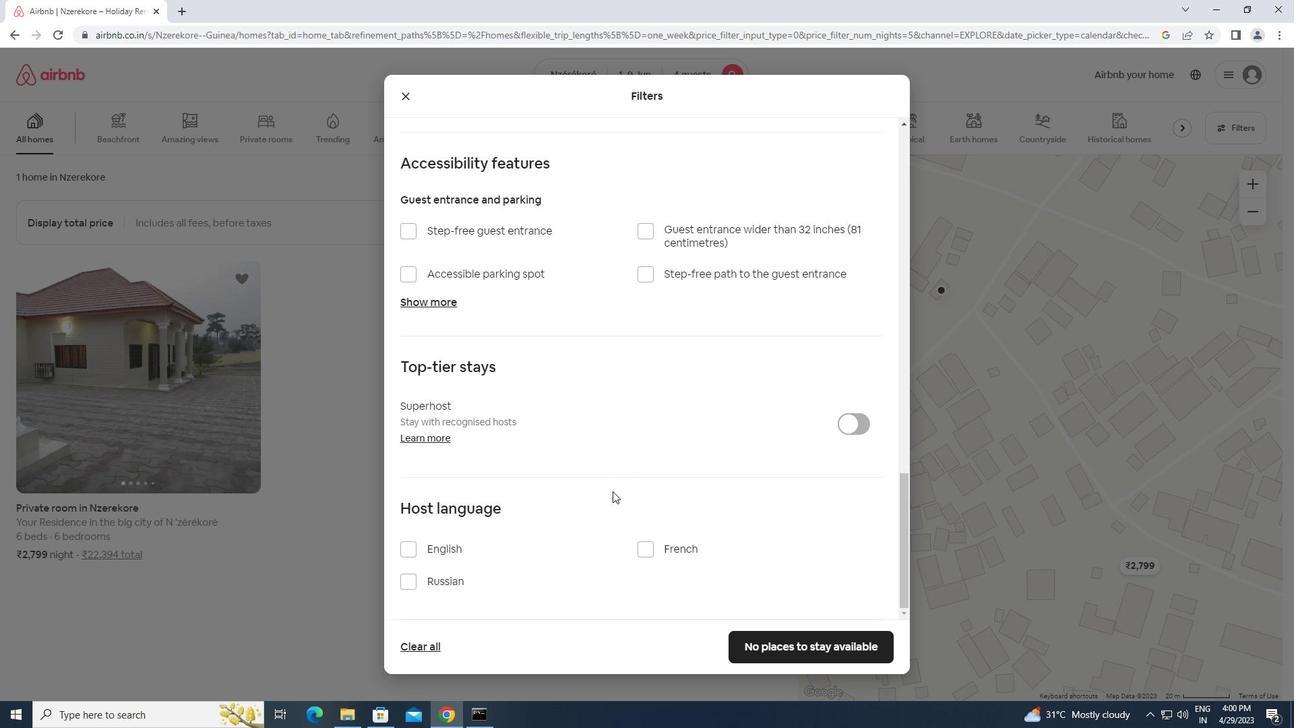 
Action: Mouse moved to (615, 487)
Screenshot: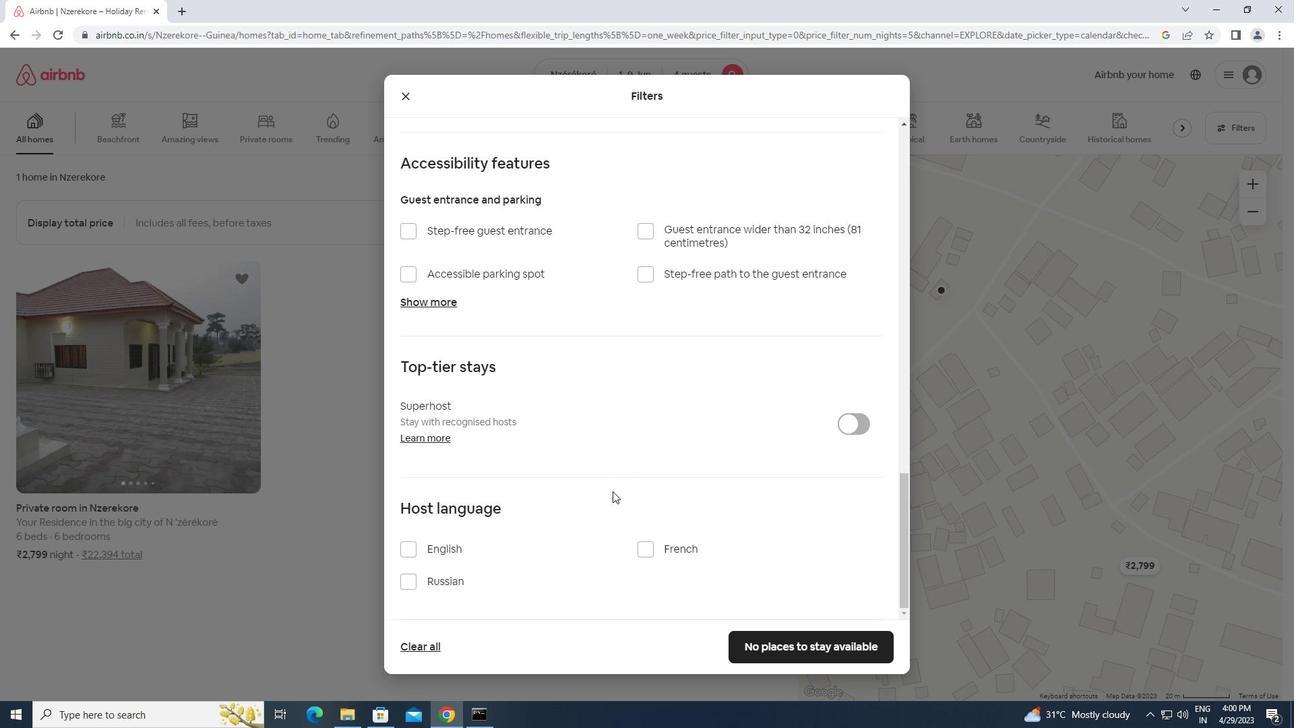 
Action: Mouse scrolled (615, 486) with delta (0, 0)
Screenshot: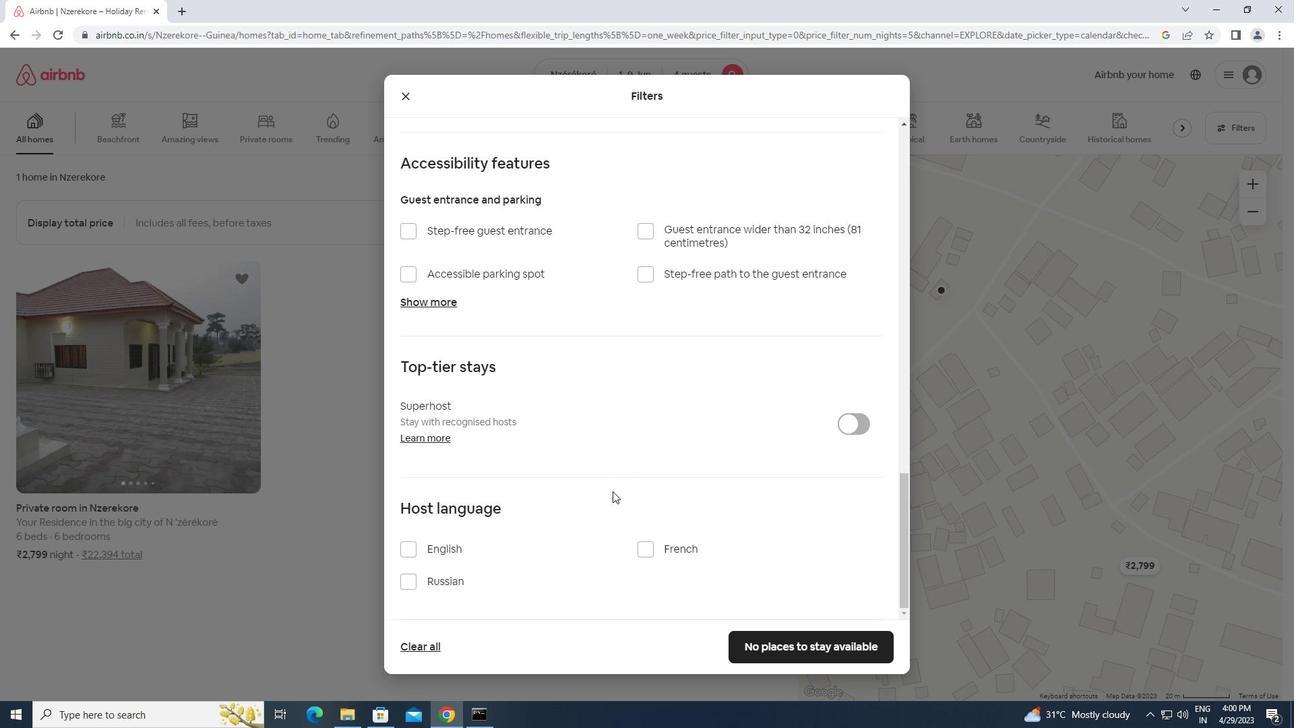
Action: Mouse moved to (403, 544)
Screenshot: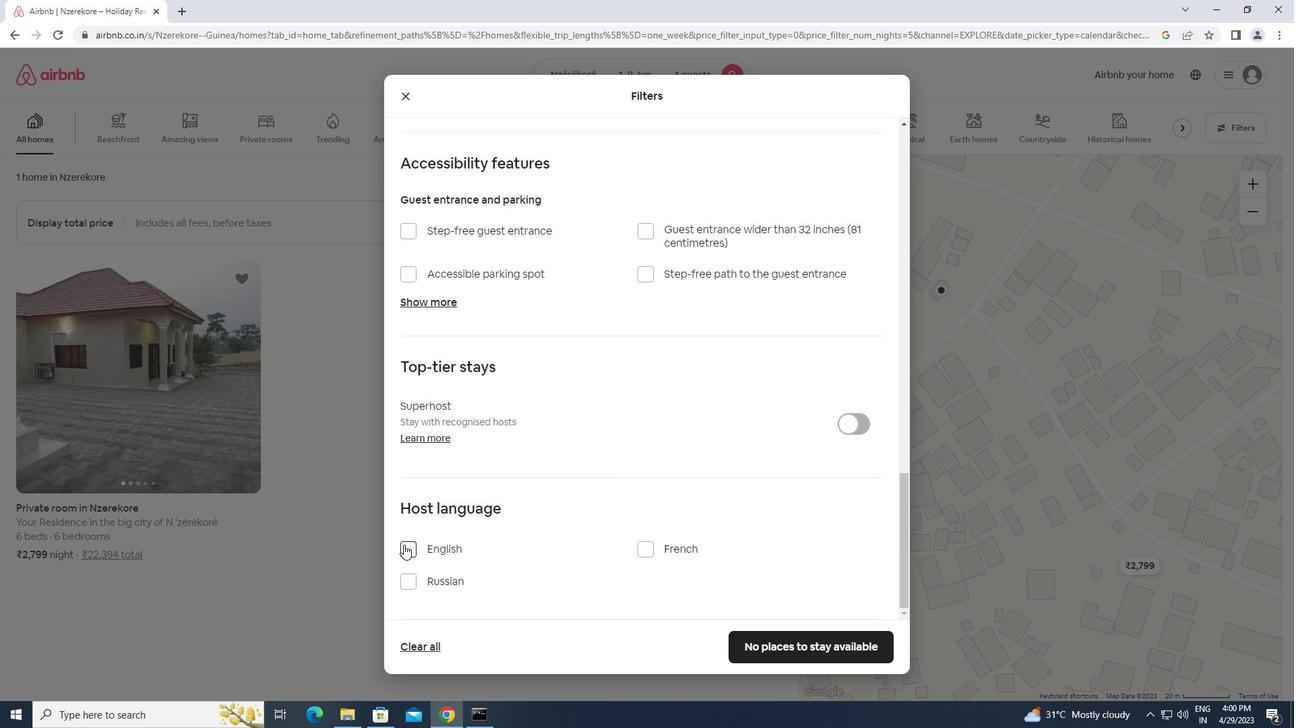 
Action: Mouse pressed left at (403, 544)
Screenshot: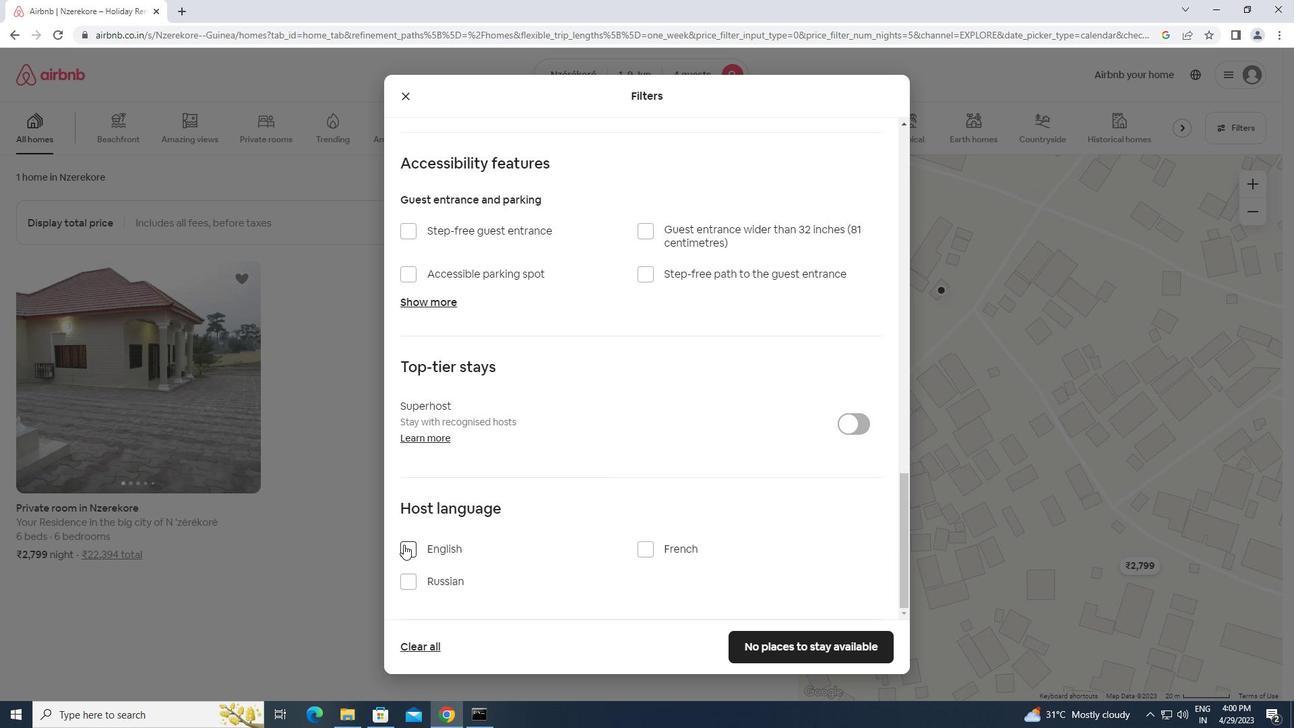 
Action: Mouse moved to (793, 643)
Screenshot: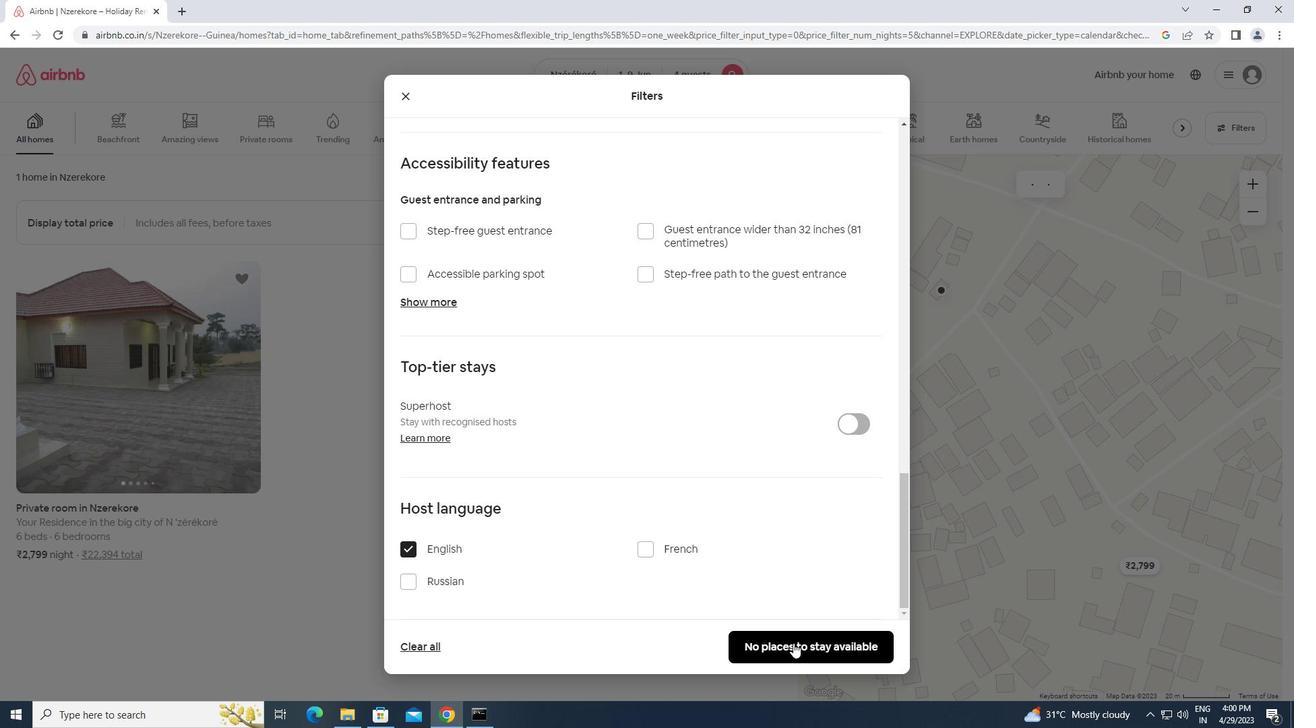 
Action: Mouse pressed left at (793, 643)
Screenshot: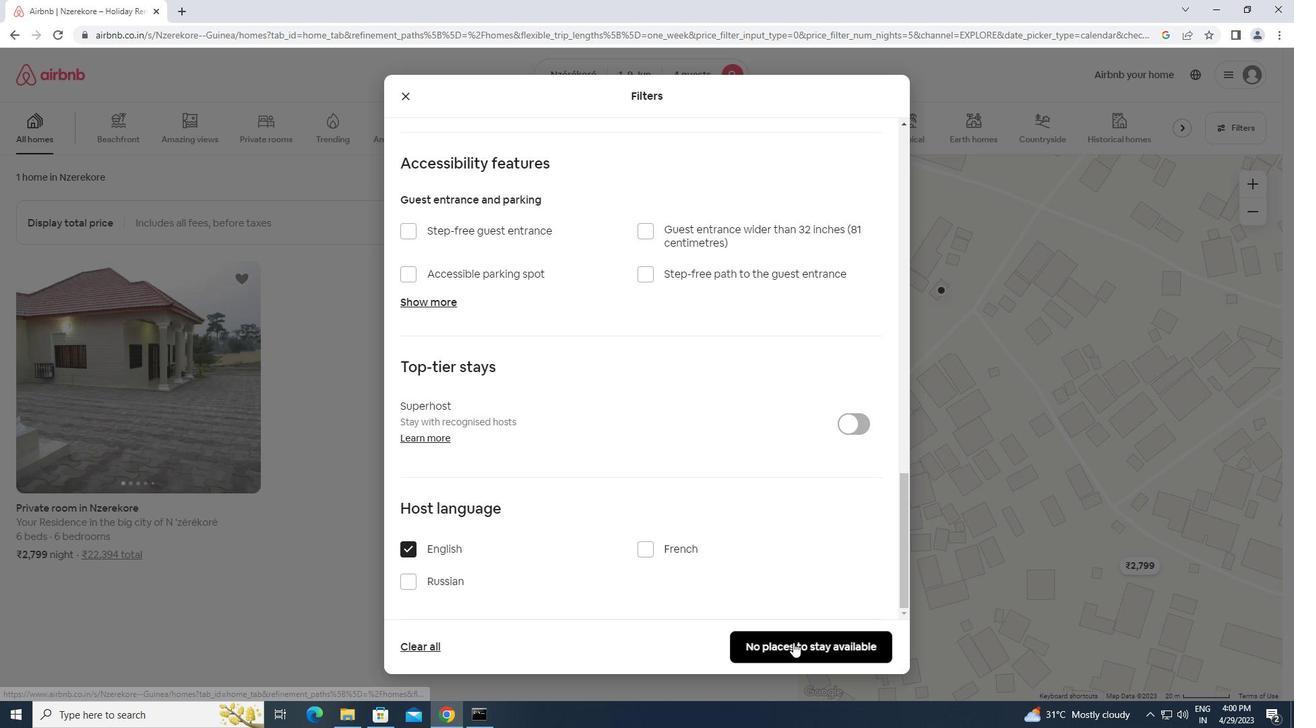
Action: Mouse moved to (793, 642)
Screenshot: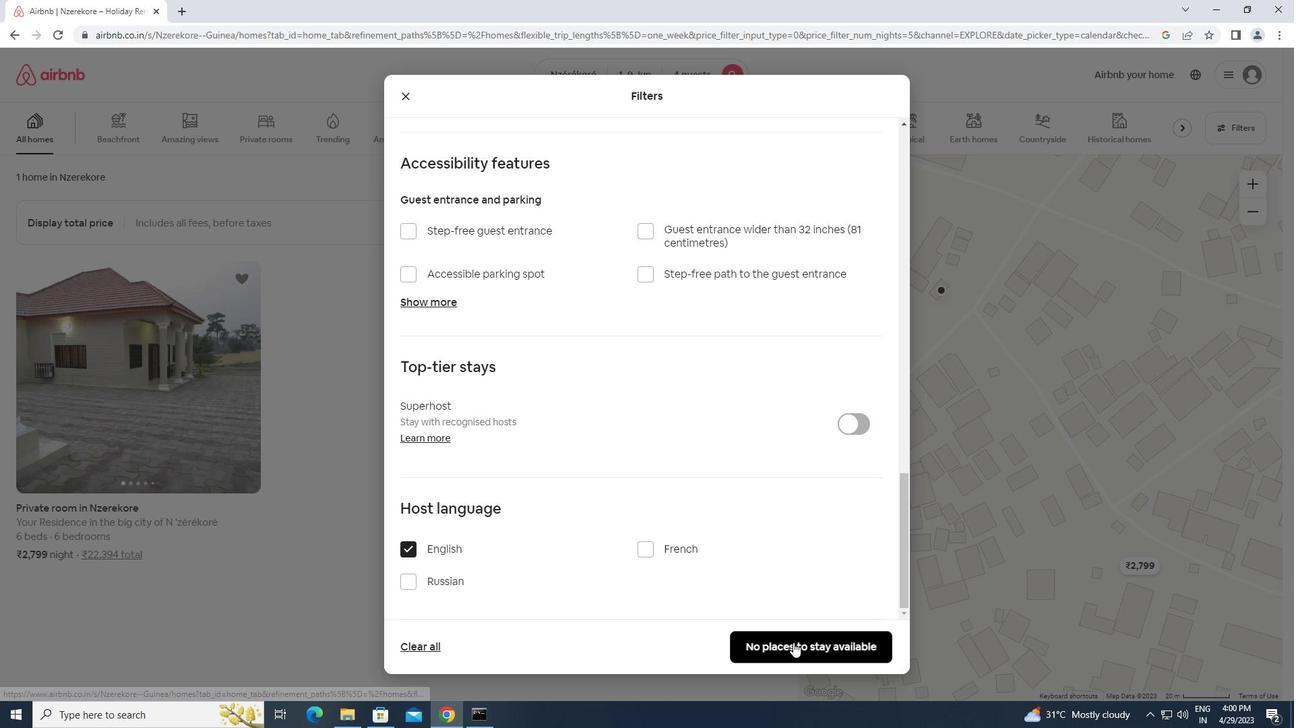 
